 Task: Look for space in Palagiano, Italy from 1st June, 2023 to 4th June, 2023 for 1 adult in price range Rs.6000 to Rs.16000. Place can be private room with 1  bedroom having 1 bed and 1 bathroom. Property type can be house, flat, guest house. Amenities needed are: wifi. Booking option can be shelf check-in. Required host language is English.
Action: Mouse moved to (593, 154)
Screenshot: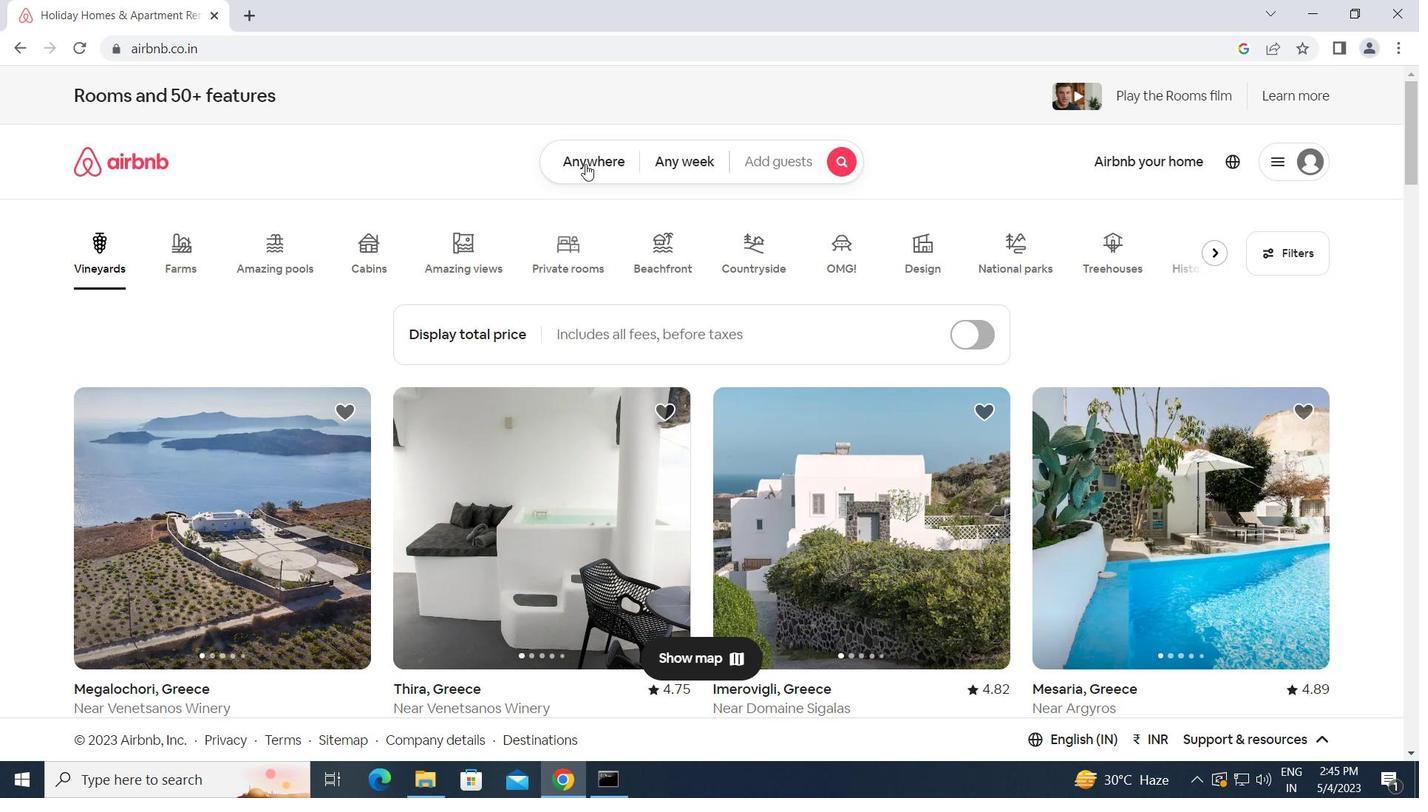 
Action: Mouse pressed left at (593, 154)
Screenshot: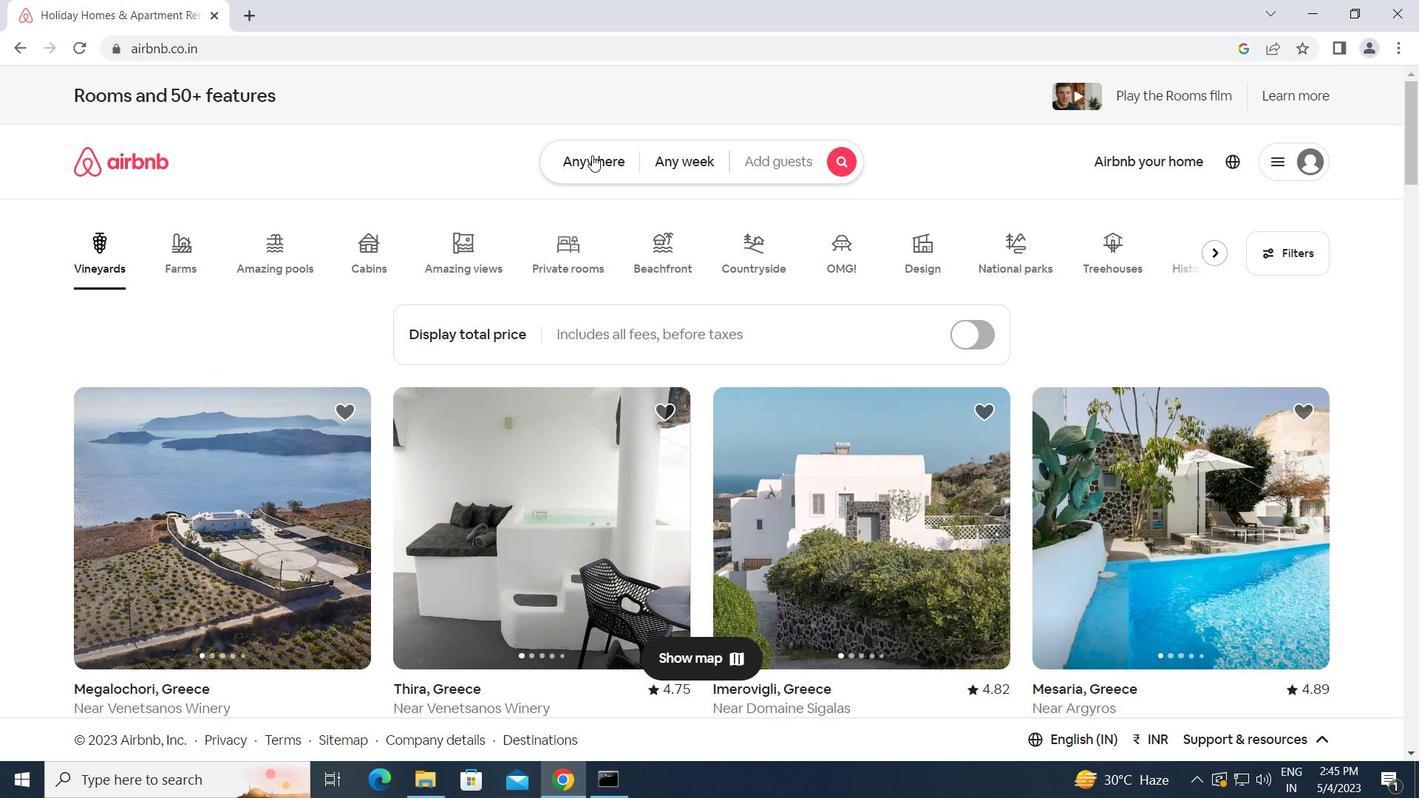 
Action: Mouse moved to (532, 223)
Screenshot: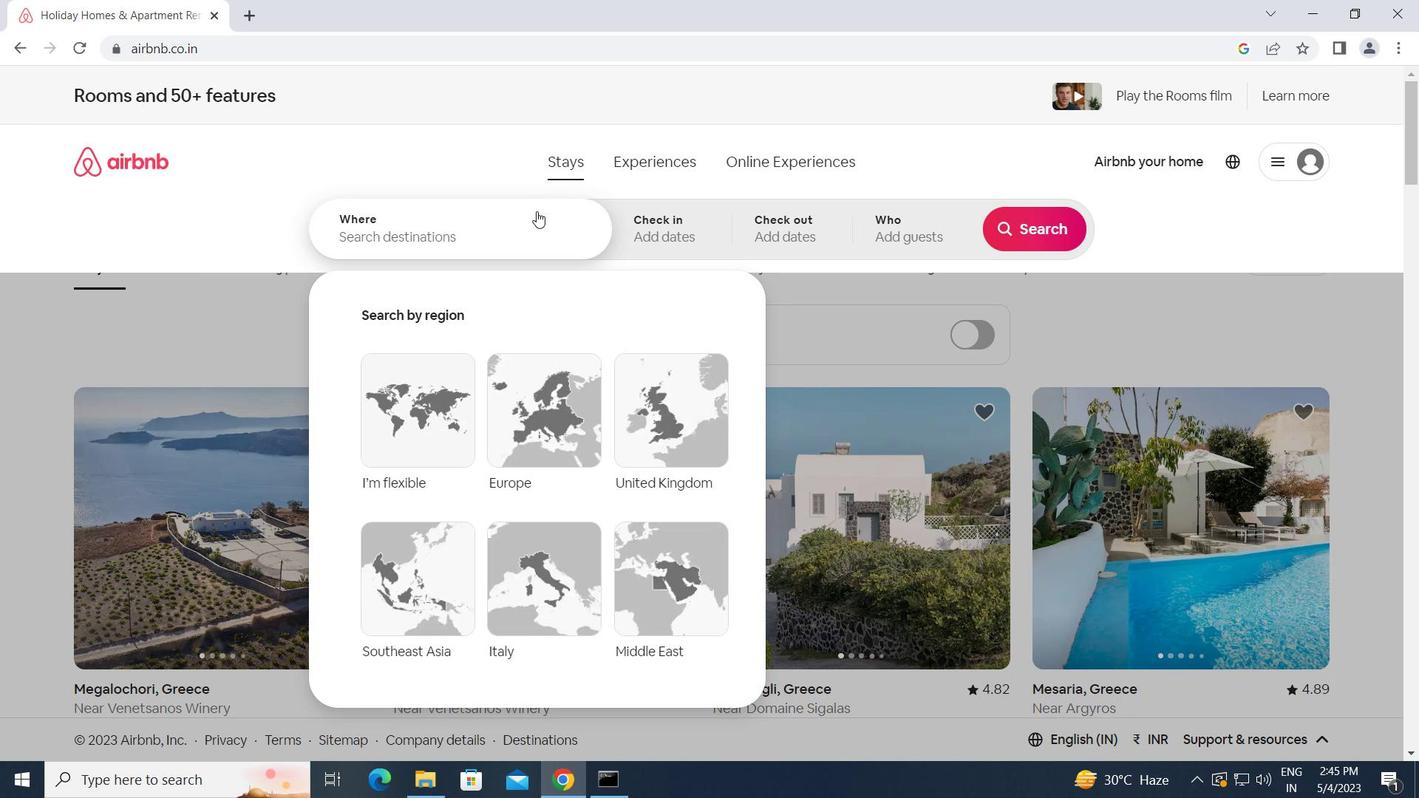 
Action: Mouse pressed left at (532, 223)
Screenshot: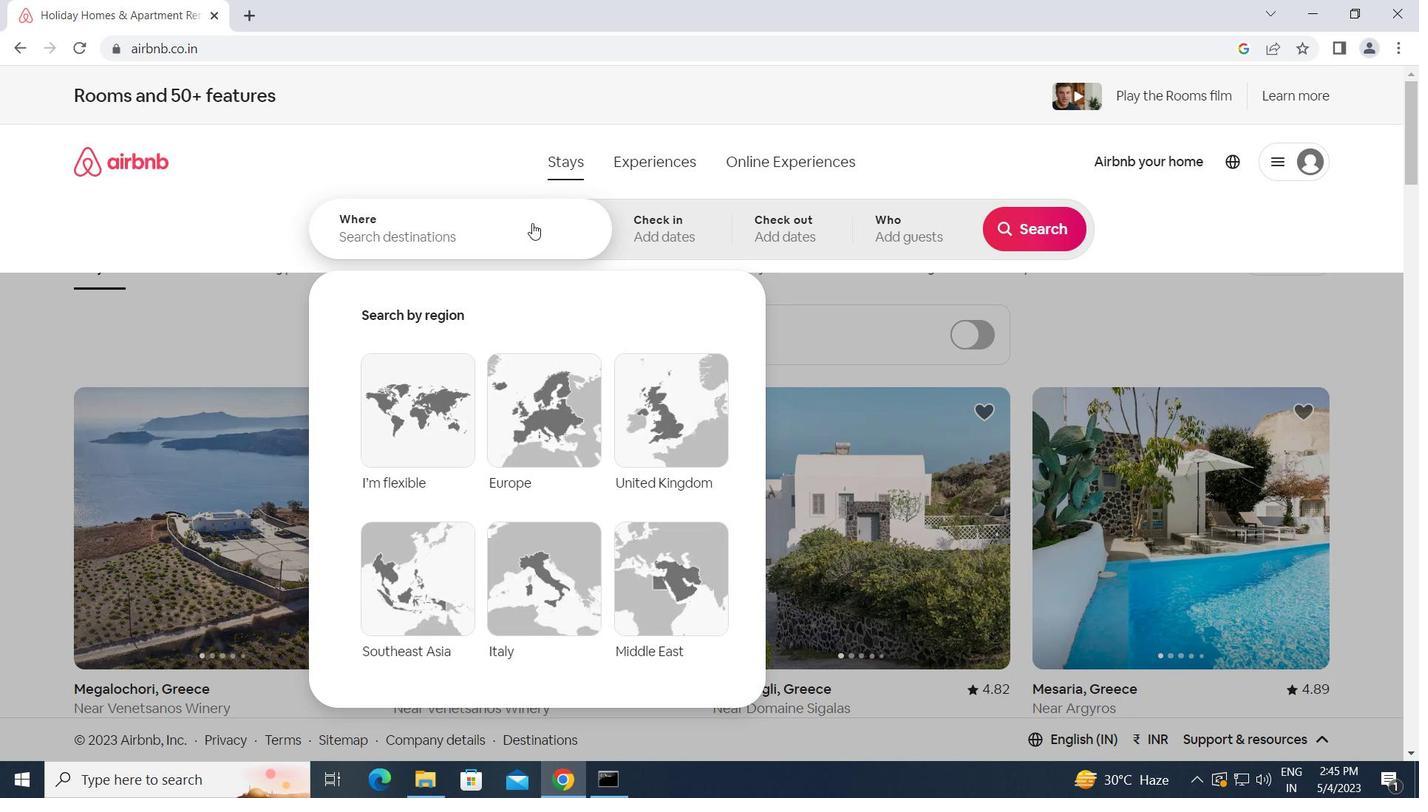 
Action: Key pressed p<Key.caps_lock>alagiano,<Key.space><Key.caps_lock>i<Key.caps_lock>taly<Key.enter>
Screenshot: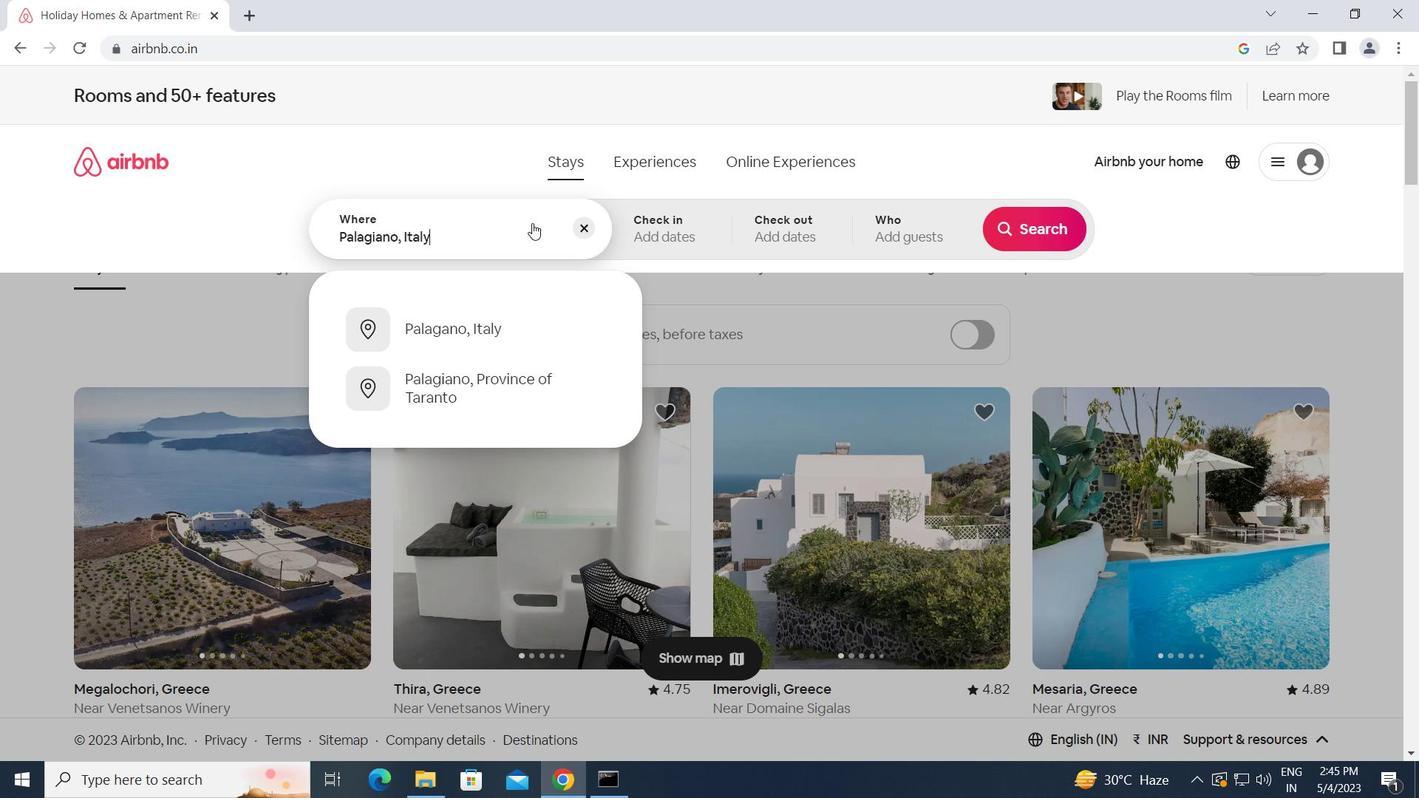 
Action: Mouse moved to (922, 449)
Screenshot: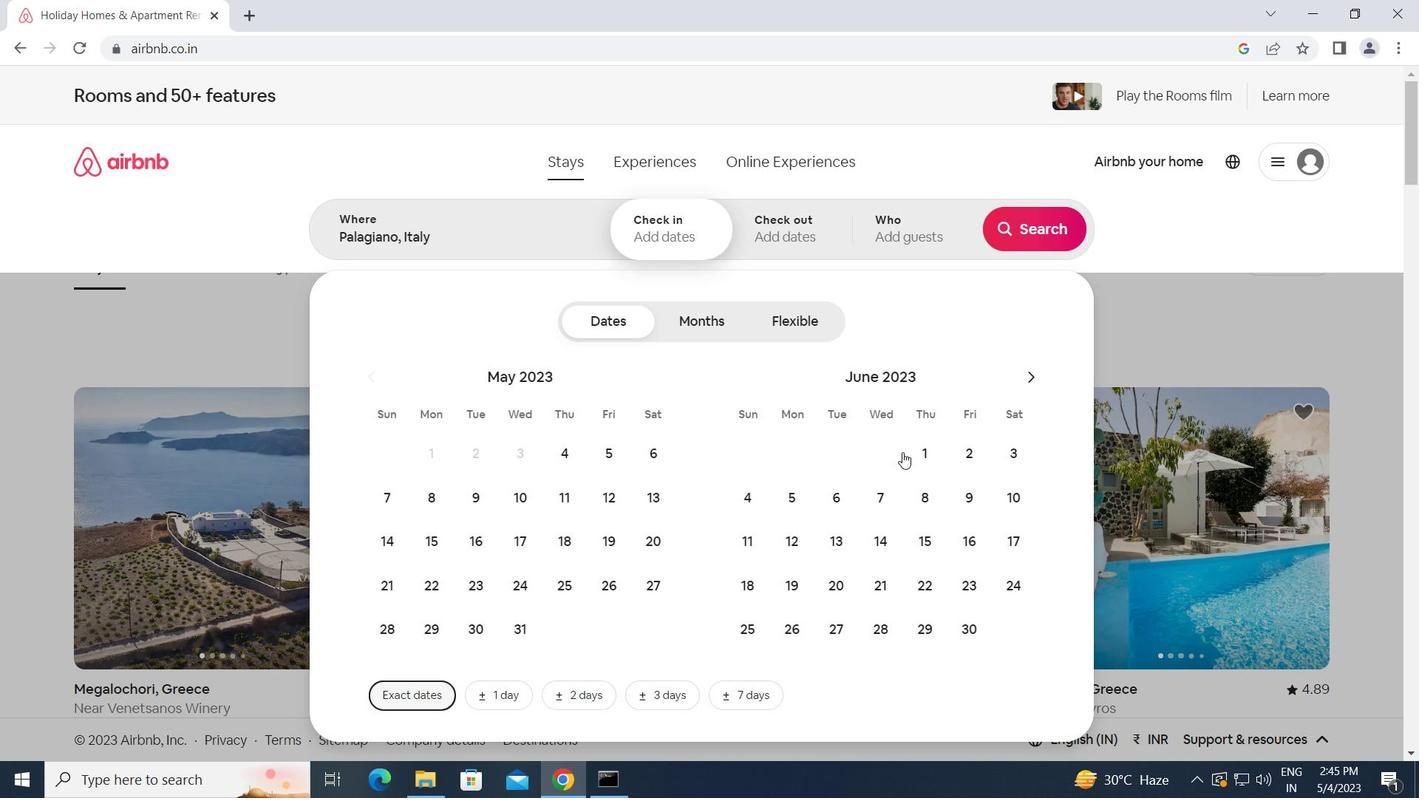 
Action: Mouse pressed left at (922, 449)
Screenshot: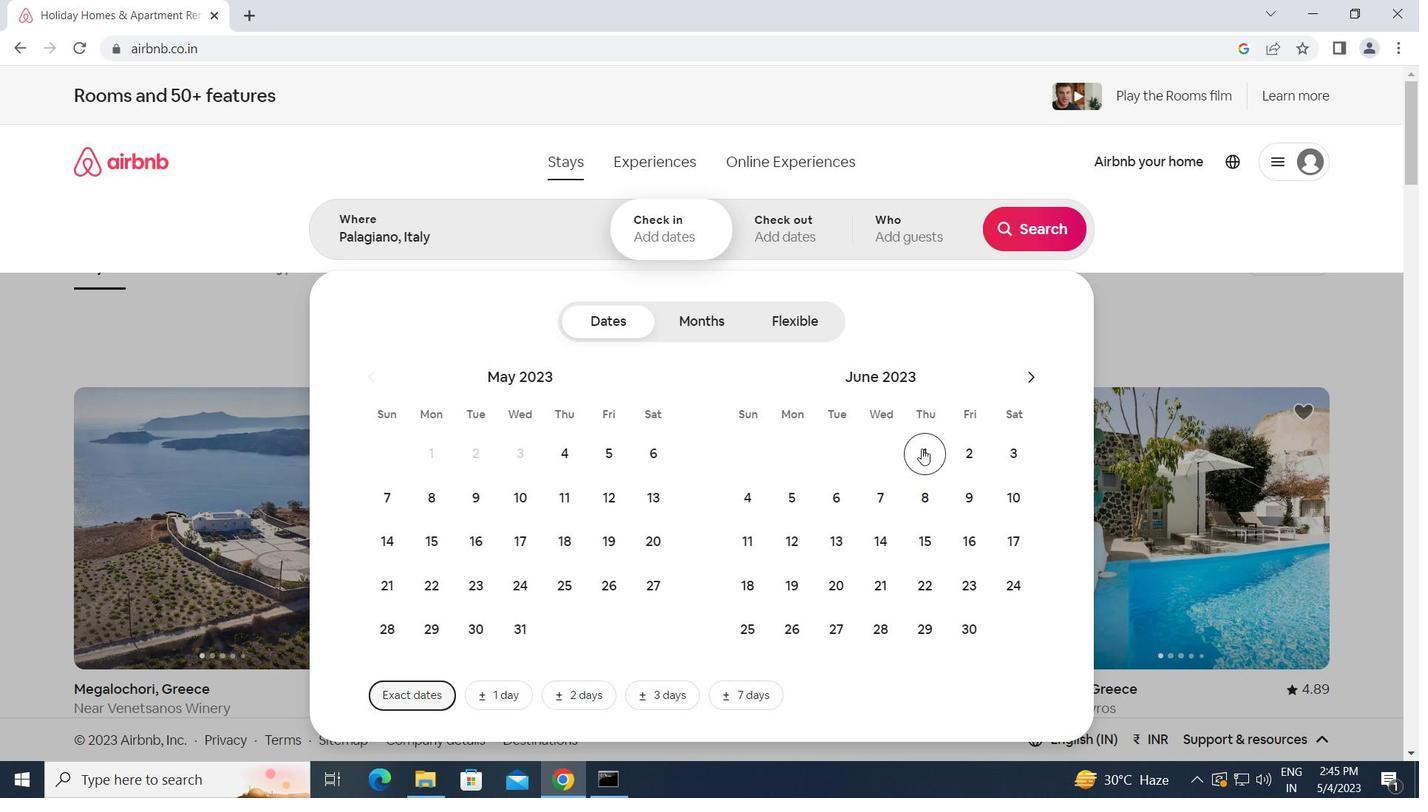 
Action: Mouse moved to (756, 502)
Screenshot: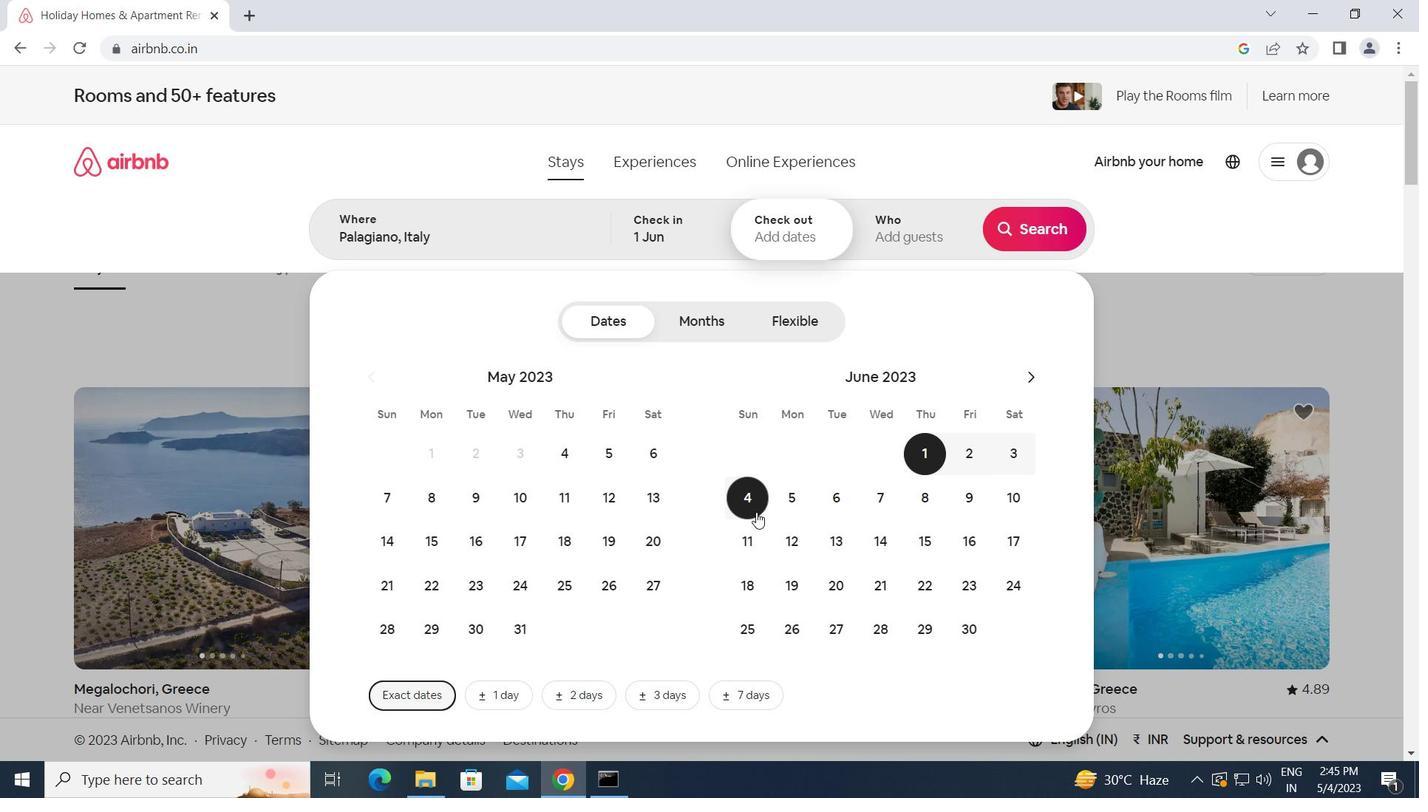 
Action: Mouse pressed left at (756, 502)
Screenshot: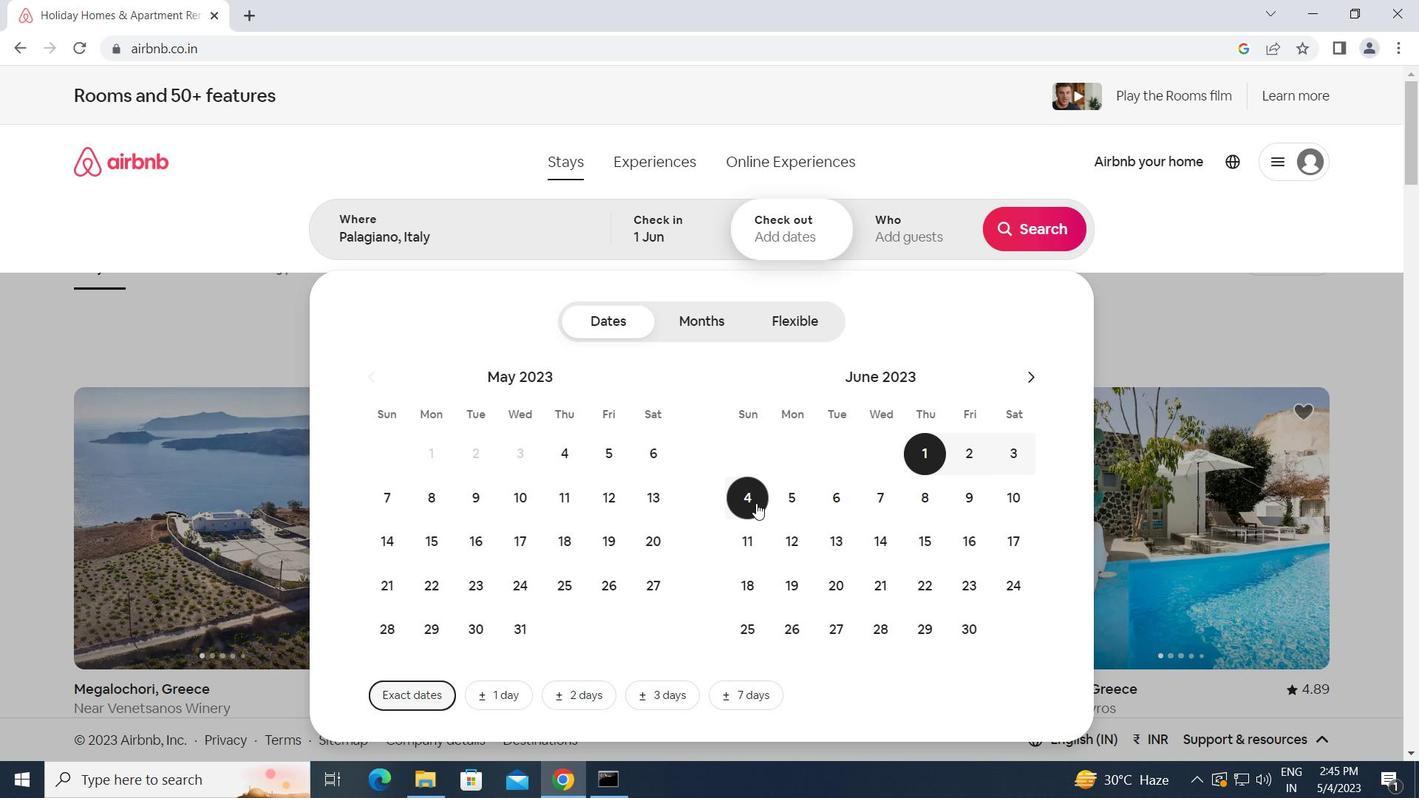 
Action: Mouse moved to (908, 226)
Screenshot: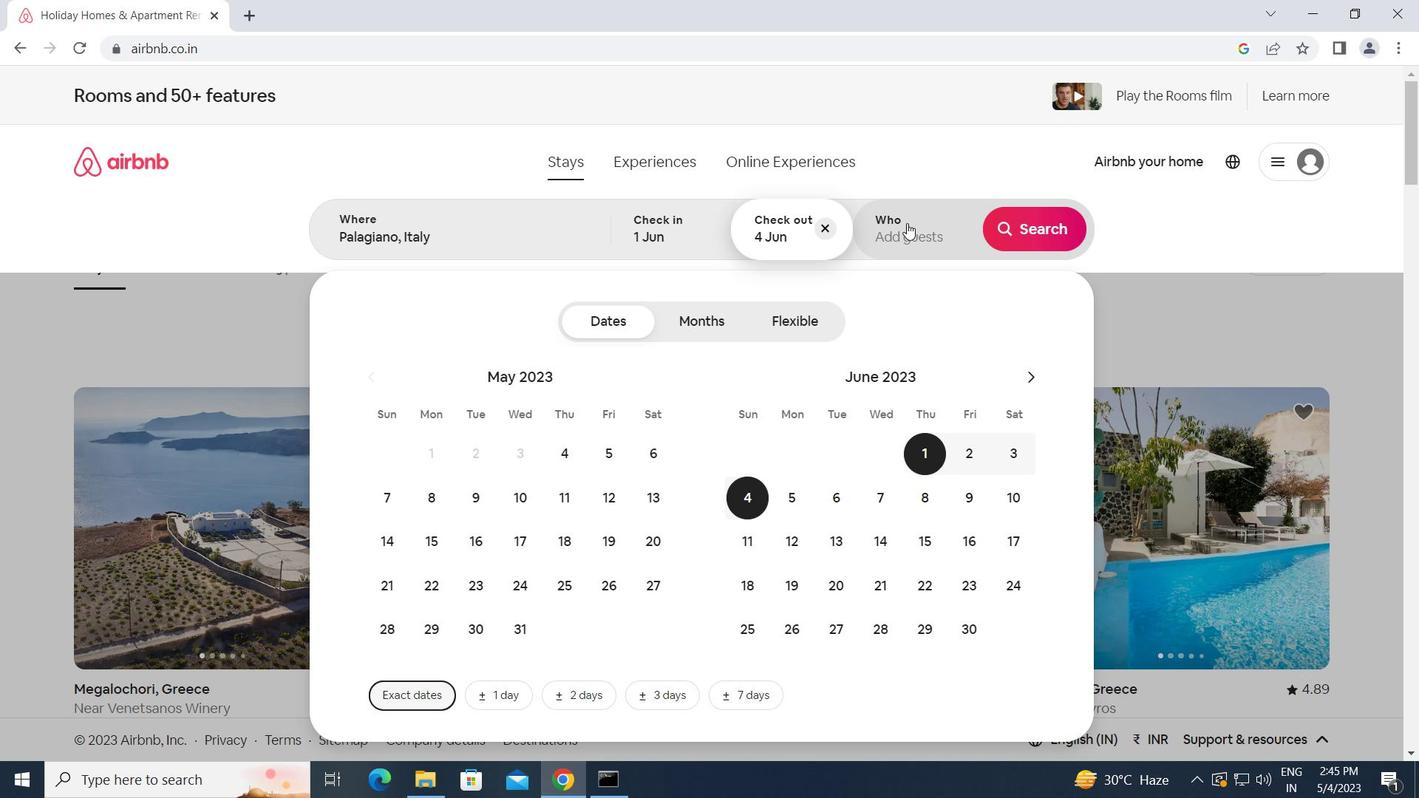 
Action: Mouse pressed left at (908, 226)
Screenshot: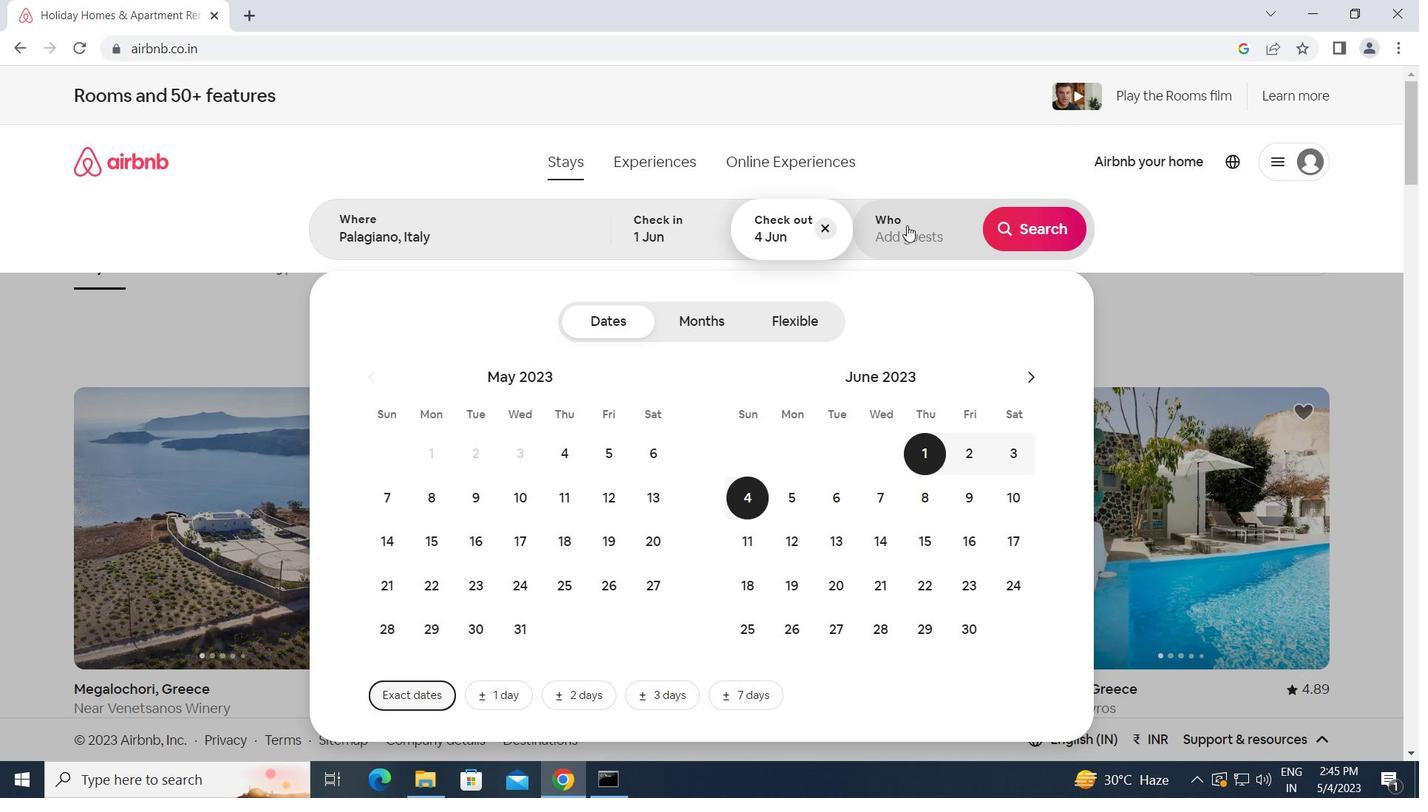 
Action: Mouse moved to (1036, 331)
Screenshot: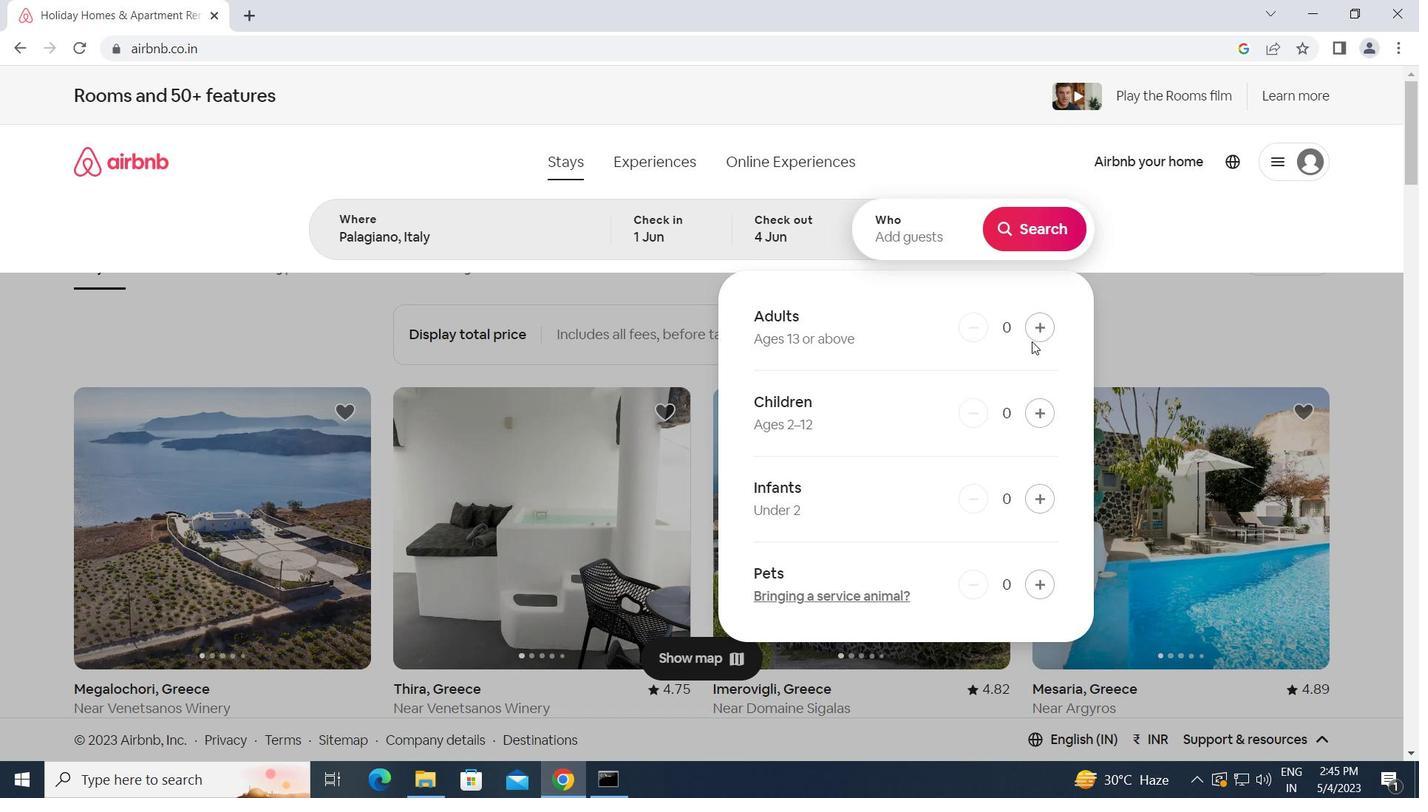 
Action: Mouse pressed left at (1036, 331)
Screenshot: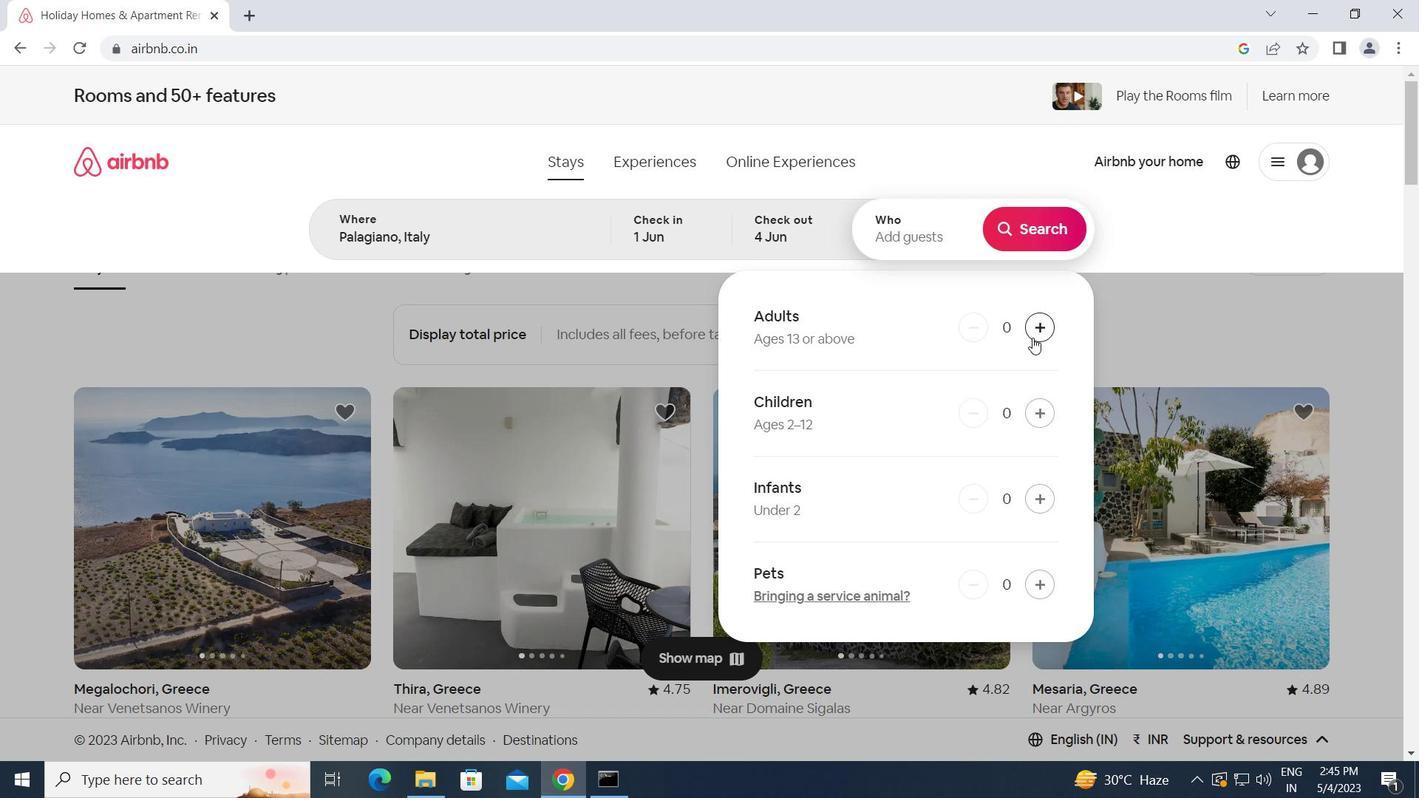 
Action: Mouse moved to (1038, 232)
Screenshot: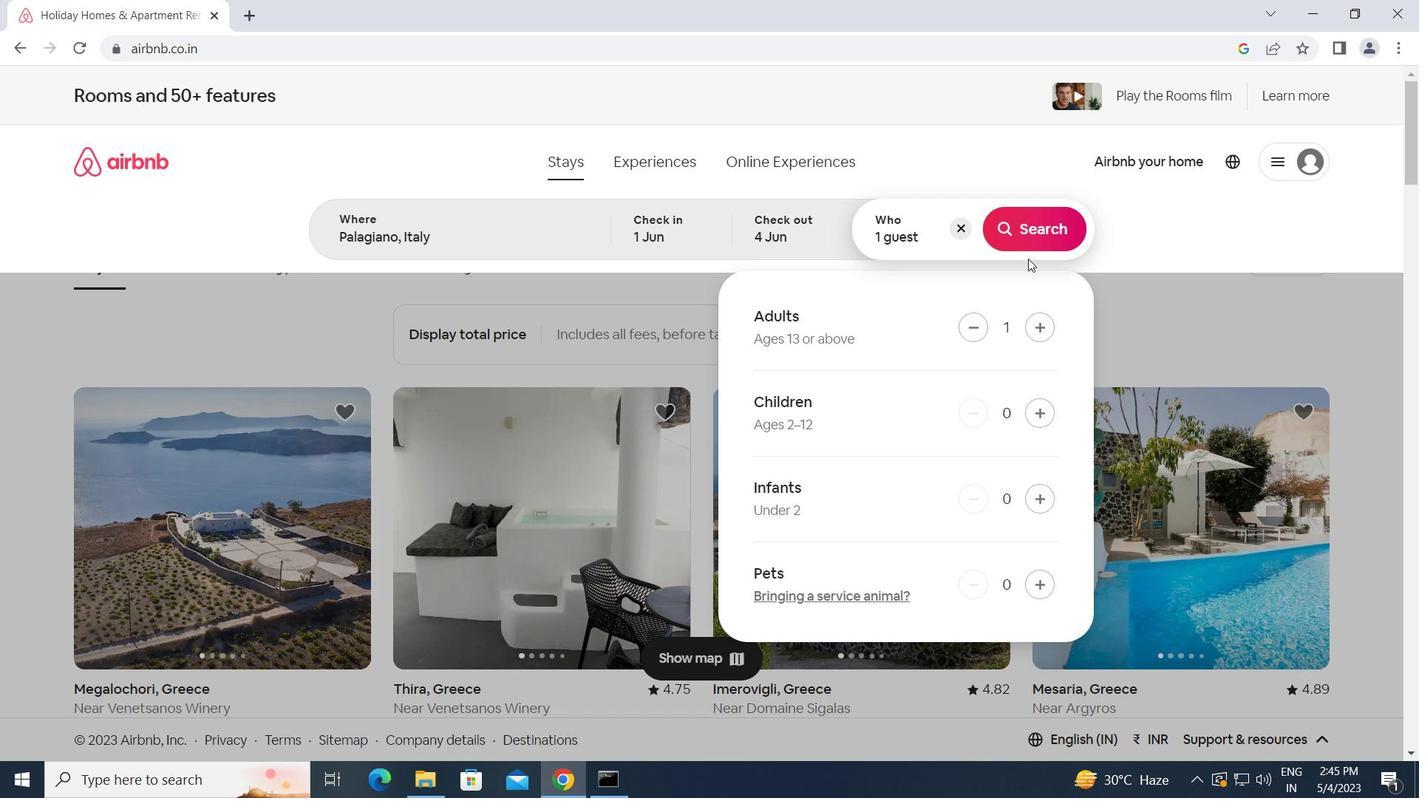 
Action: Mouse pressed left at (1038, 232)
Screenshot: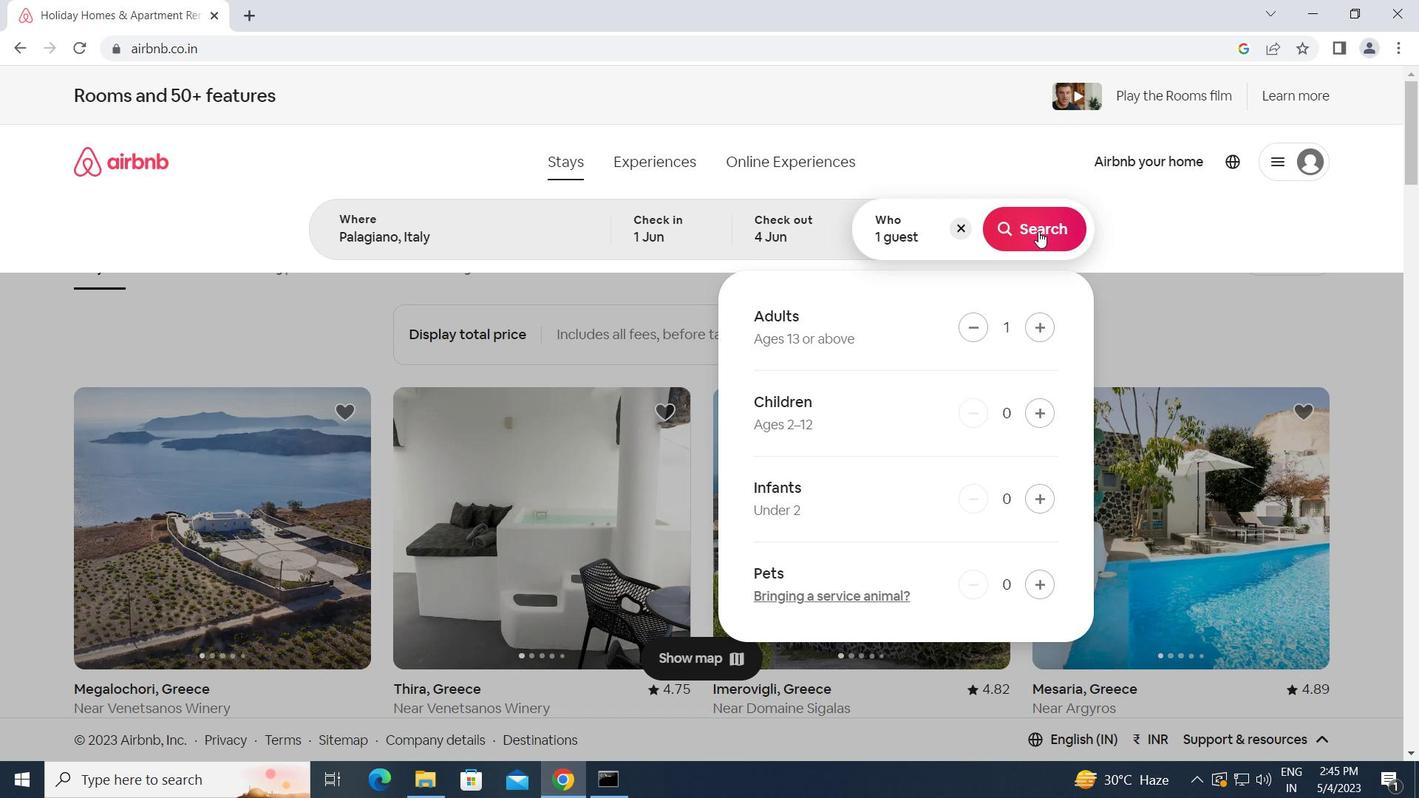 
Action: Mouse moved to (1329, 180)
Screenshot: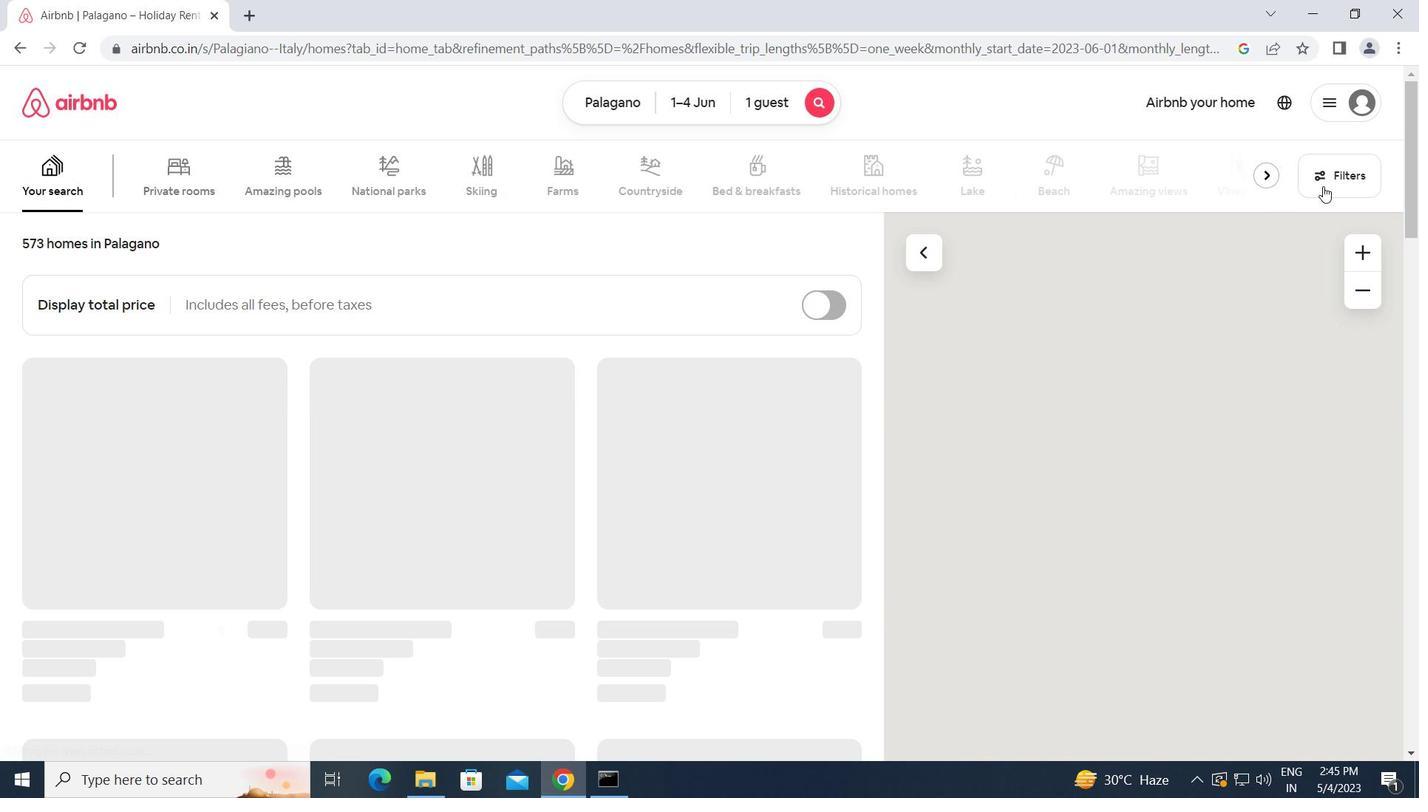 
Action: Mouse pressed left at (1329, 180)
Screenshot: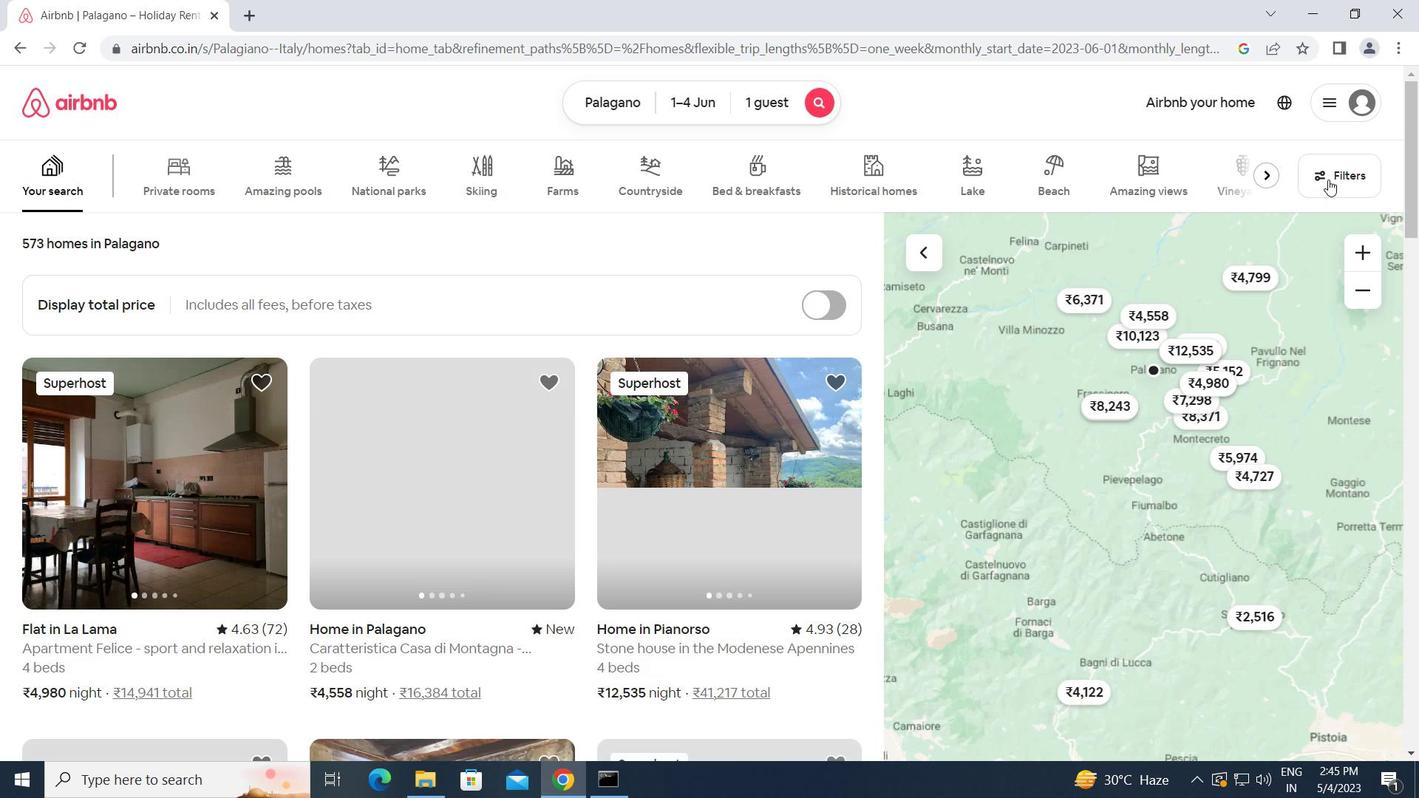 
Action: Mouse moved to (481, 414)
Screenshot: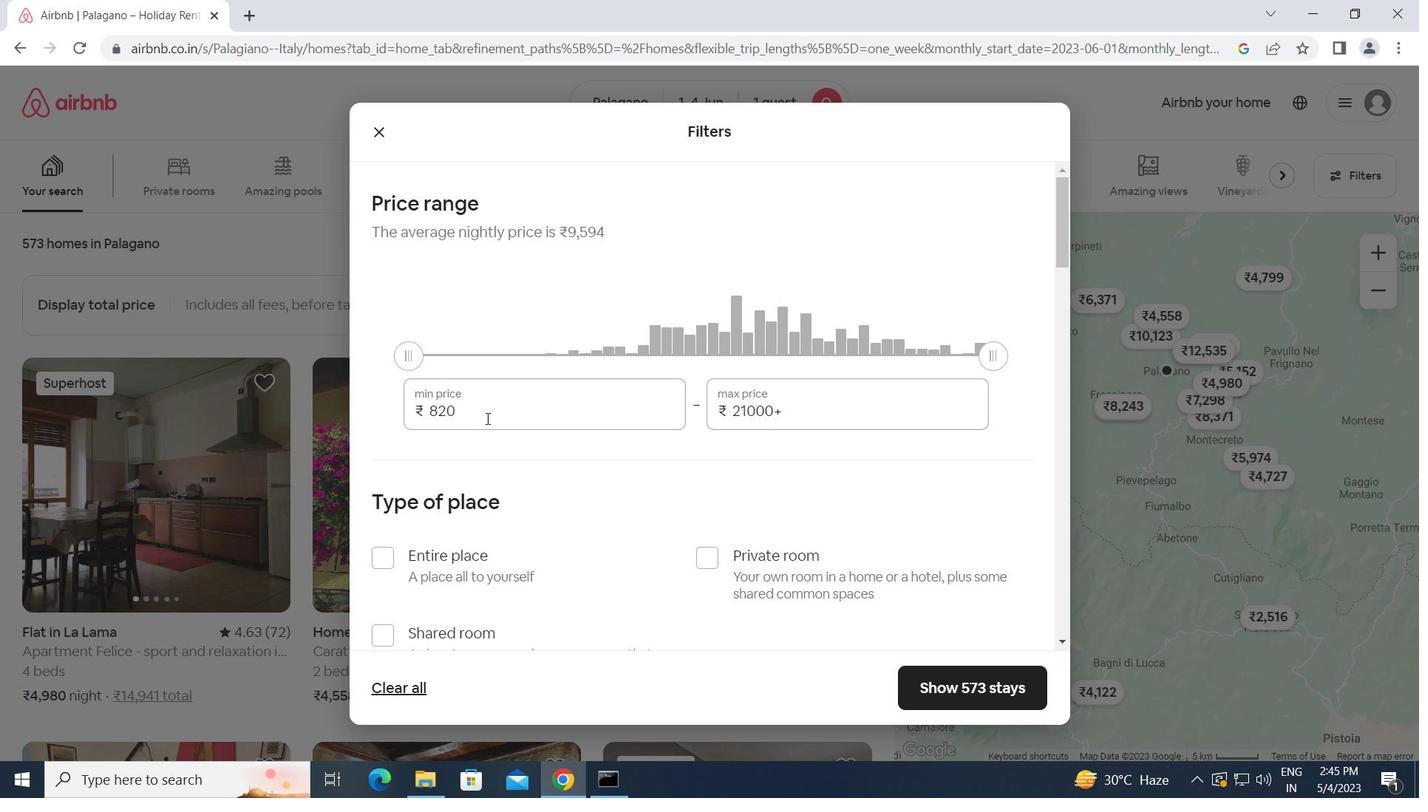
Action: Mouse pressed left at (481, 414)
Screenshot: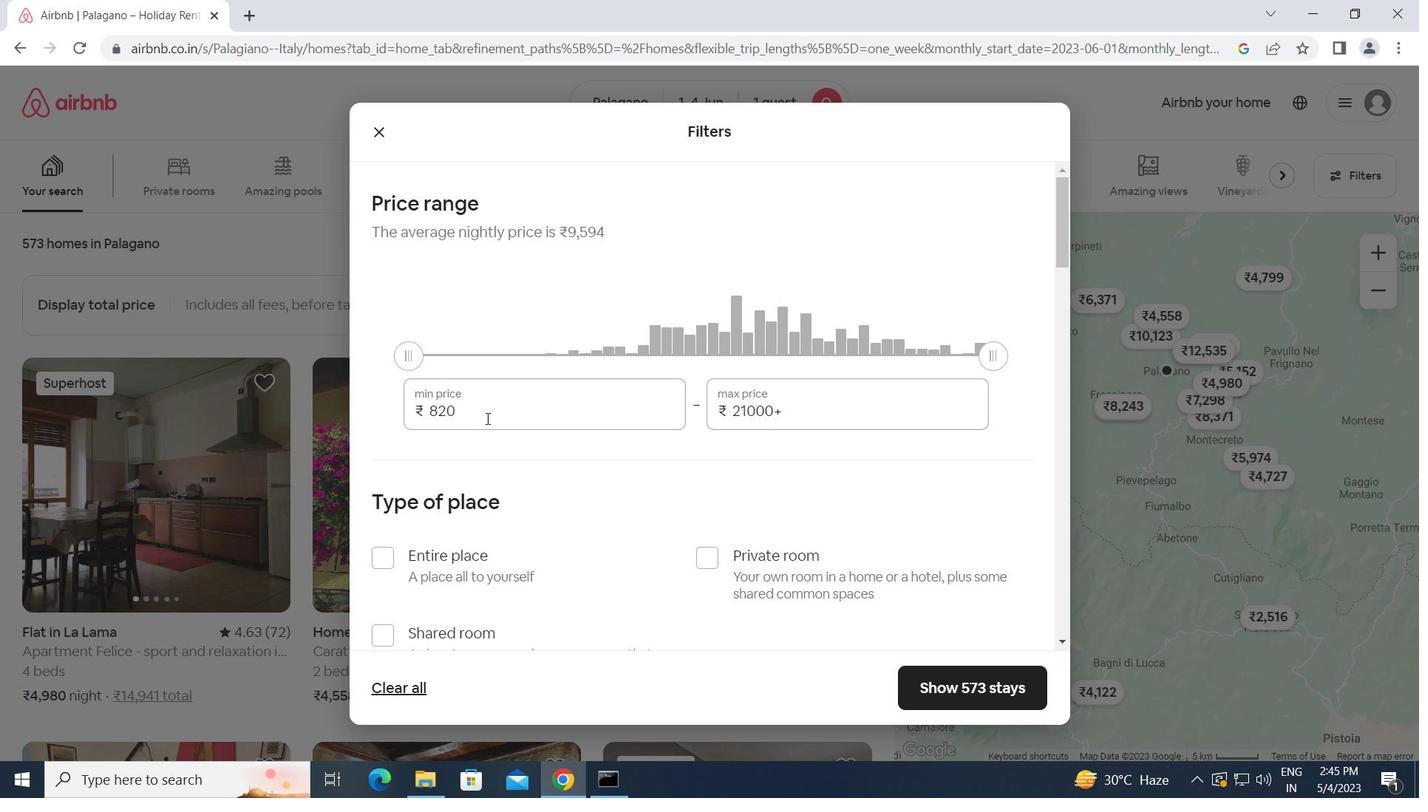 
Action: Mouse moved to (402, 423)
Screenshot: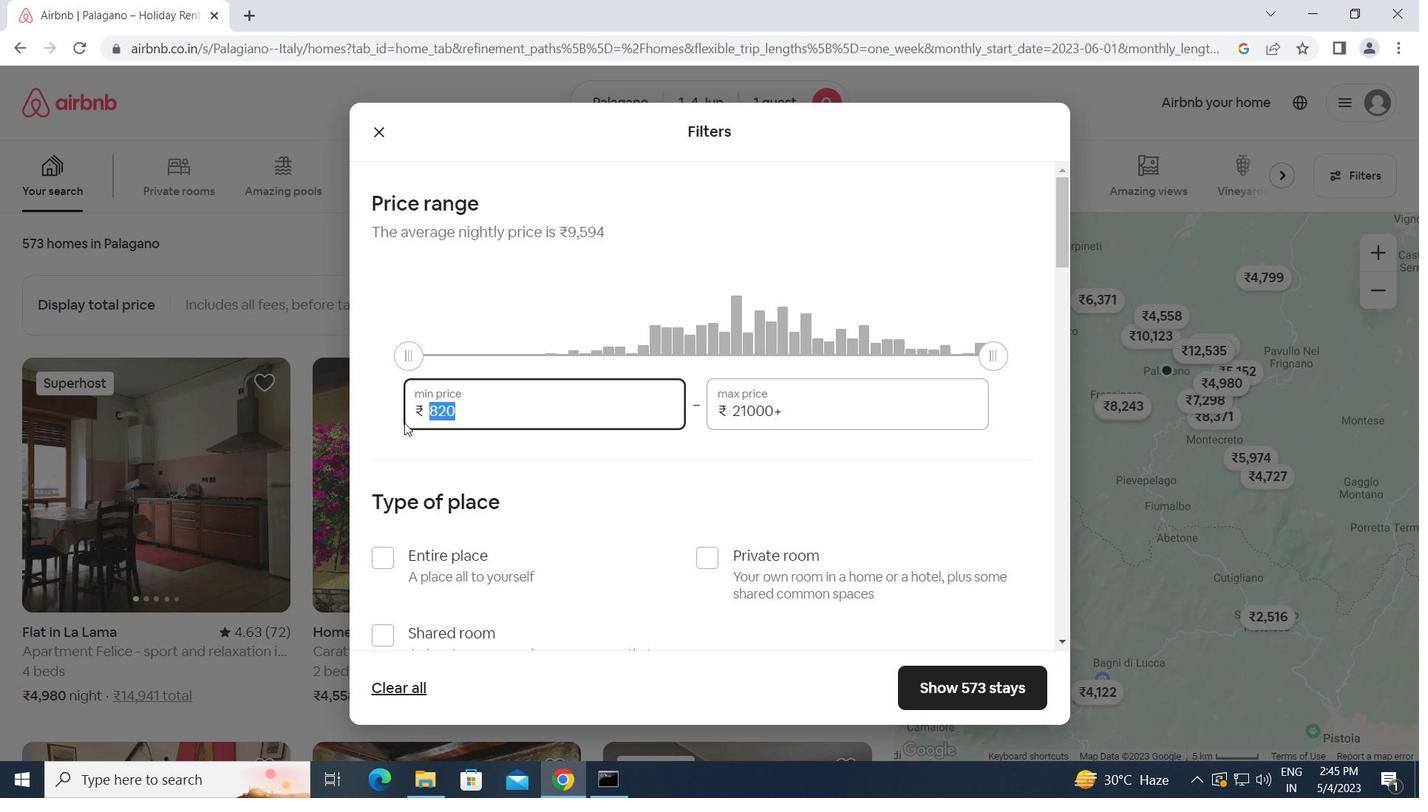 
Action: Key pressed 6000<Key.tab>1<Key.backspace><Key.backspace><Key.backspace><Key.backspace><Key.backspace><Key.backspace>16000
Screenshot: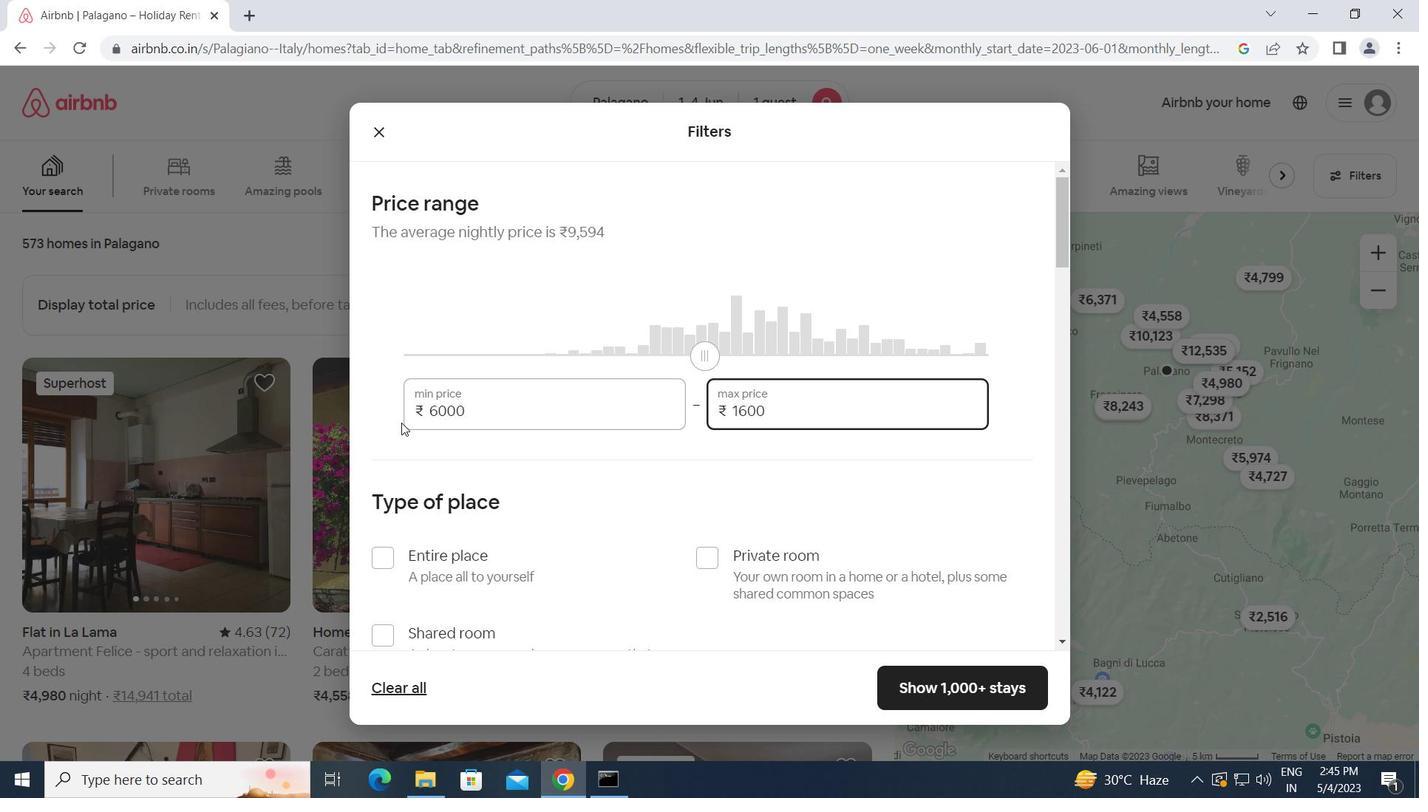 
Action: Mouse moved to (504, 570)
Screenshot: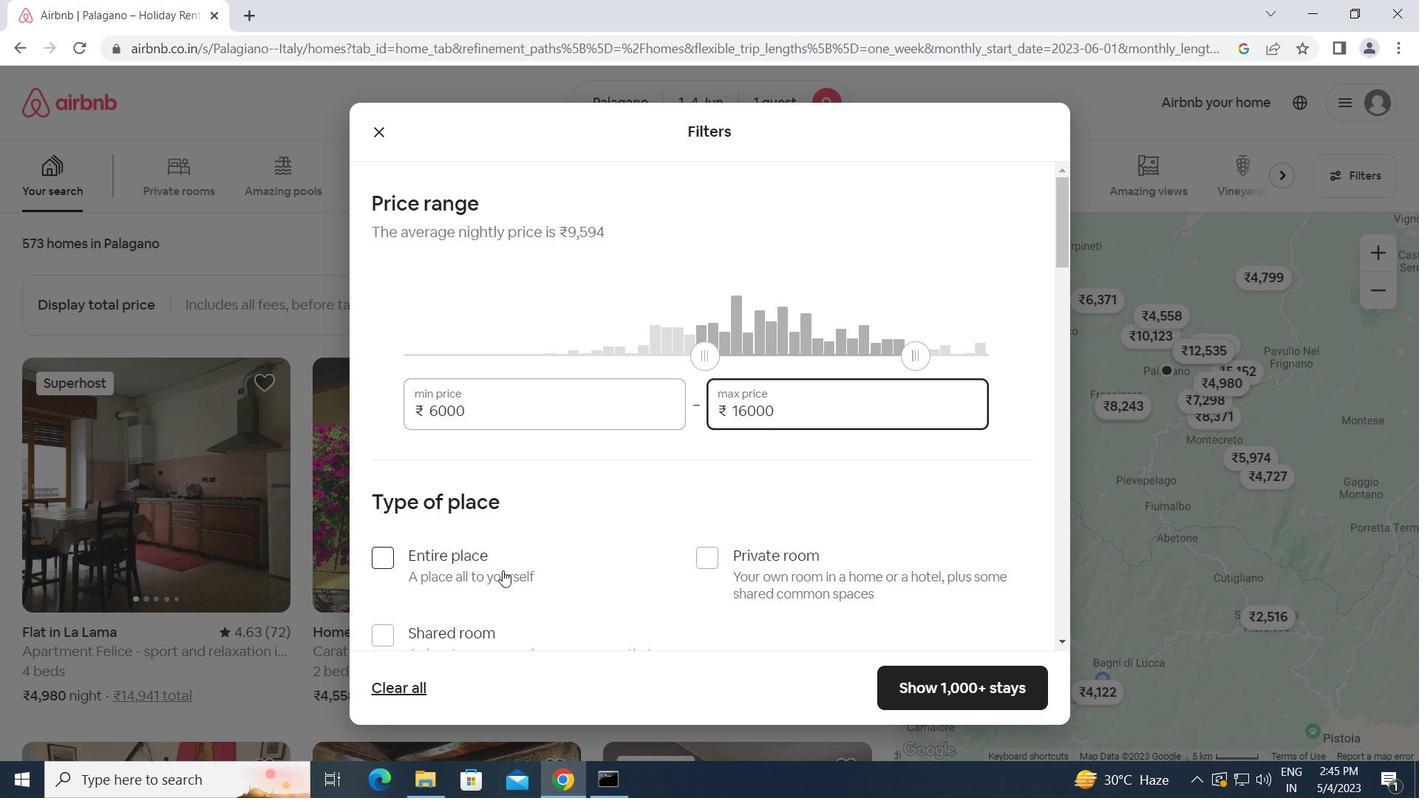 
Action: Mouse scrolled (504, 569) with delta (0, 0)
Screenshot: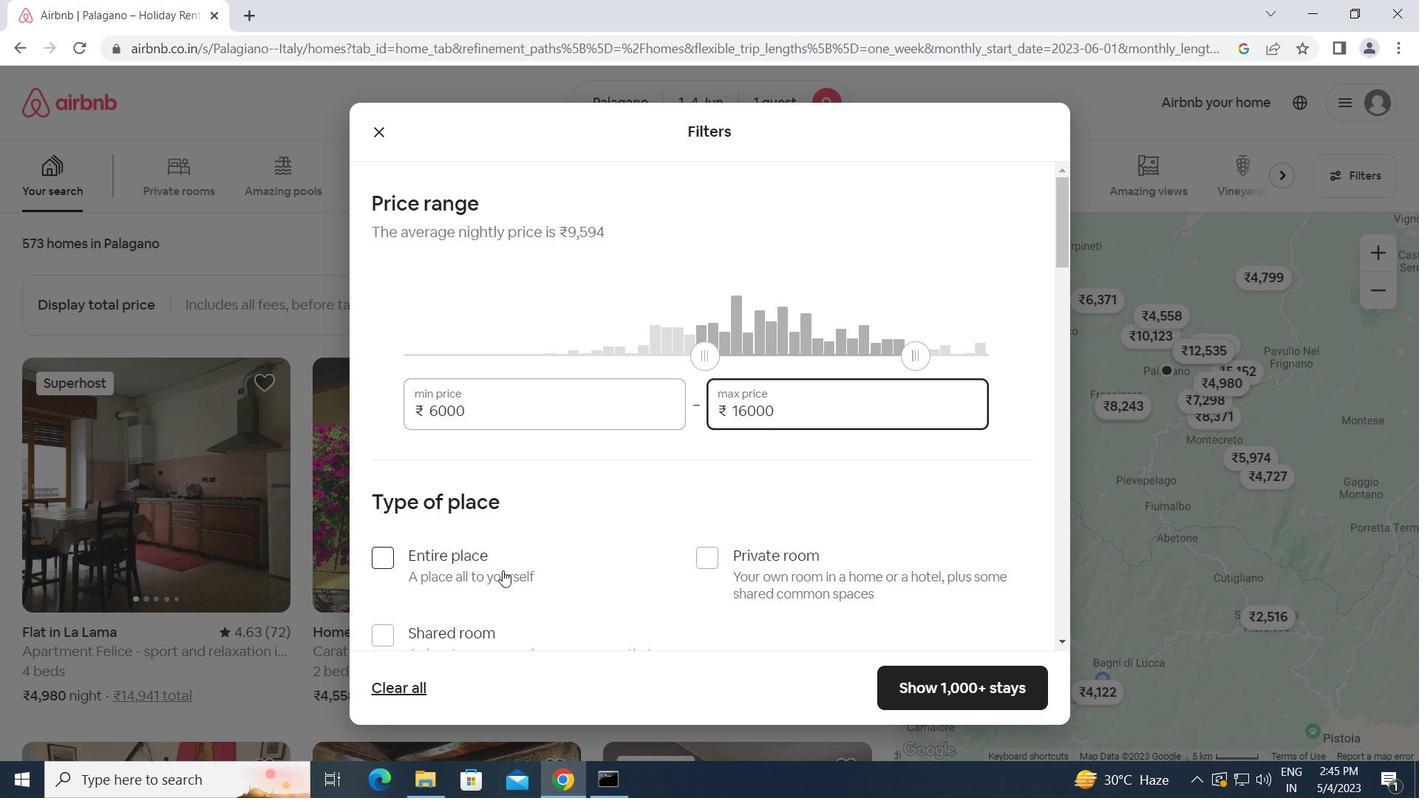 
Action: Mouse moved to (695, 468)
Screenshot: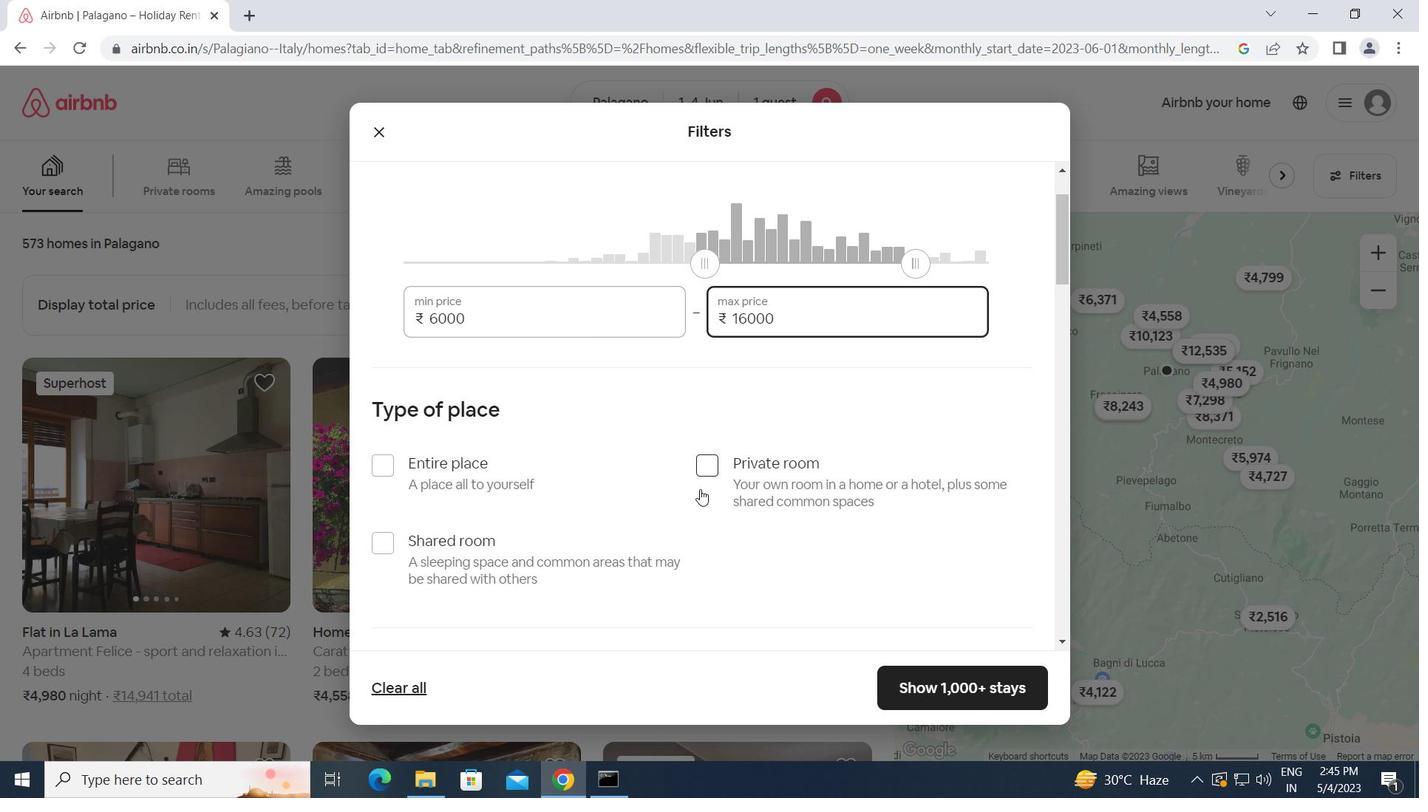 
Action: Mouse pressed left at (695, 468)
Screenshot: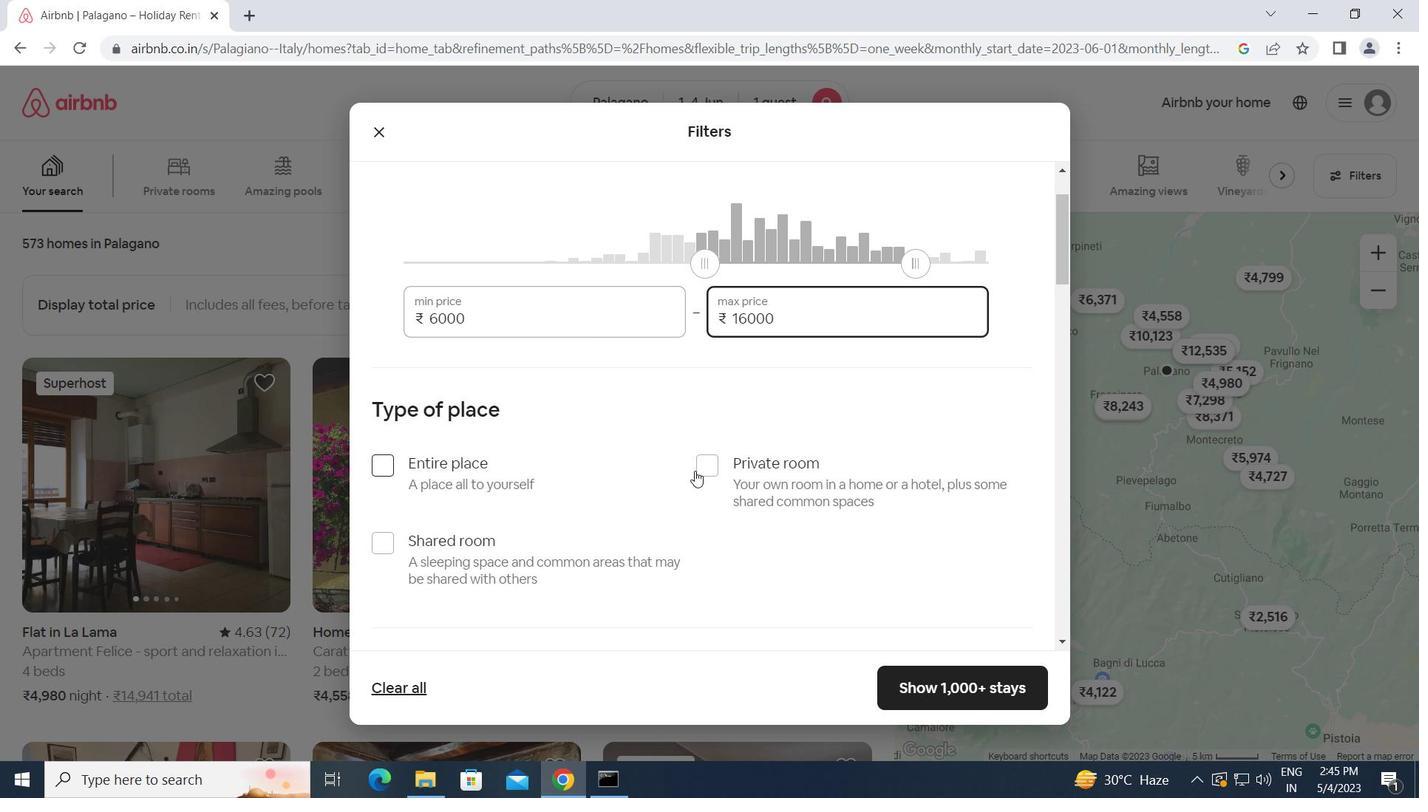 
Action: Mouse moved to (701, 466)
Screenshot: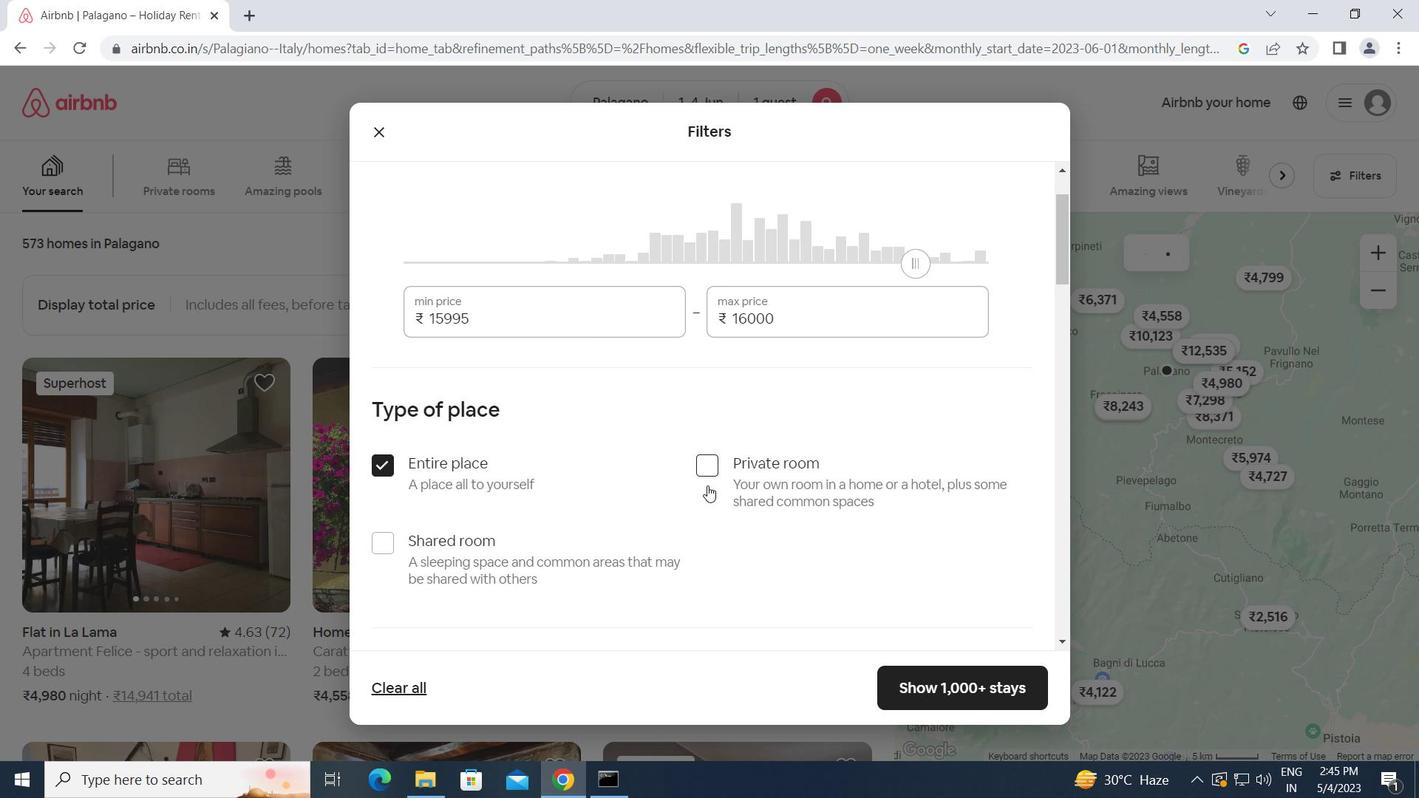 
Action: Mouse pressed left at (701, 466)
Screenshot: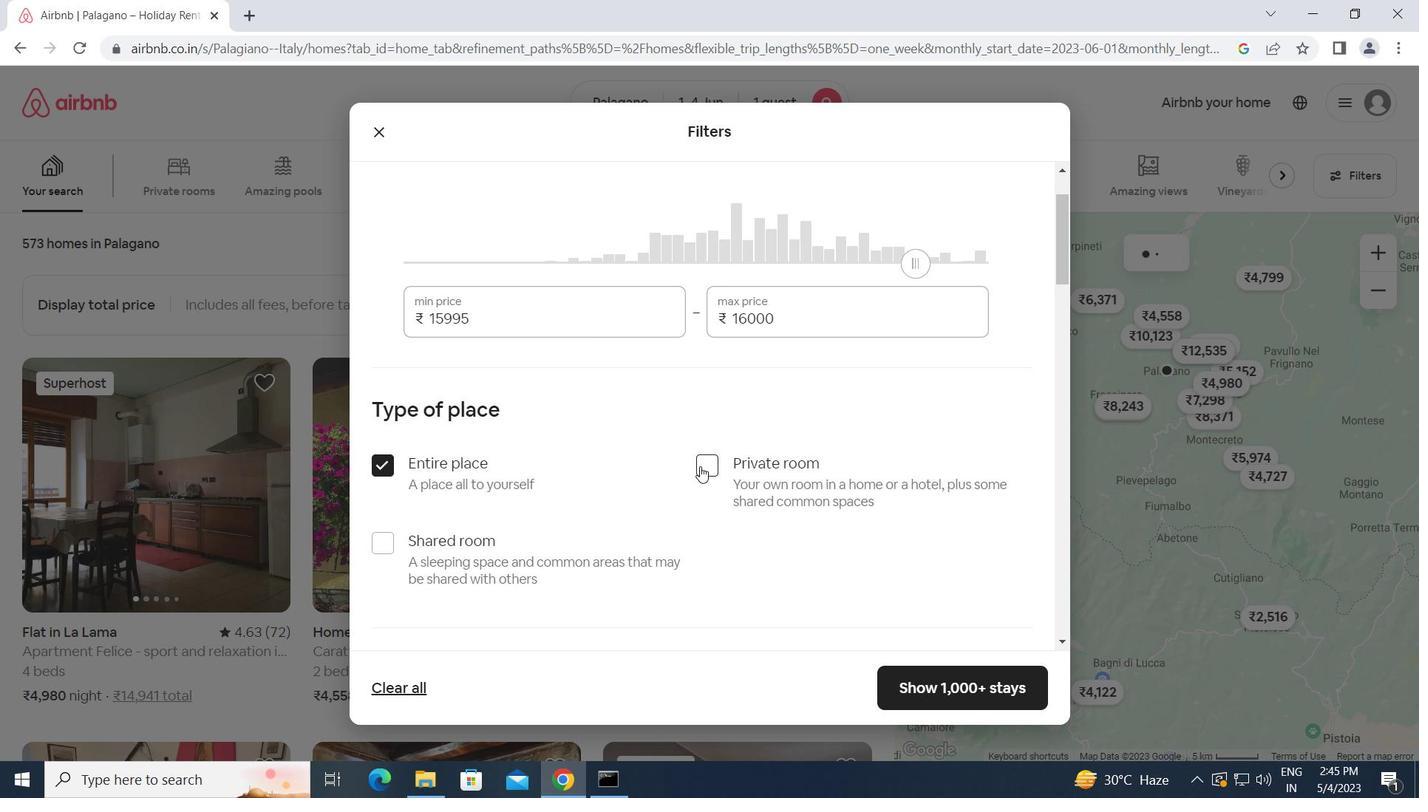 
Action: Mouse moved to (385, 463)
Screenshot: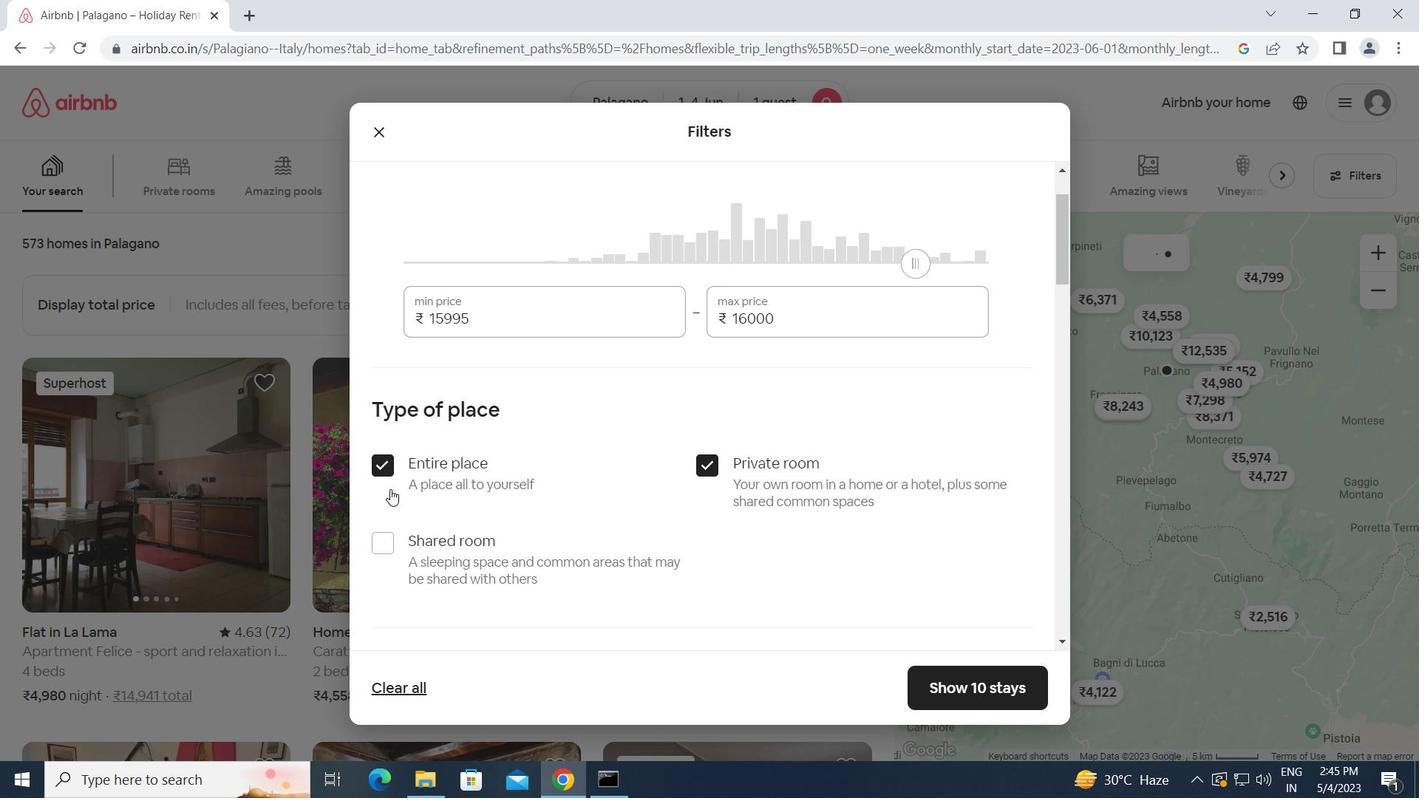
Action: Mouse pressed left at (385, 463)
Screenshot: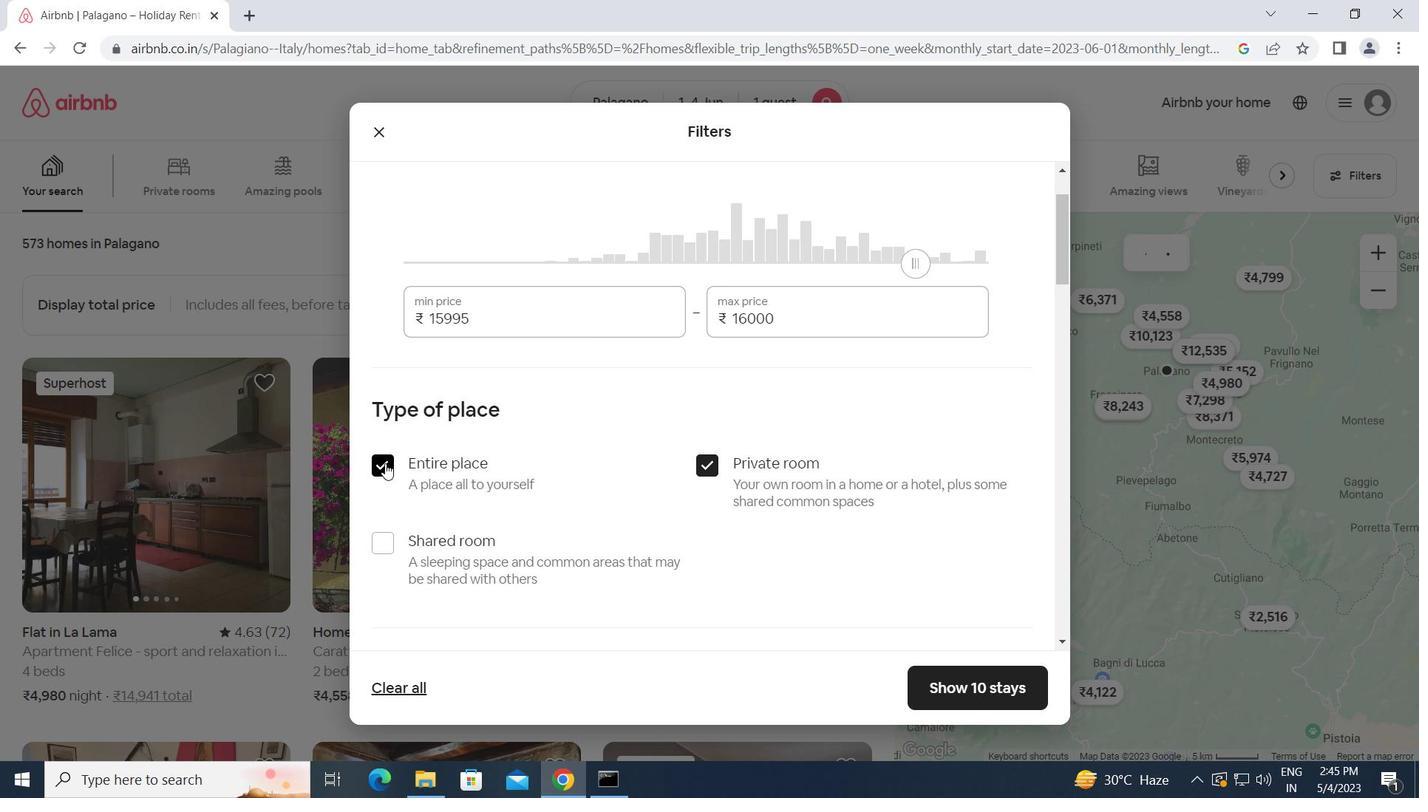 
Action: Mouse moved to (602, 555)
Screenshot: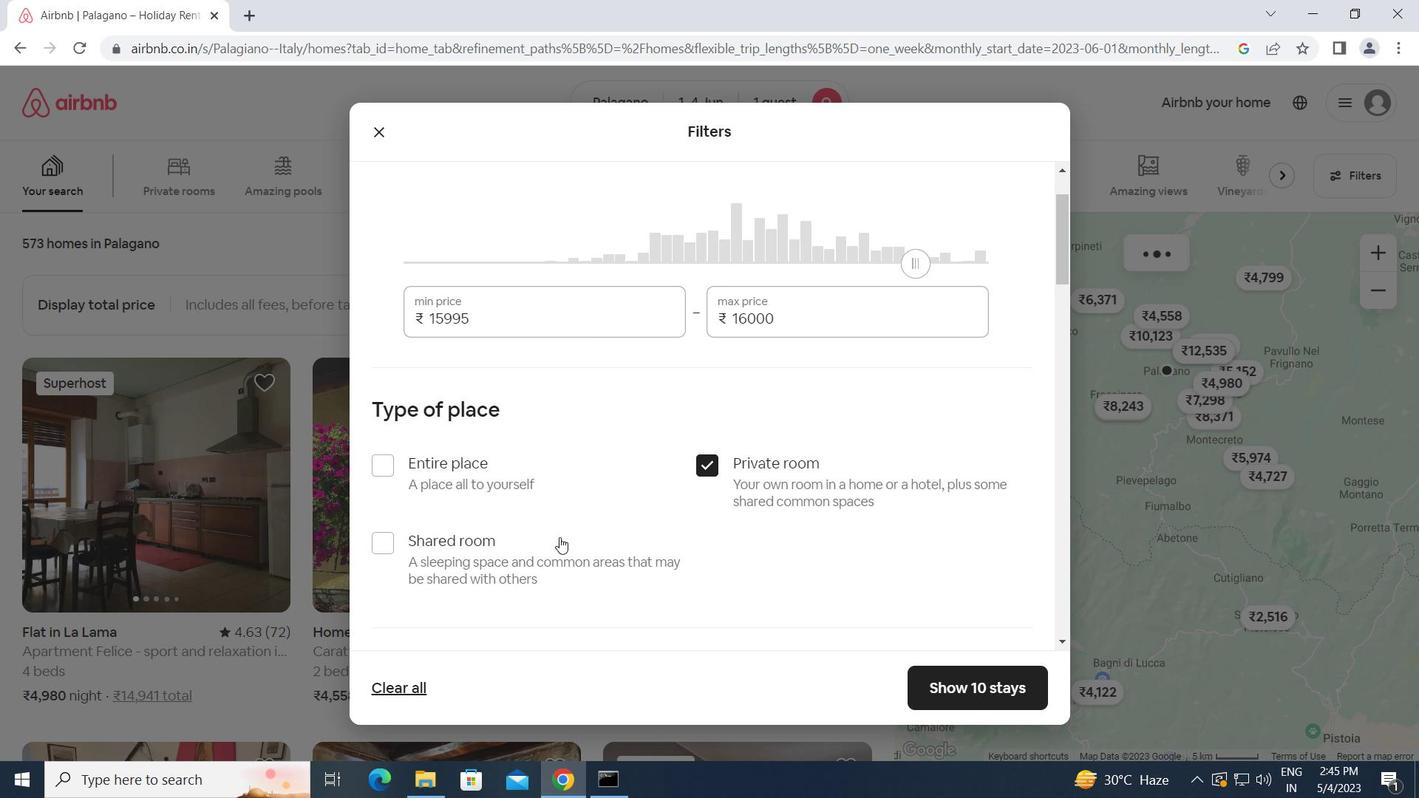 
Action: Mouse scrolled (602, 554) with delta (0, 0)
Screenshot: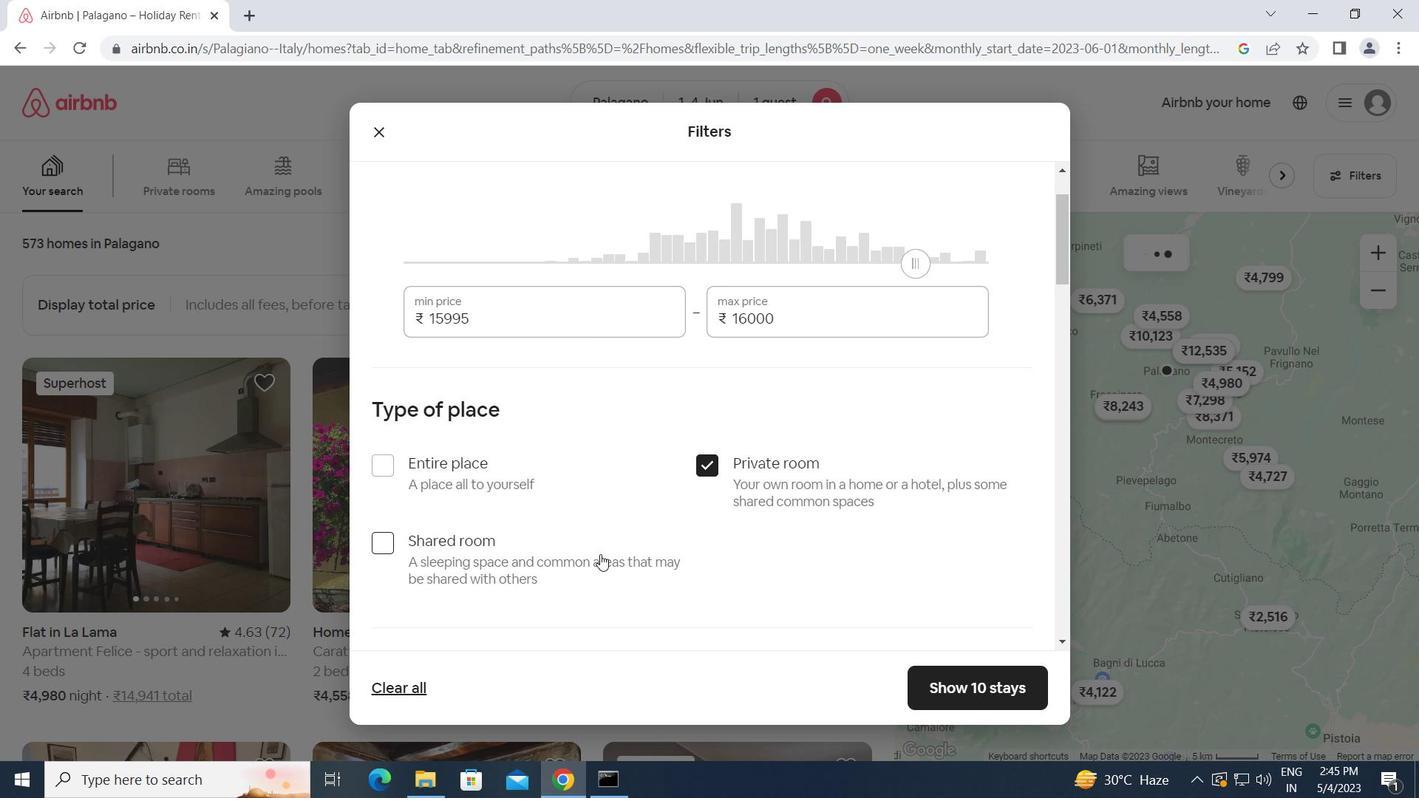 
Action: Mouse scrolled (602, 554) with delta (0, 0)
Screenshot: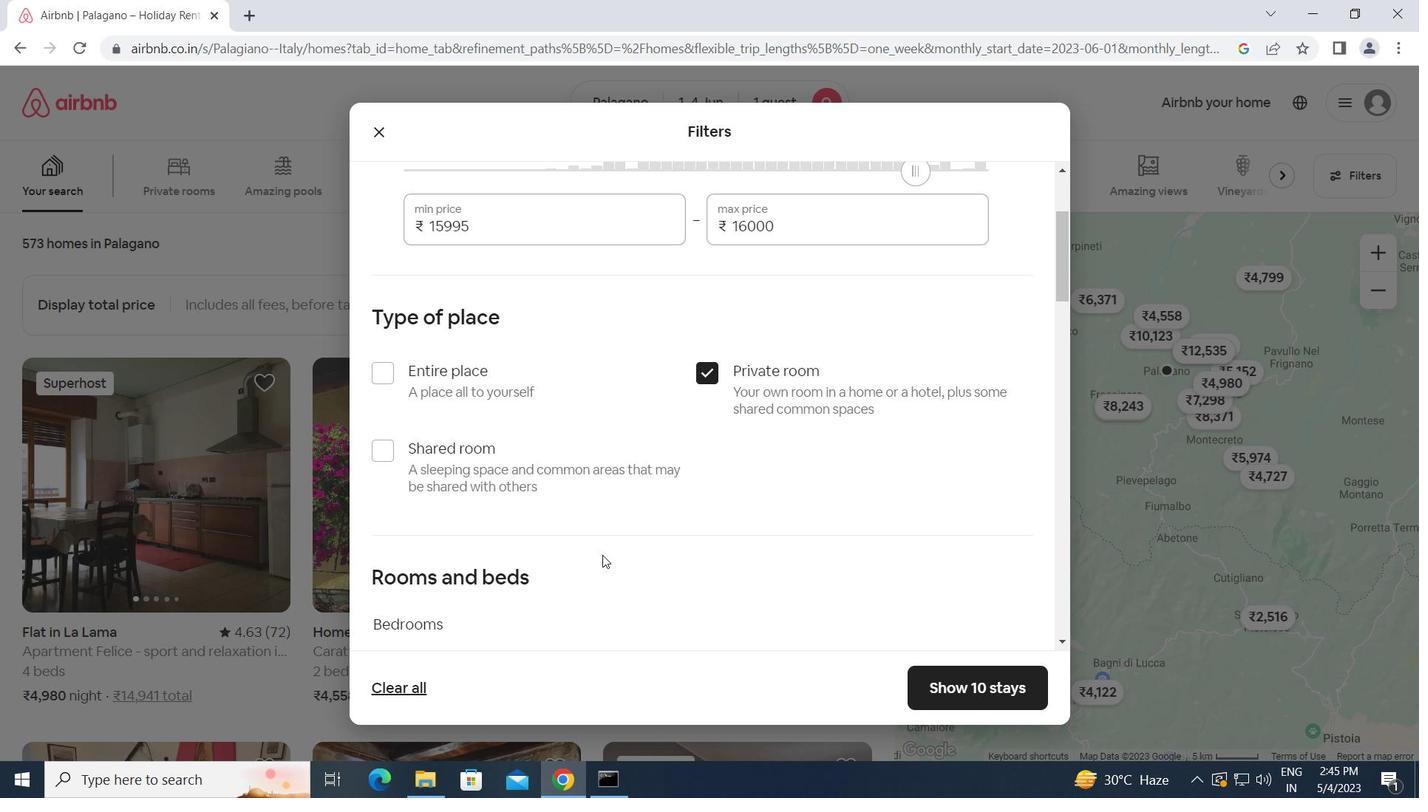 
Action: Mouse scrolled (602, 554) with delta (0, 0)
Screenshot: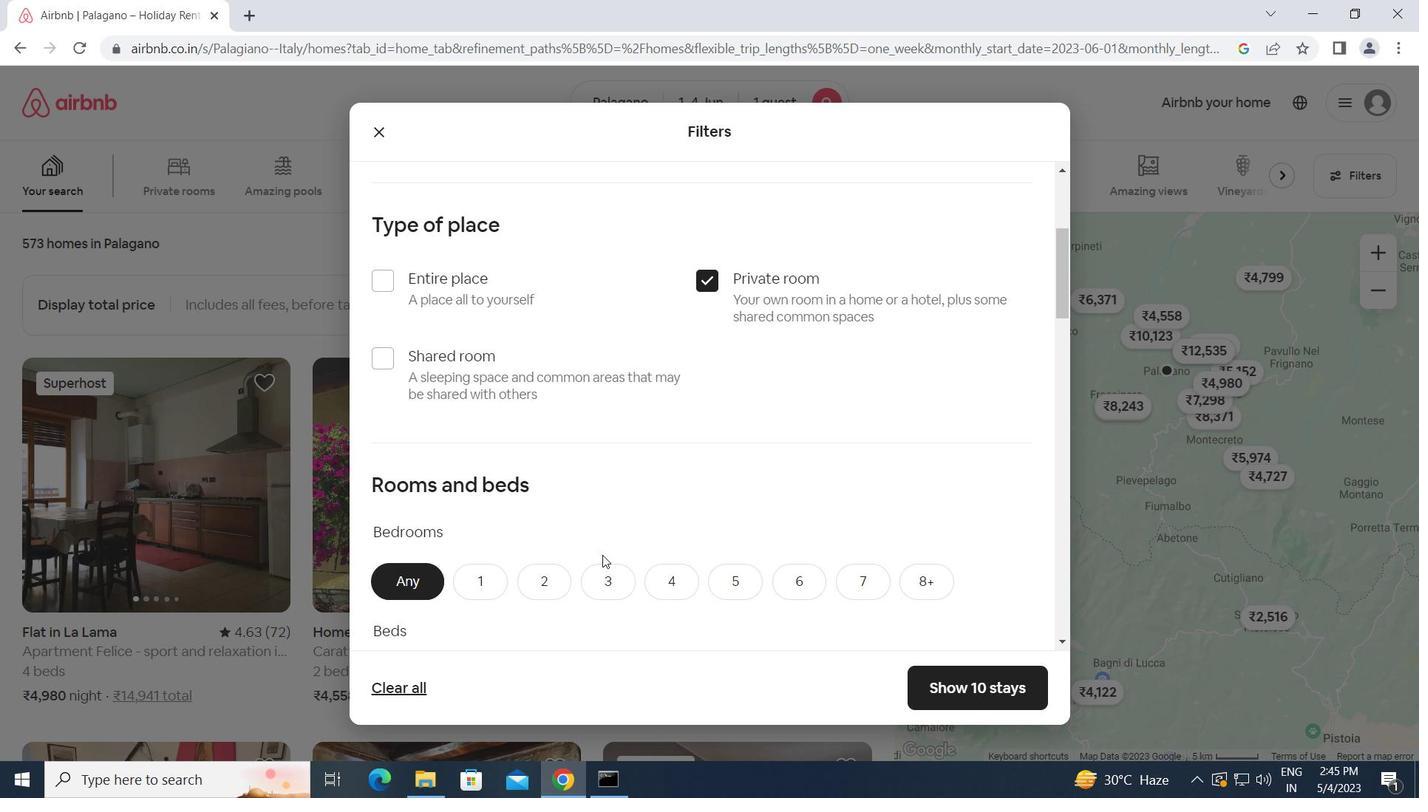 
Action: Mouse moved to (491, 491)
Screenshot: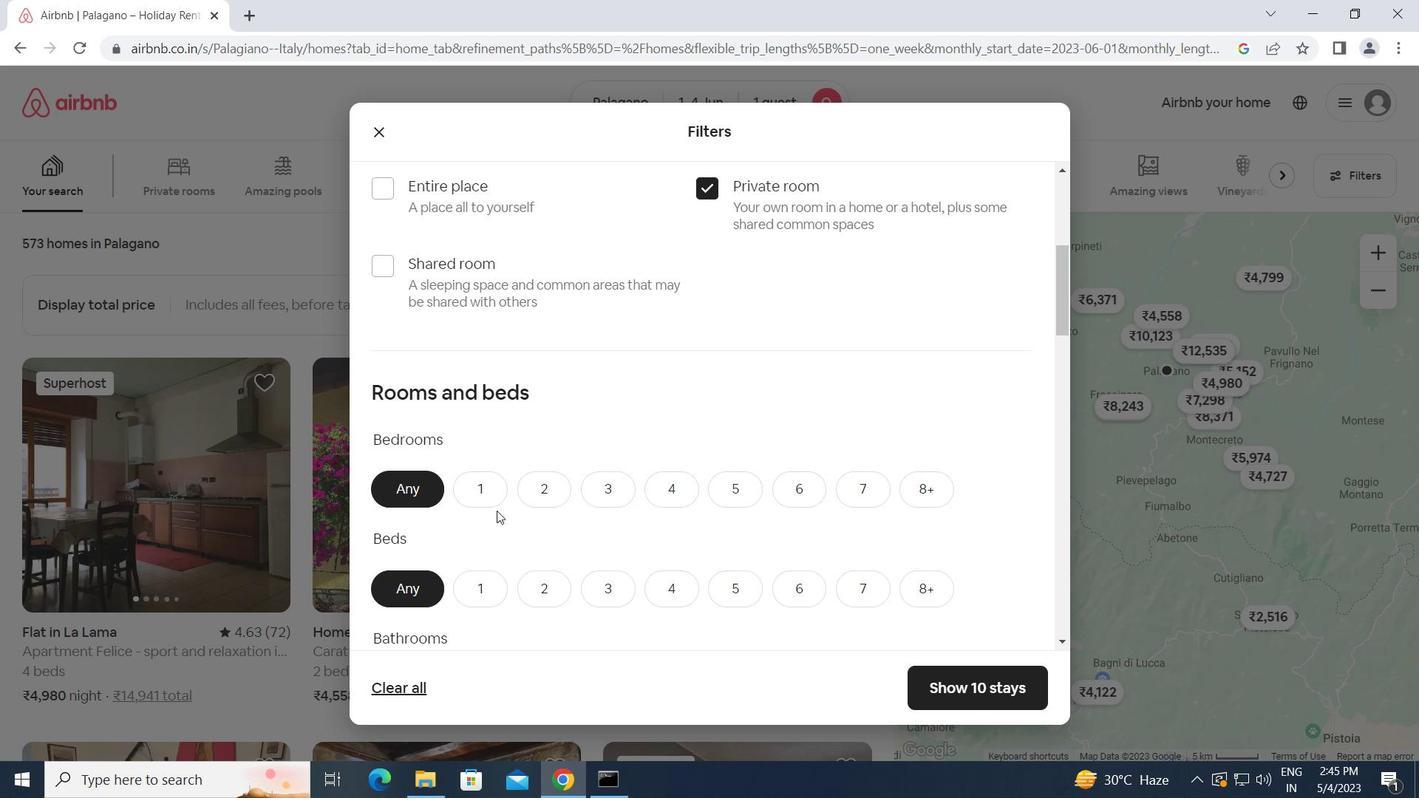 
Action: Mouse pressed left at (491, 491)
Screenshot: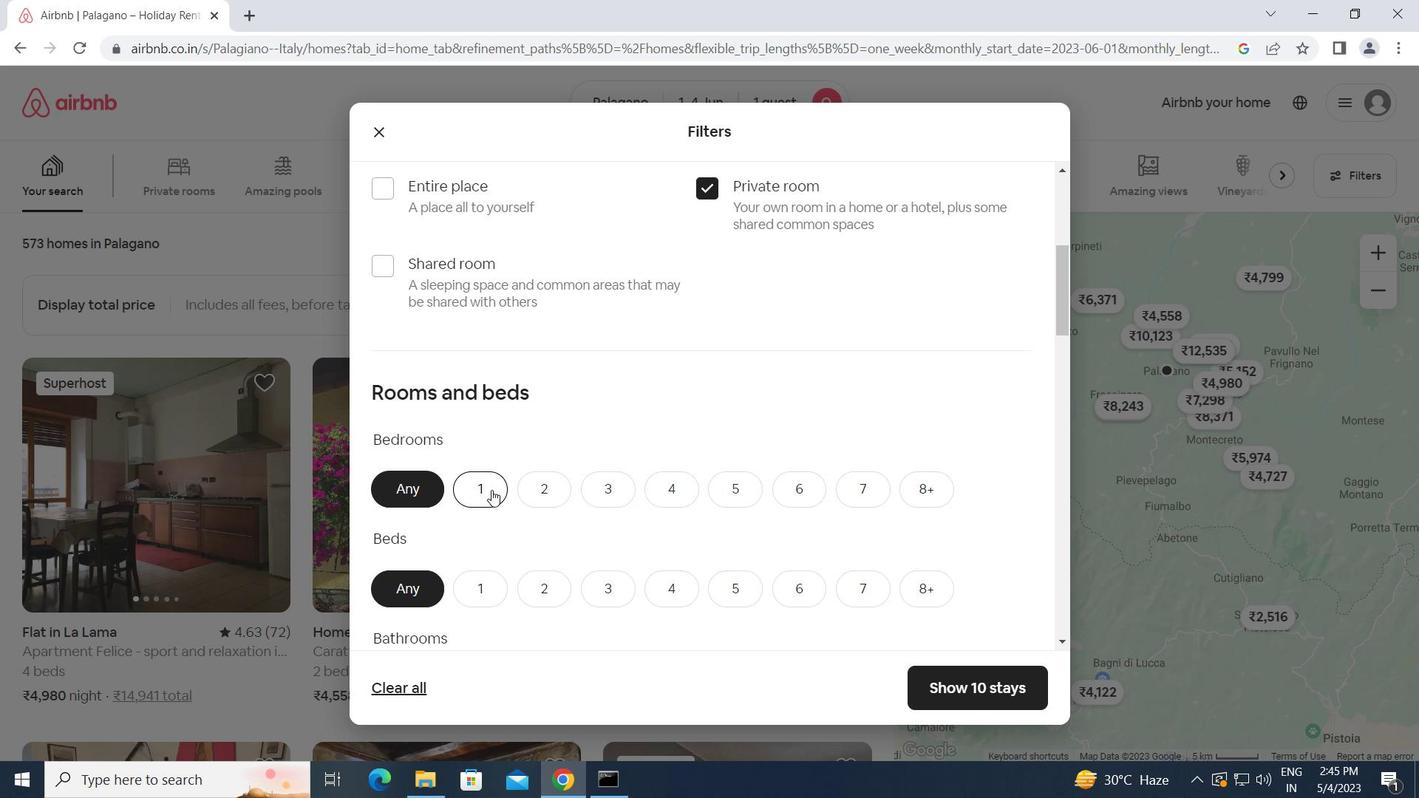 
Action: Mouse moved to (475, 587)
Screenshot: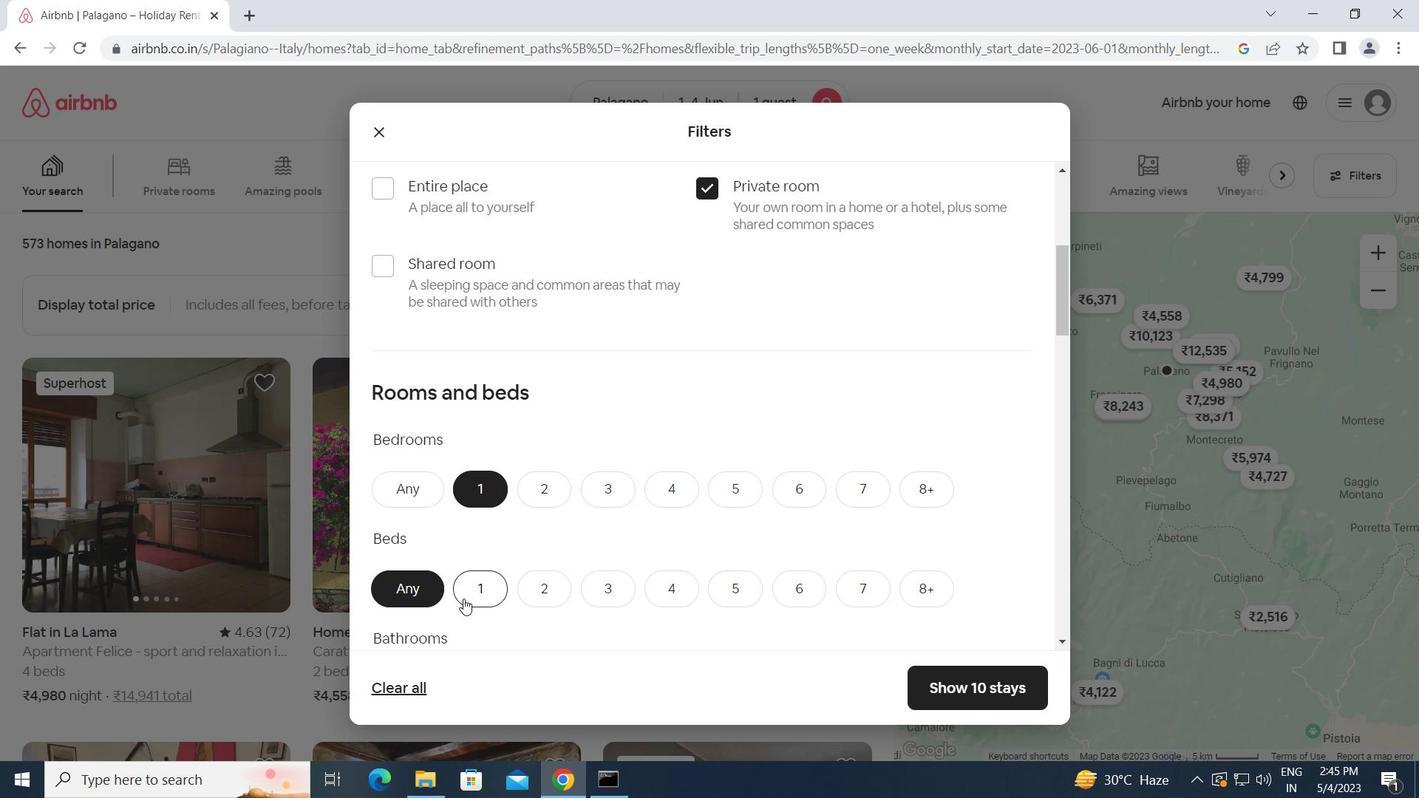 
Action: Mouse pressed left at (475, 587)
Screenshot: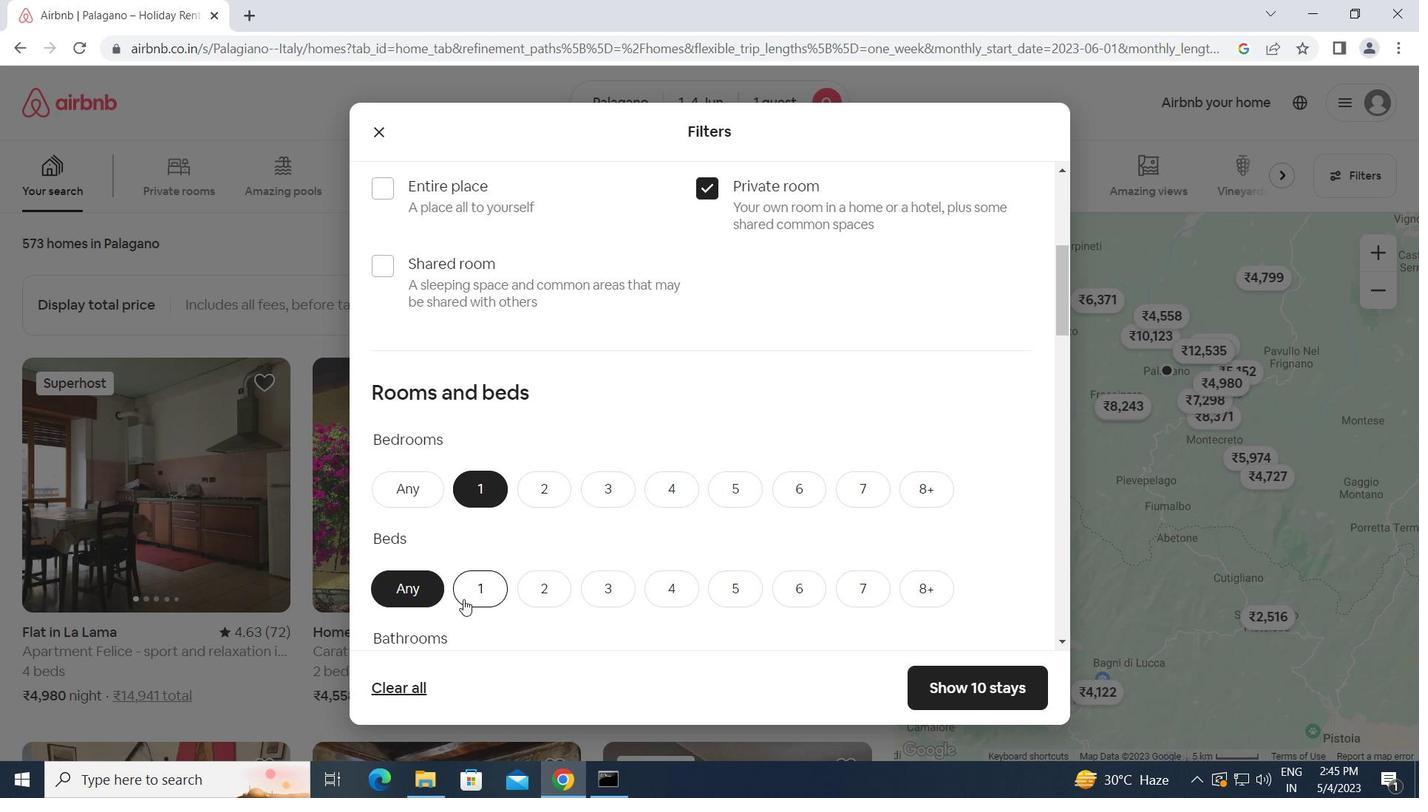 
Action: Mouse moved to (516, 602)
Screenshot: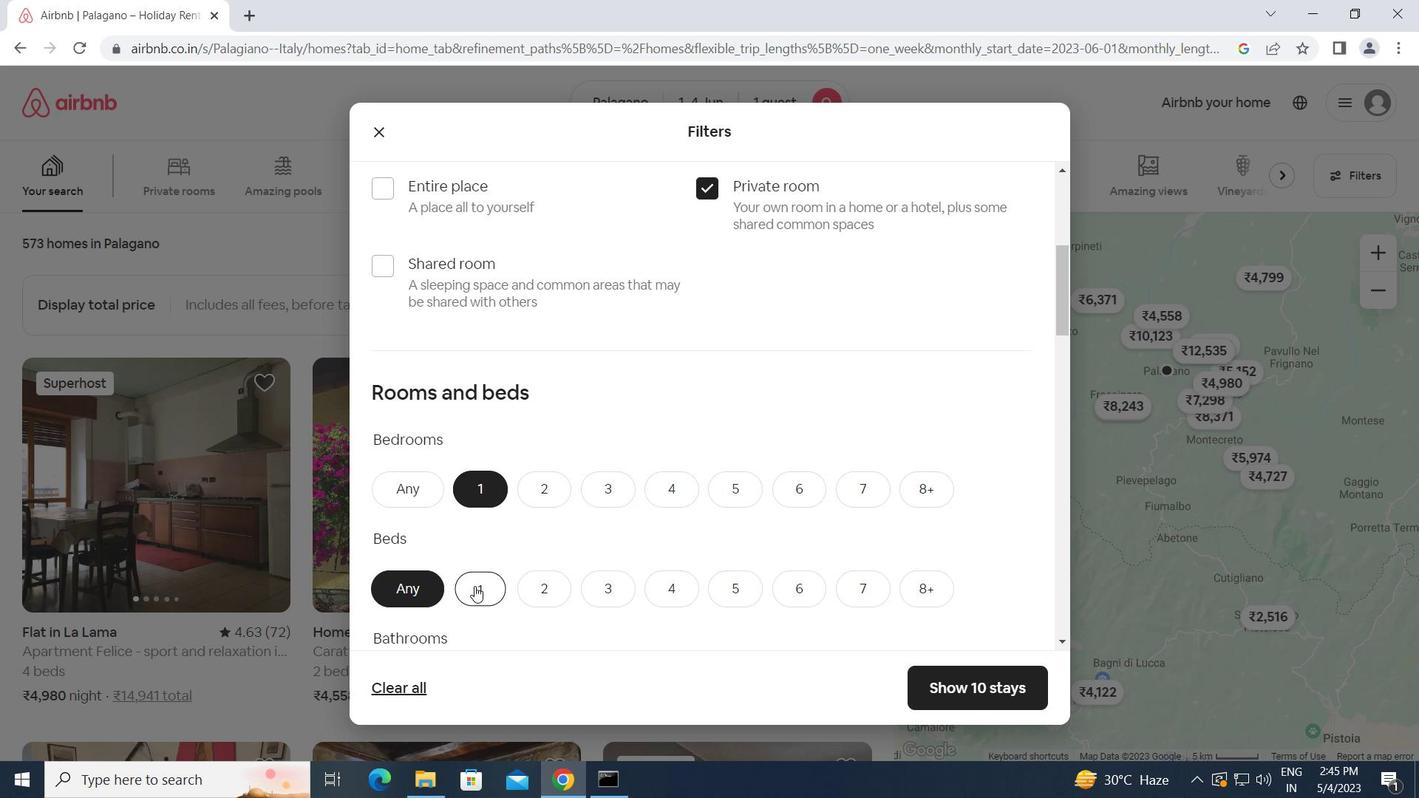 
Action: Mouse scrolled (516, 601) with delta (0, 0)
Screenshot: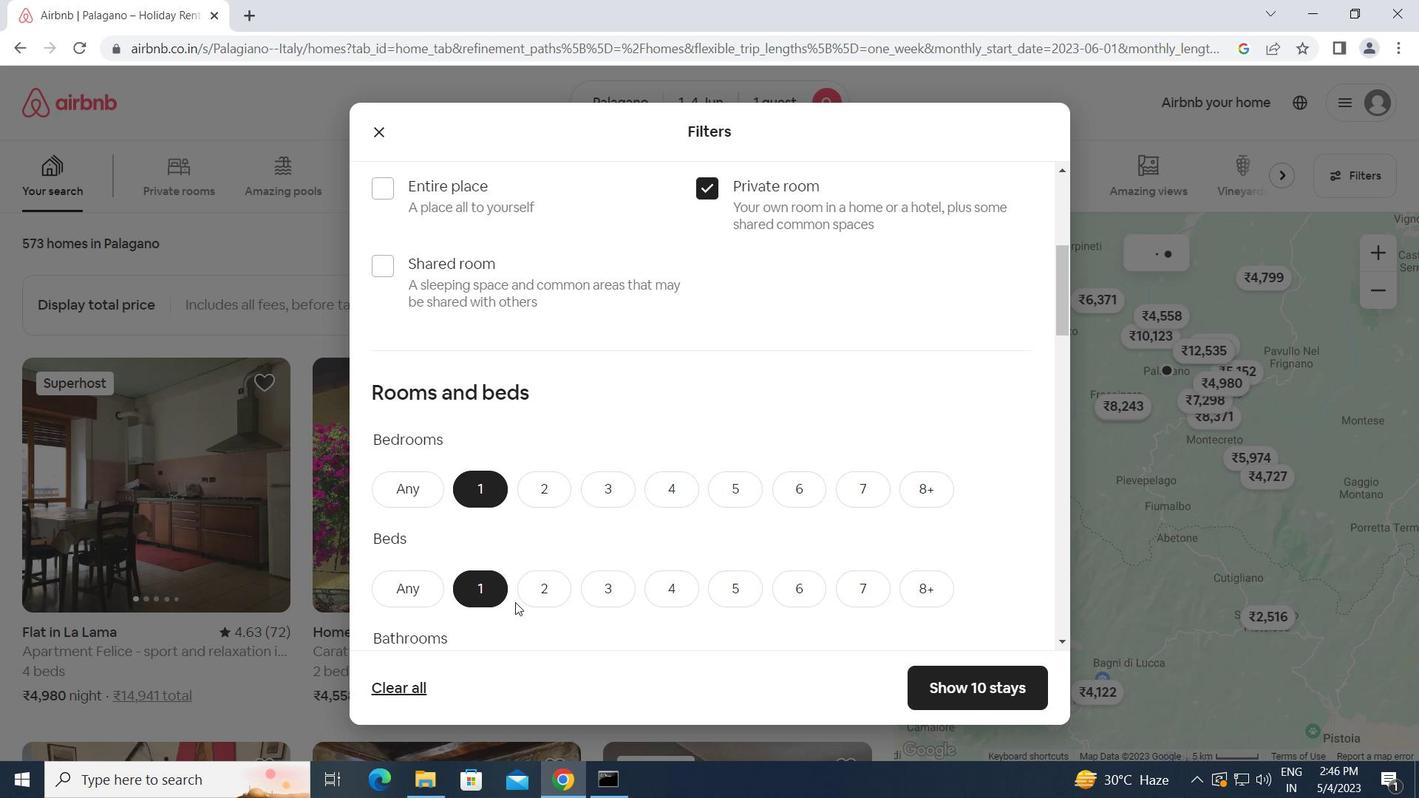 
Action: Mouse scrolled (516, 601) with delta (0, 0)
Screenshot: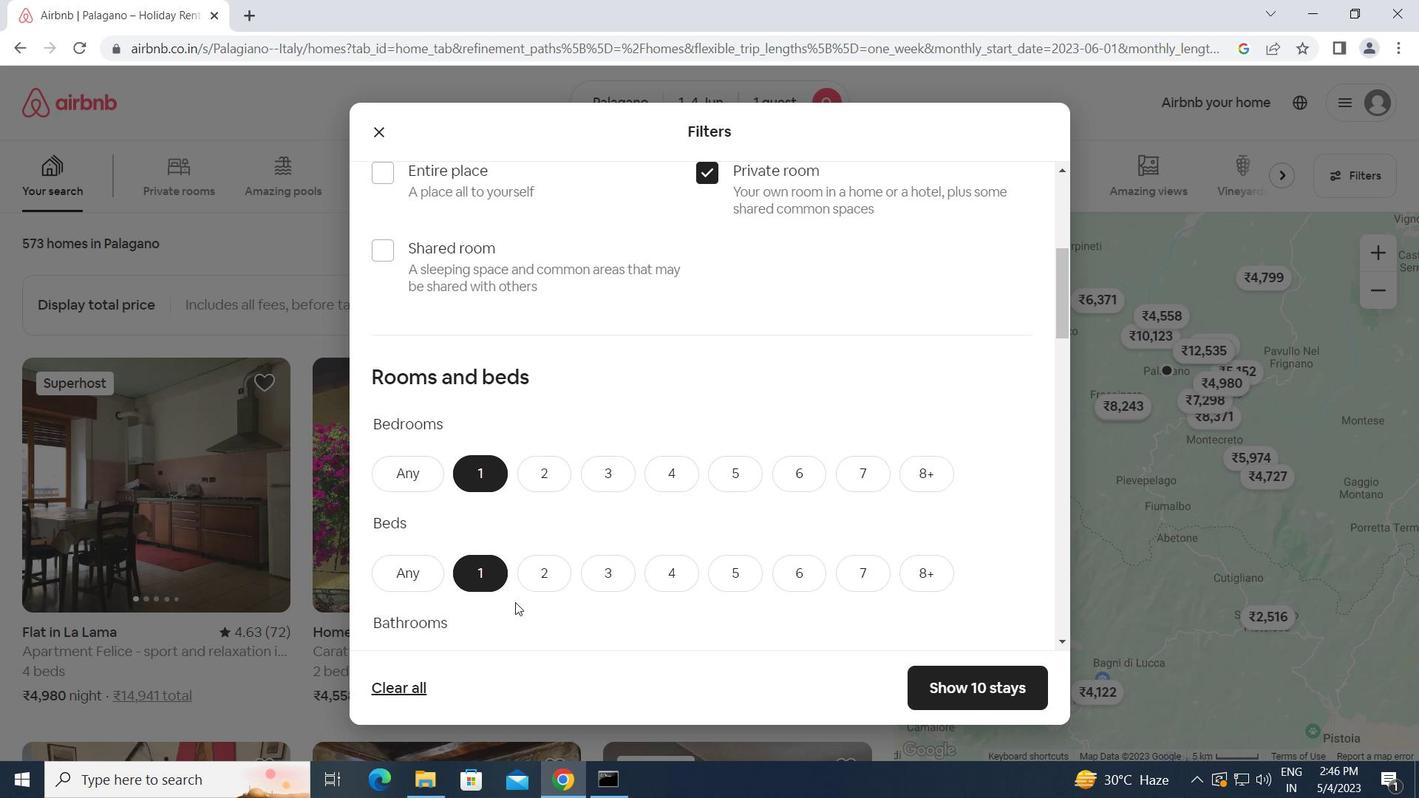 
Action: Mouse moved to (483, 513)
Screenshot: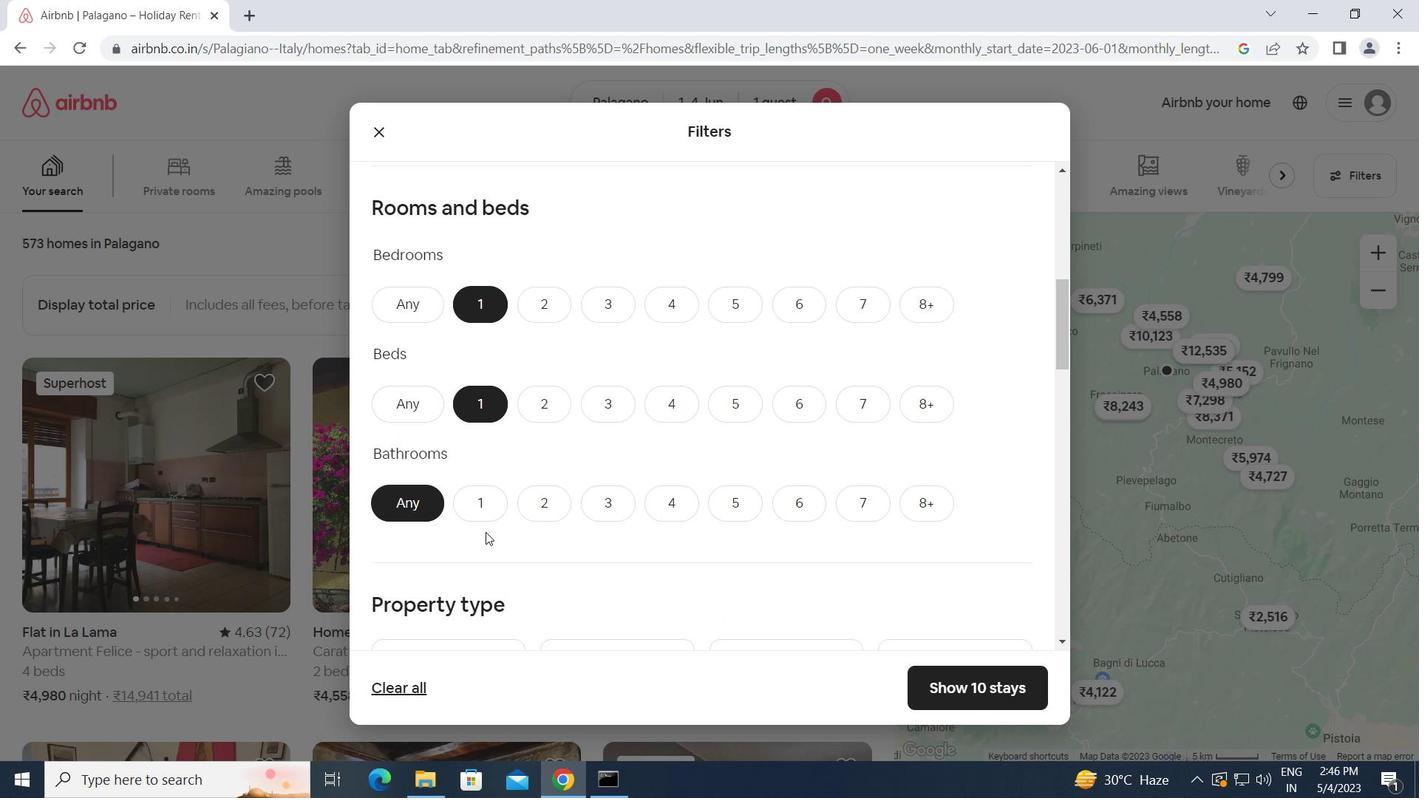 
Action: Mouse pressed left at (483, 513)
Screenshot: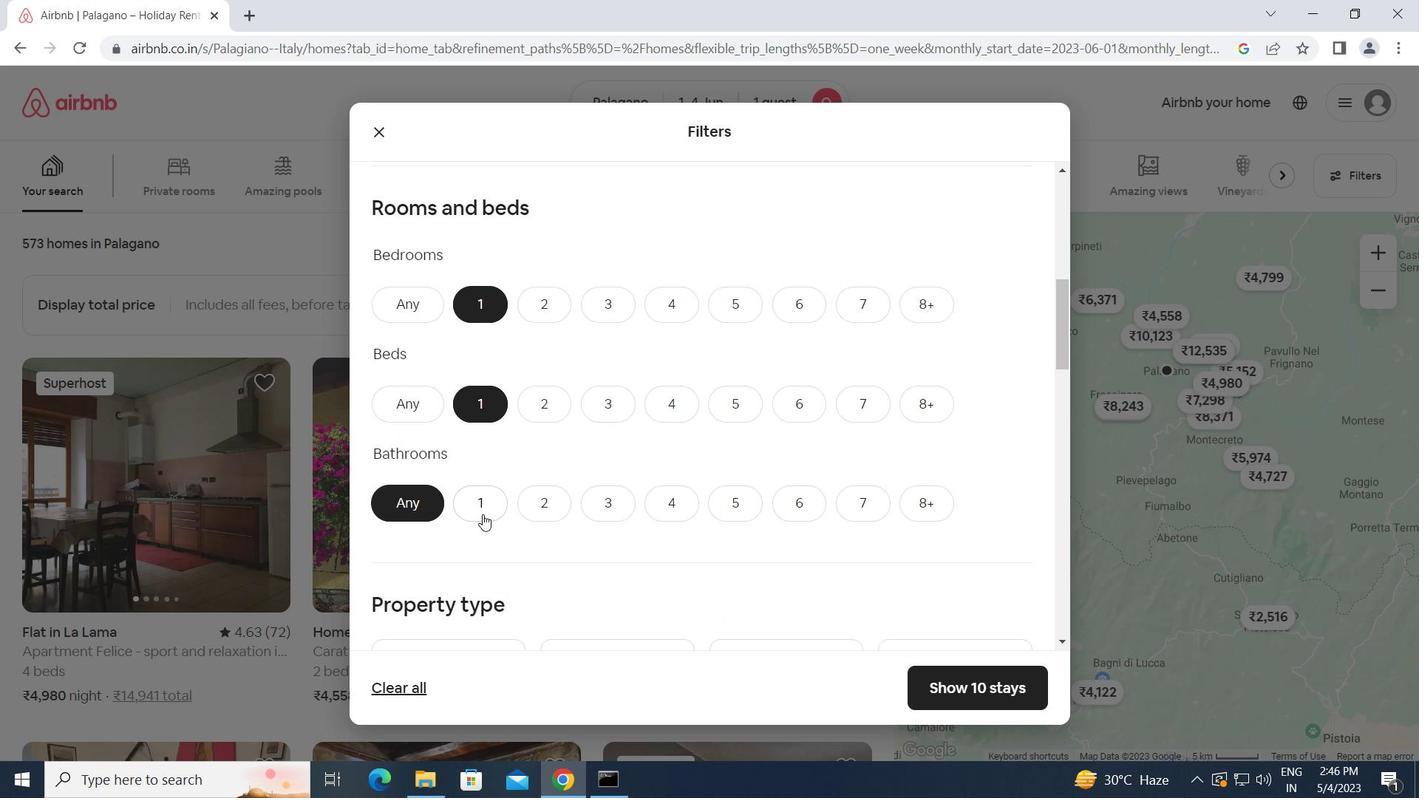 
Action: Mouse moved to (563, 547)
Screenshot: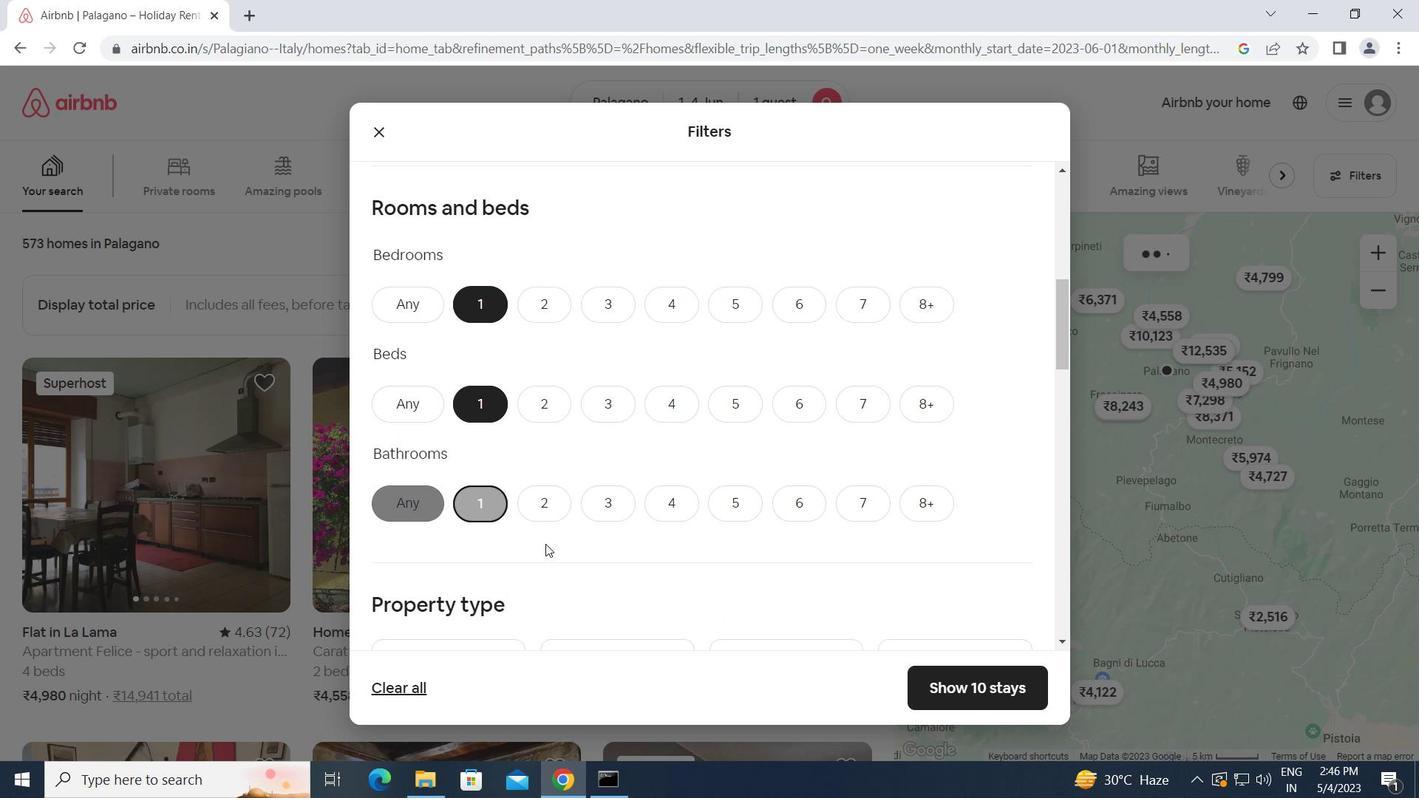 
Action: Mouse scrolled (563, 547) with delta (0, 0)
Screenshot: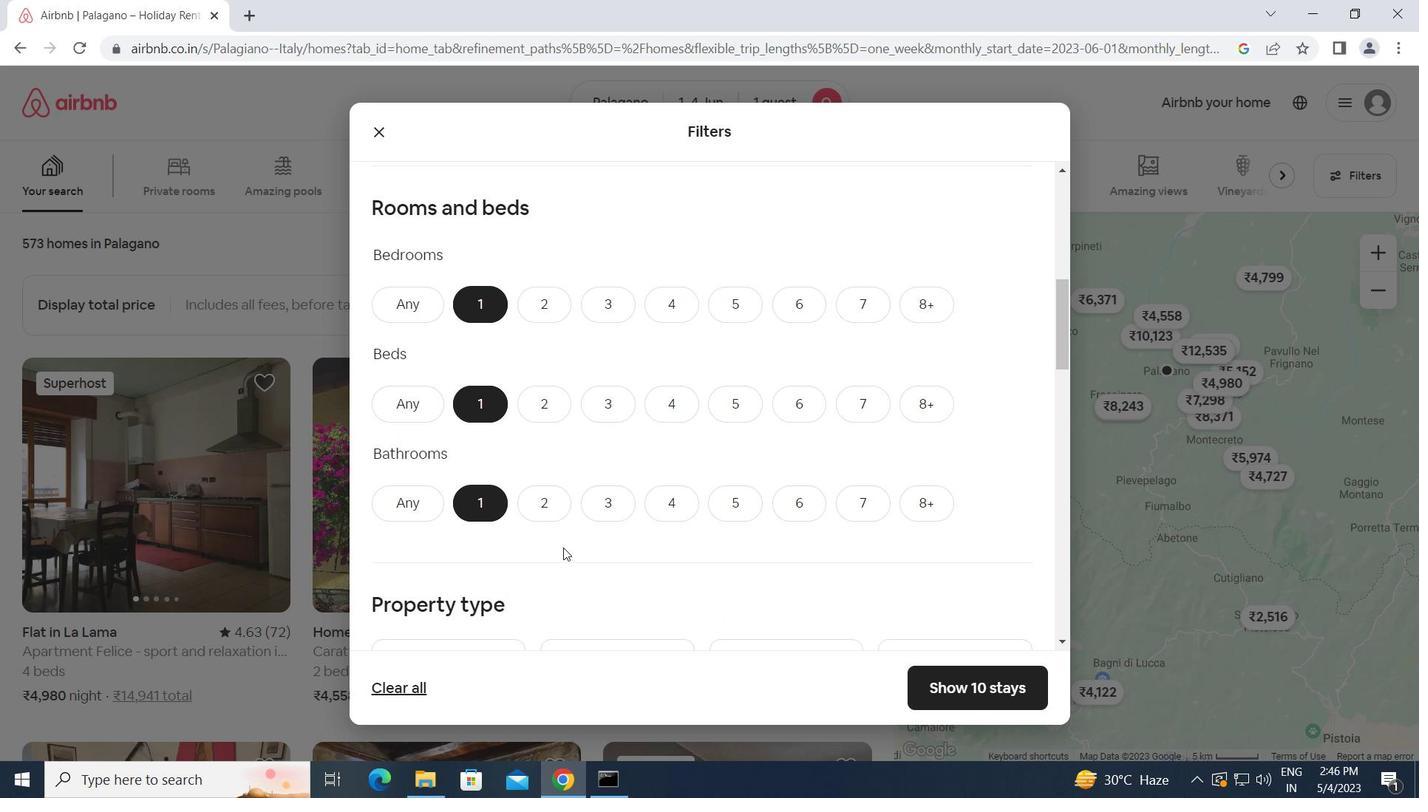 
Action: Mouse scrolled (563, 547) with delta (0, 0)
Screenshot: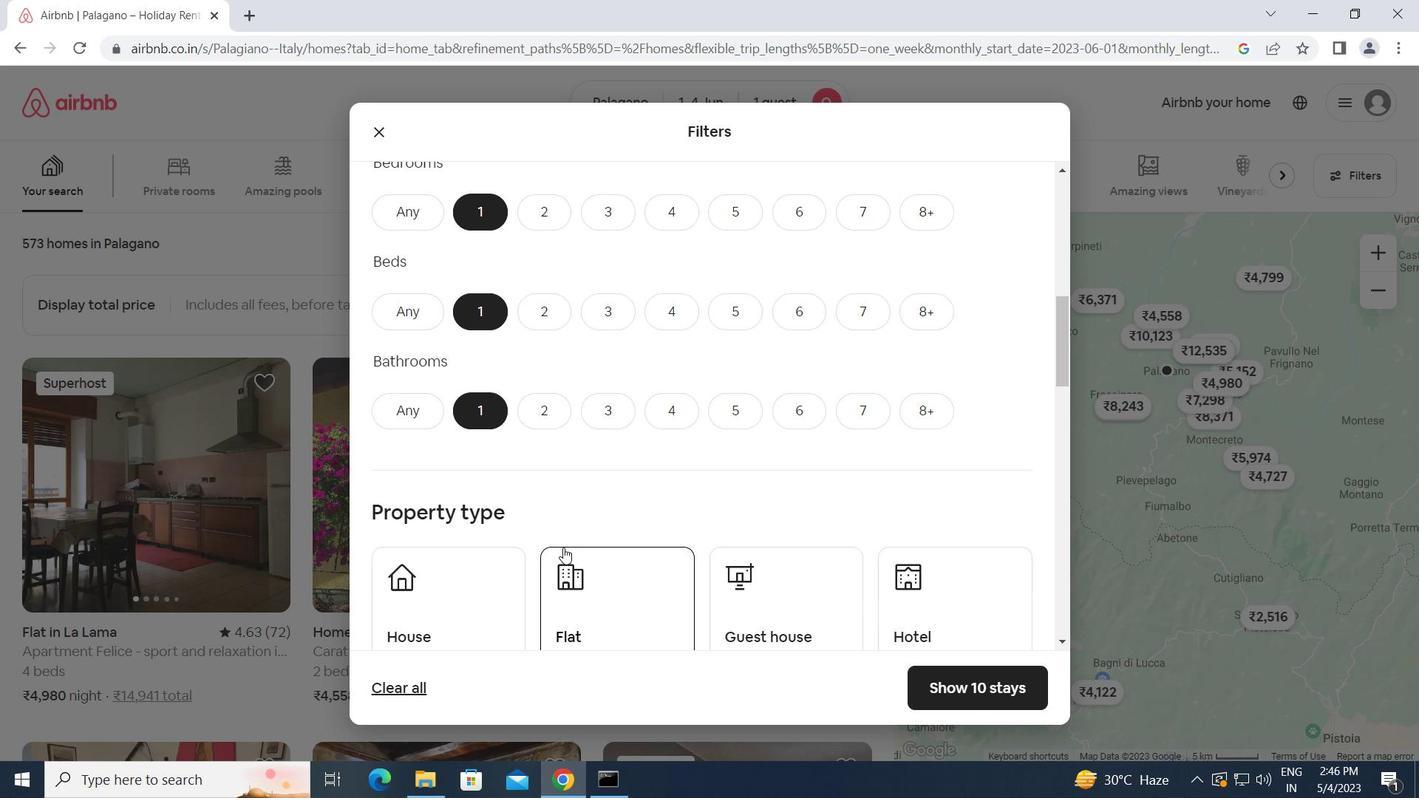 
Action: Mouse moved to (474, 519)
Screenshot: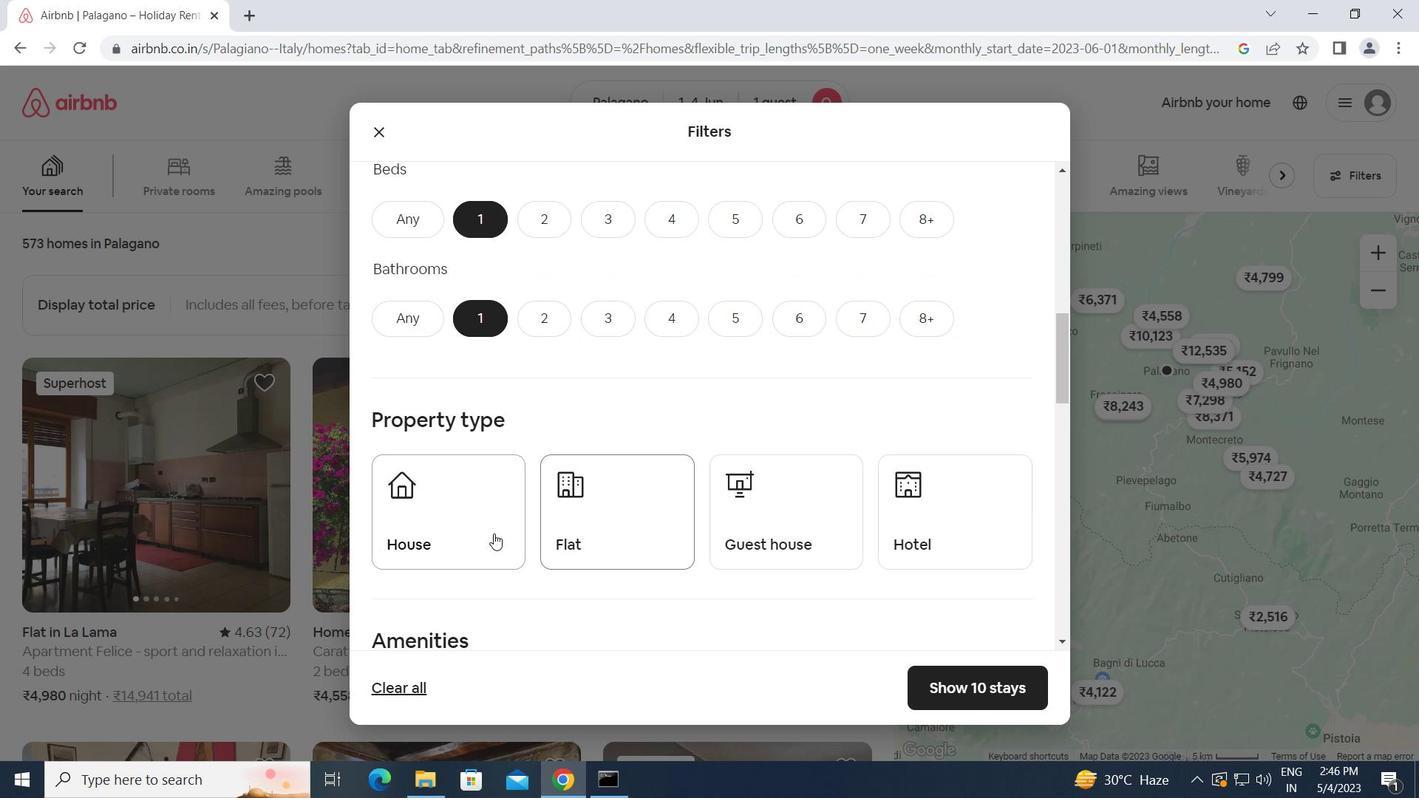 
Action: Mouse pressed left at (474, 519)
Screenshot: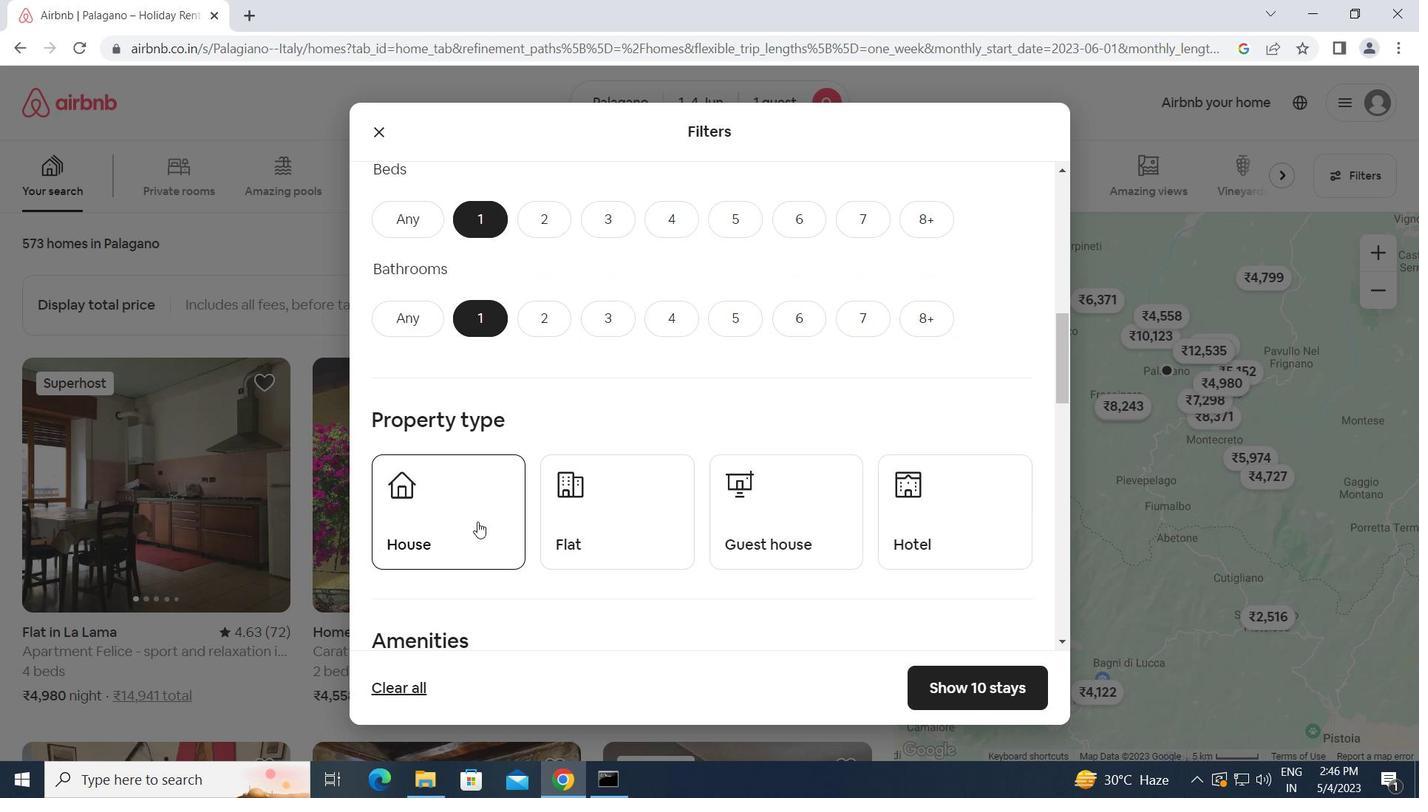 
Action: Mouse moved to (616, 533)
Screenshot: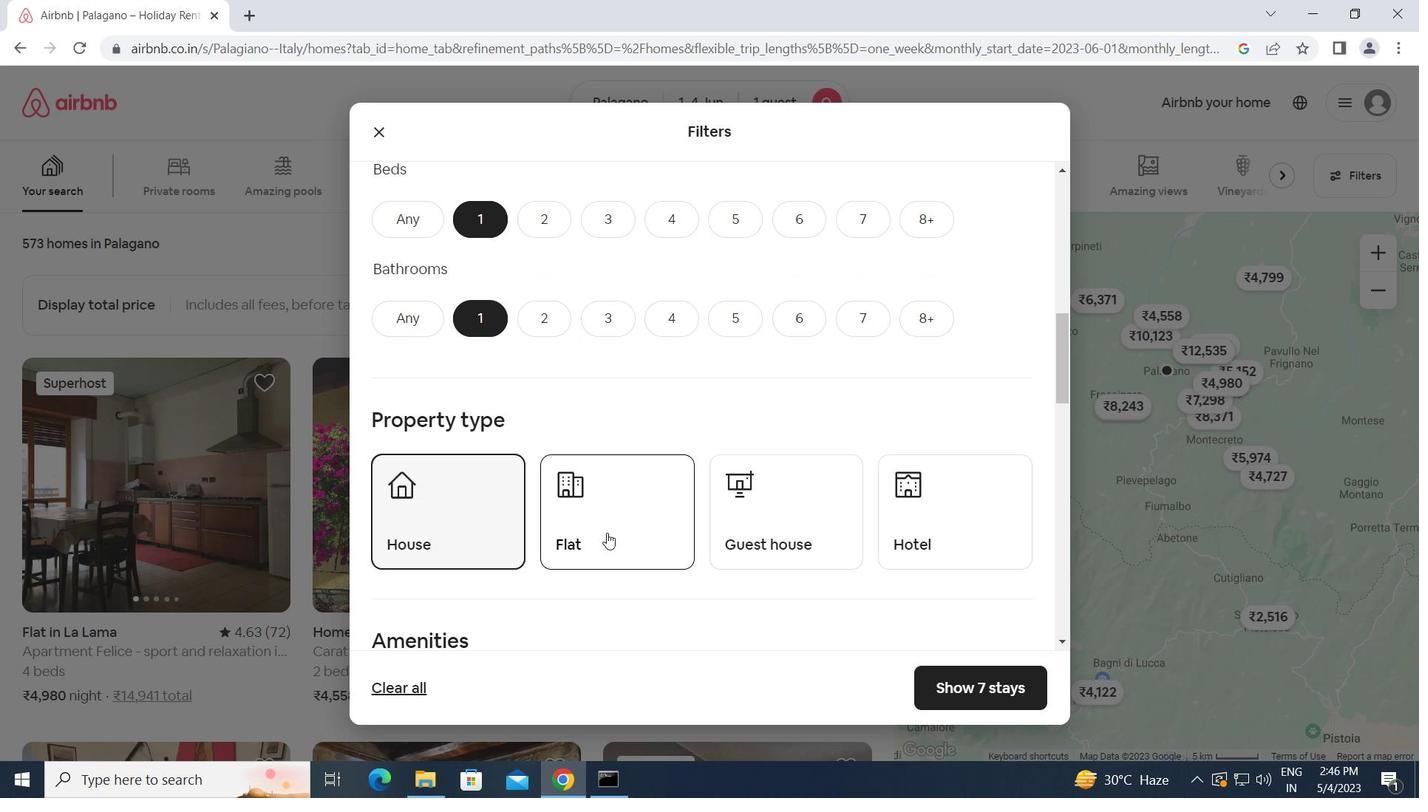 
Action: Mouse pressed left at (616, 533)
Screenshot: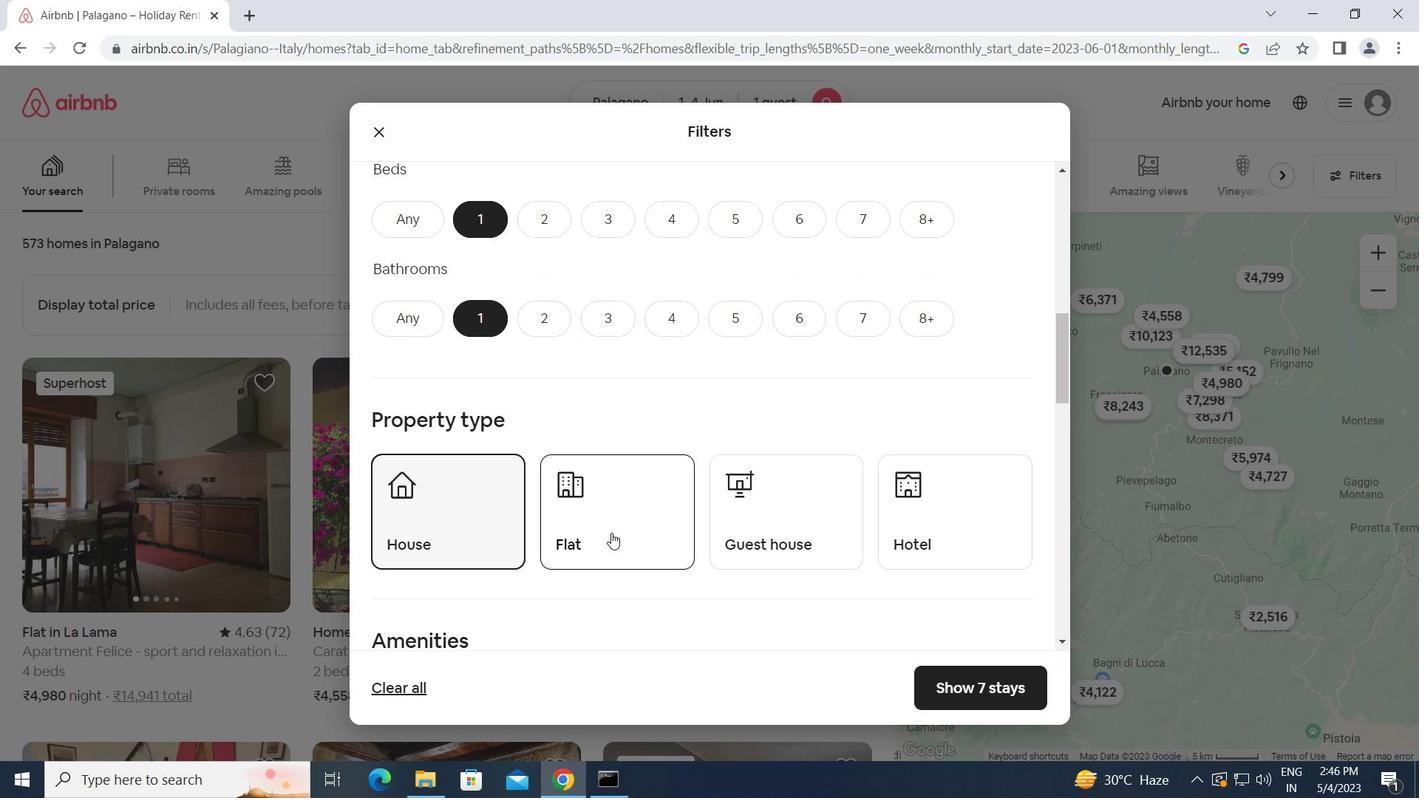
Action: Mouse moved to (743, 530)
Screenshot: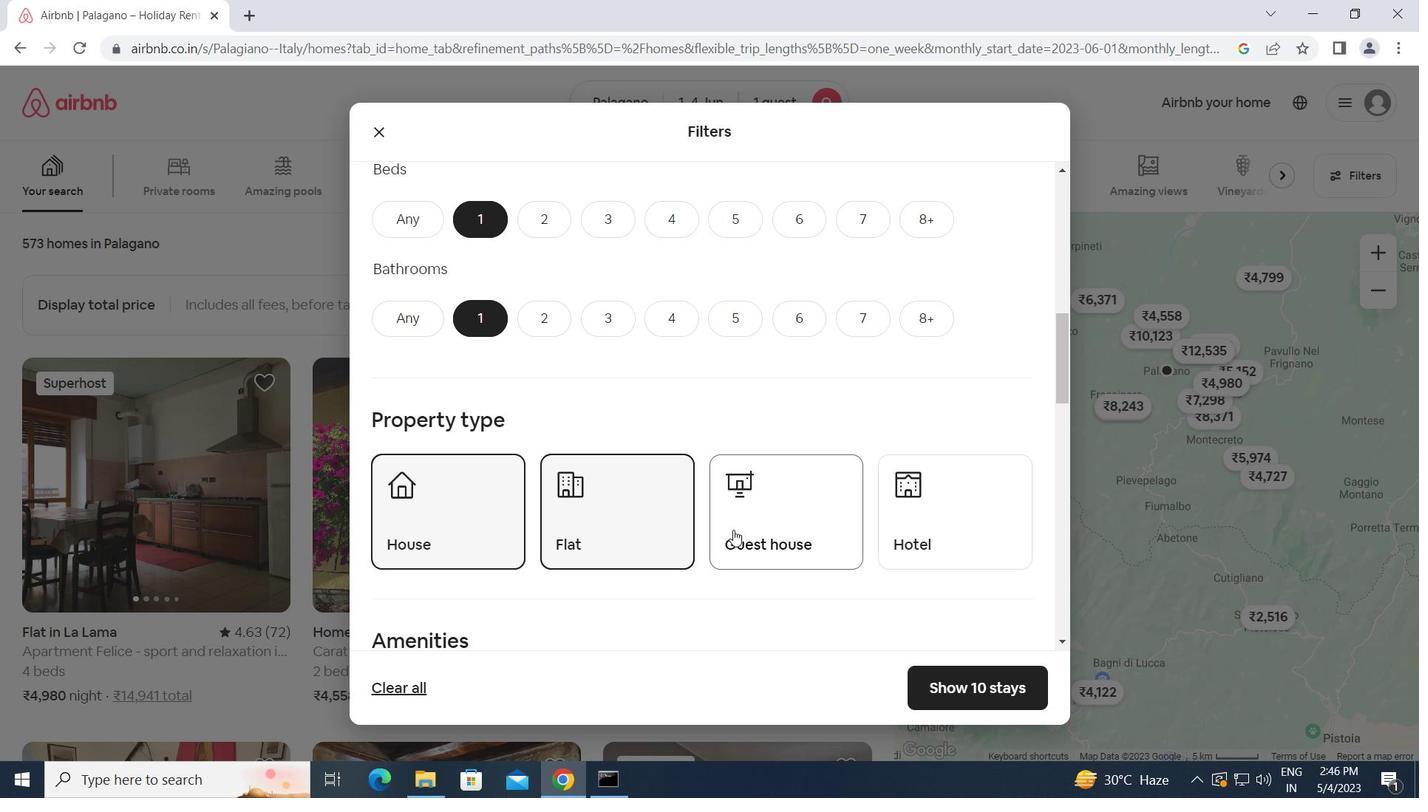 
Action: Mouse pressed left at (743, 530)
Screenshot: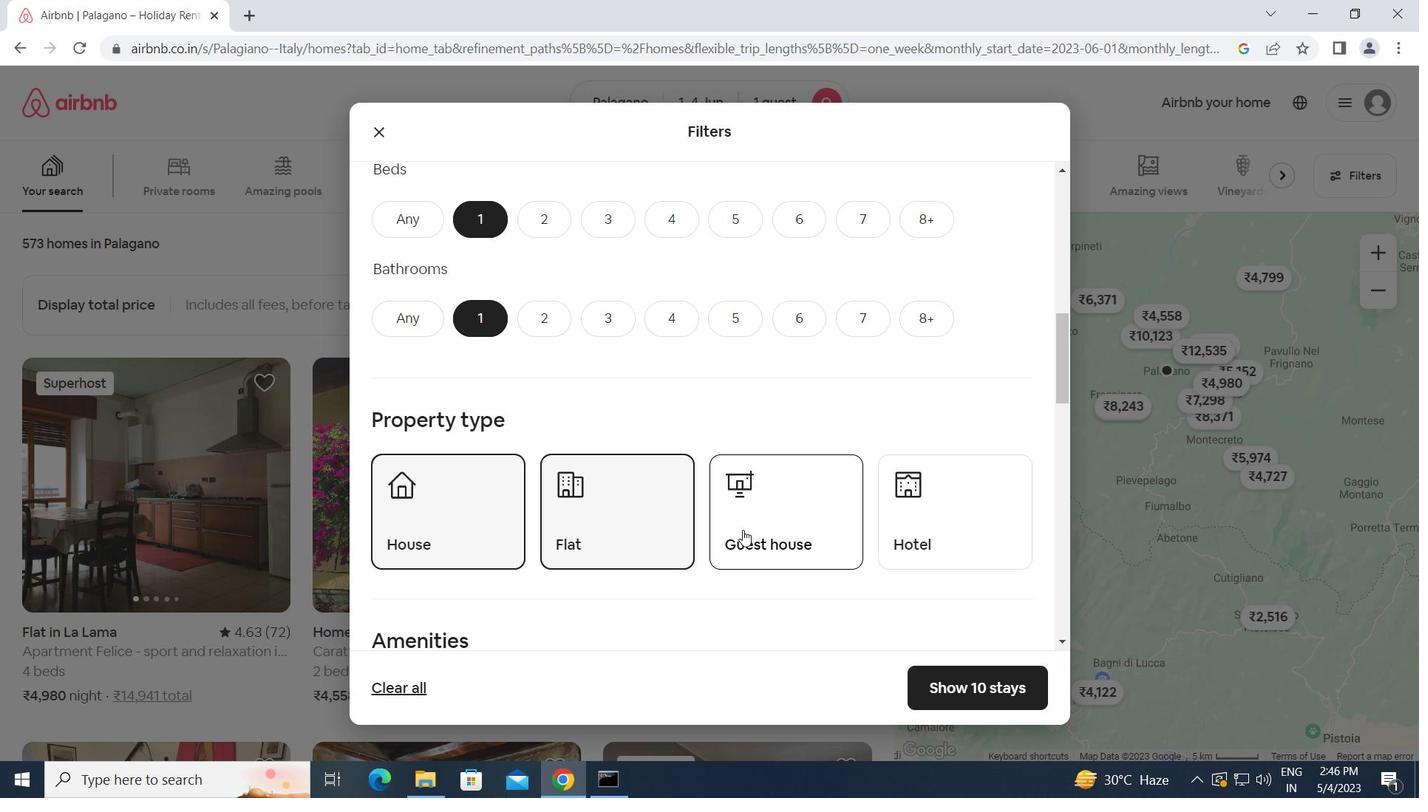 
Action: Mouse moved to (685, 601)
Screenshot: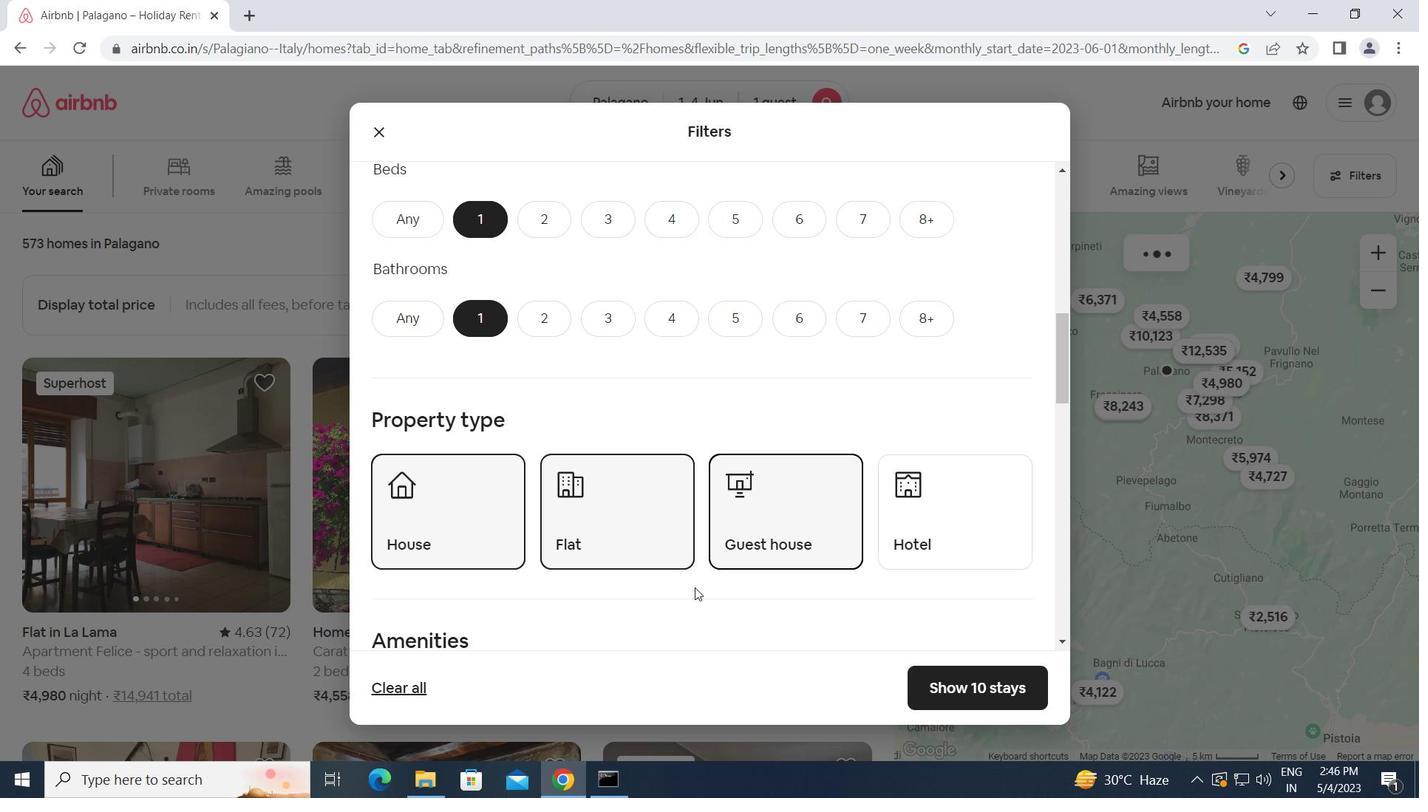 
Action: Mouse scrolled (685, 601) with delta (0, 0)
Screenshot: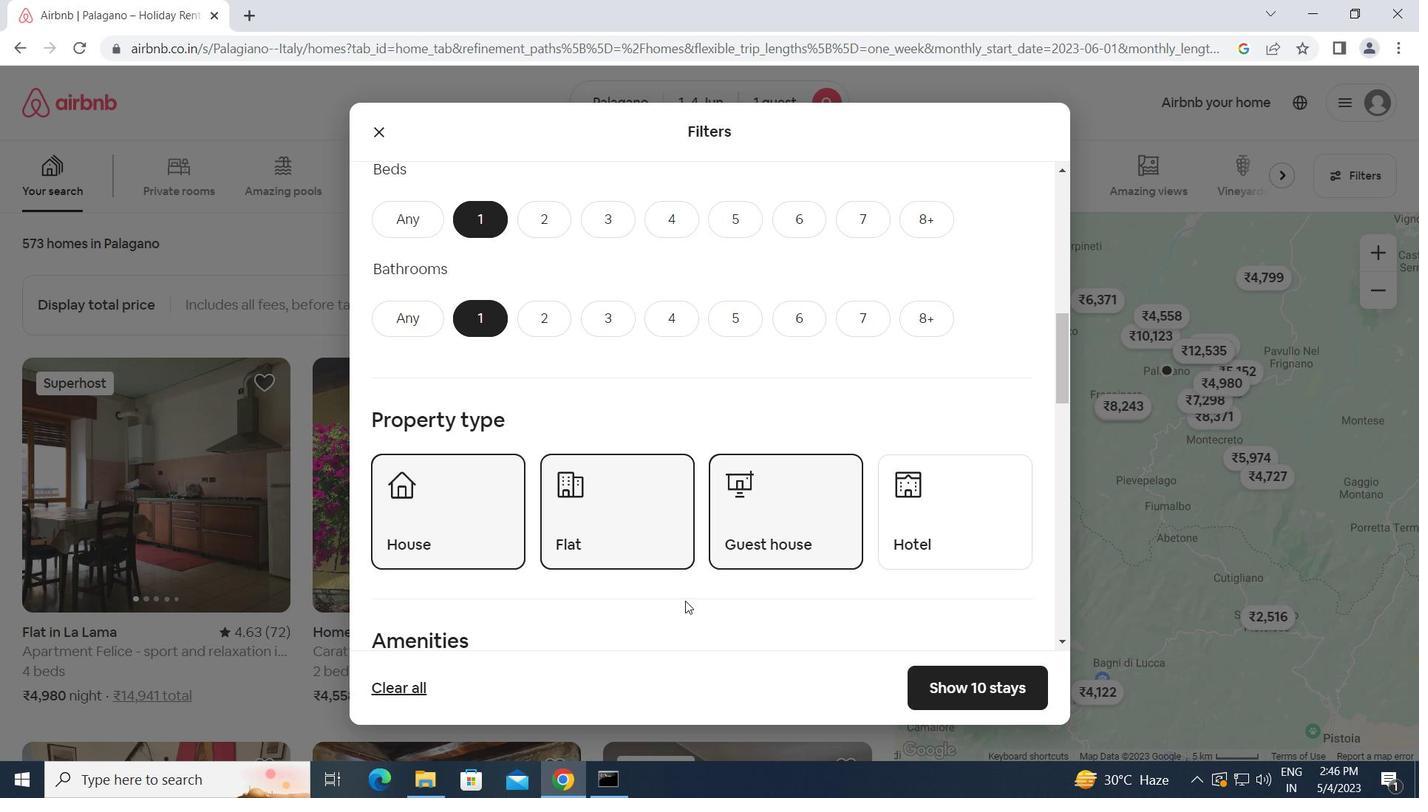 
Action: Mouse scrolled (685, 601) with delta (0, 0)
Screenshot: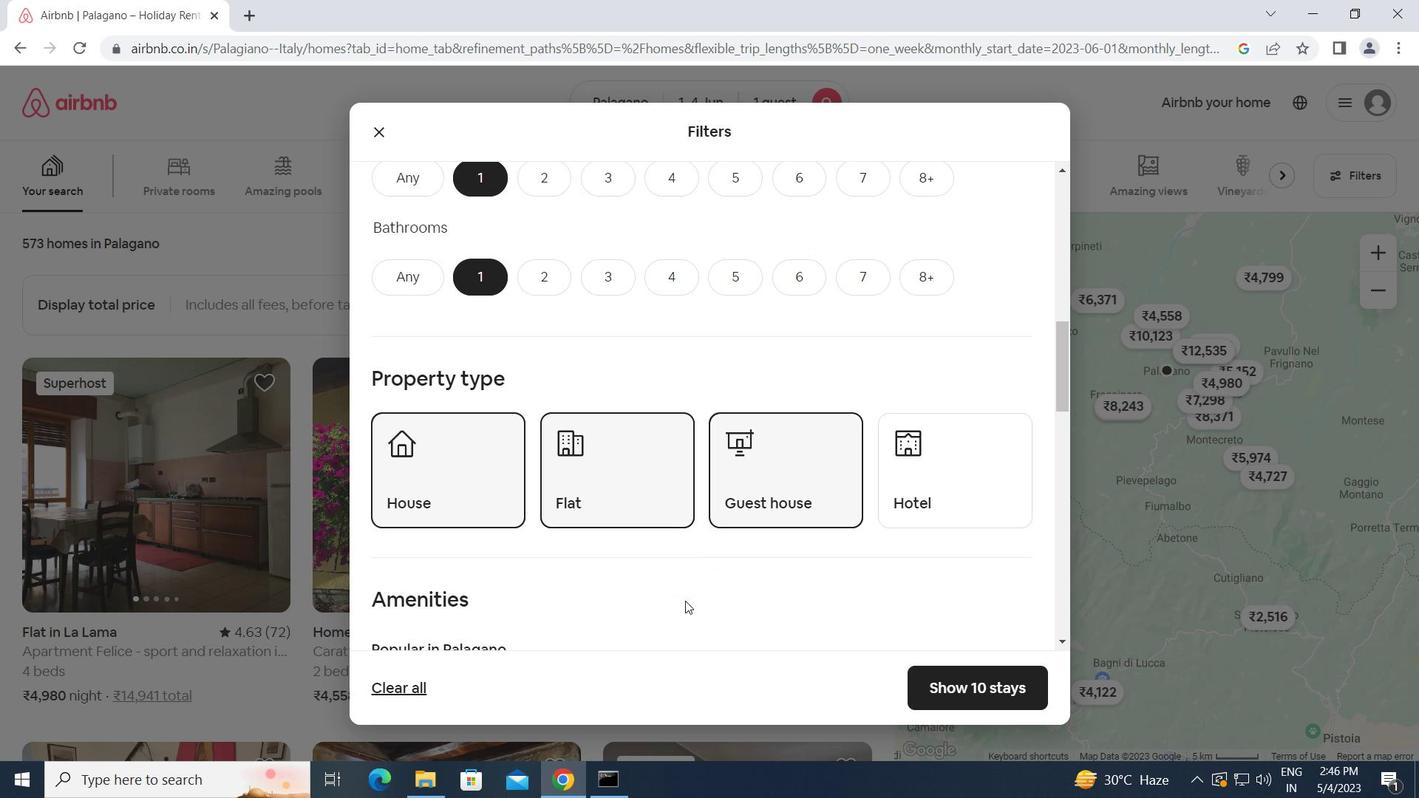 
Action: Mouse moved to (704, 592)
Screenshot: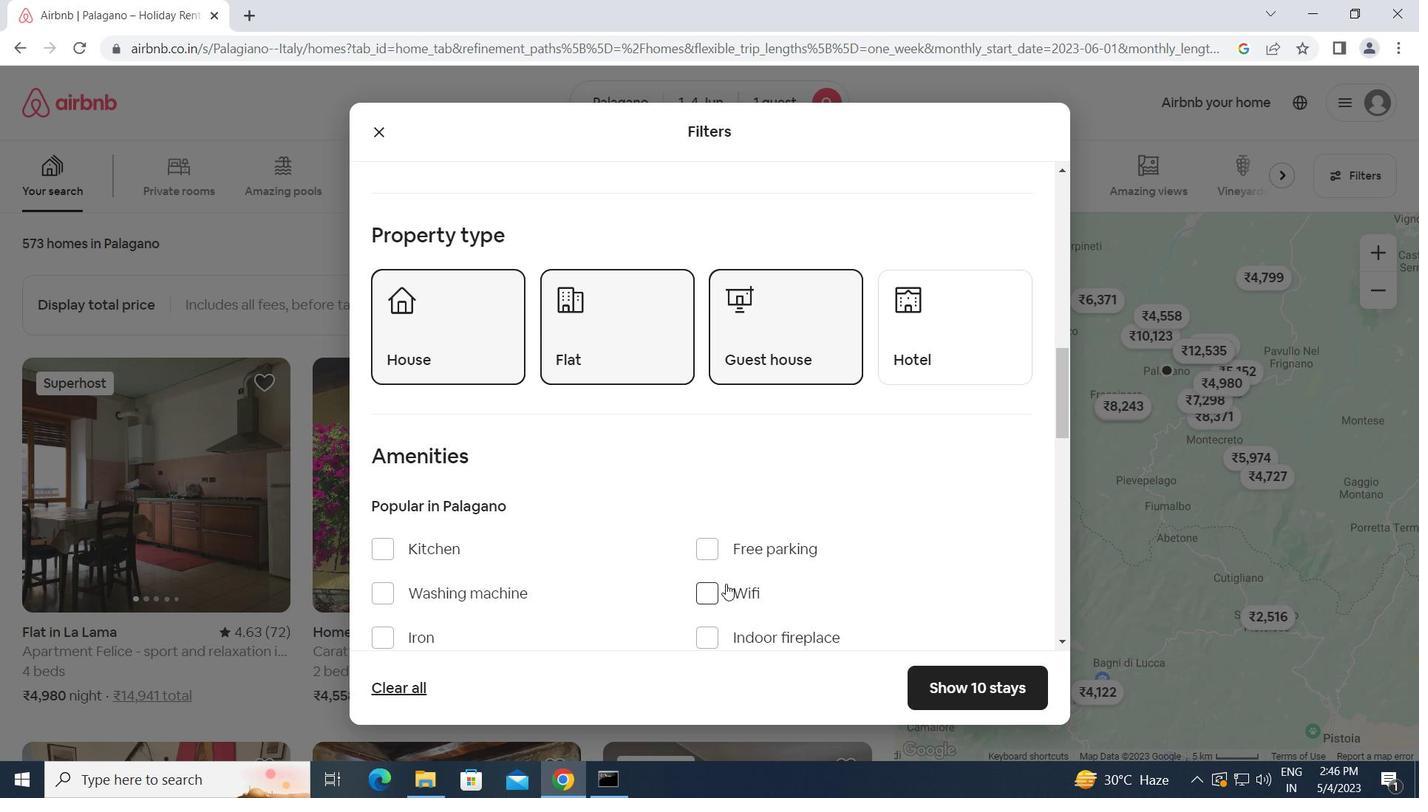 
Action: Mouse pressed left at (704, 592)
Screenshot: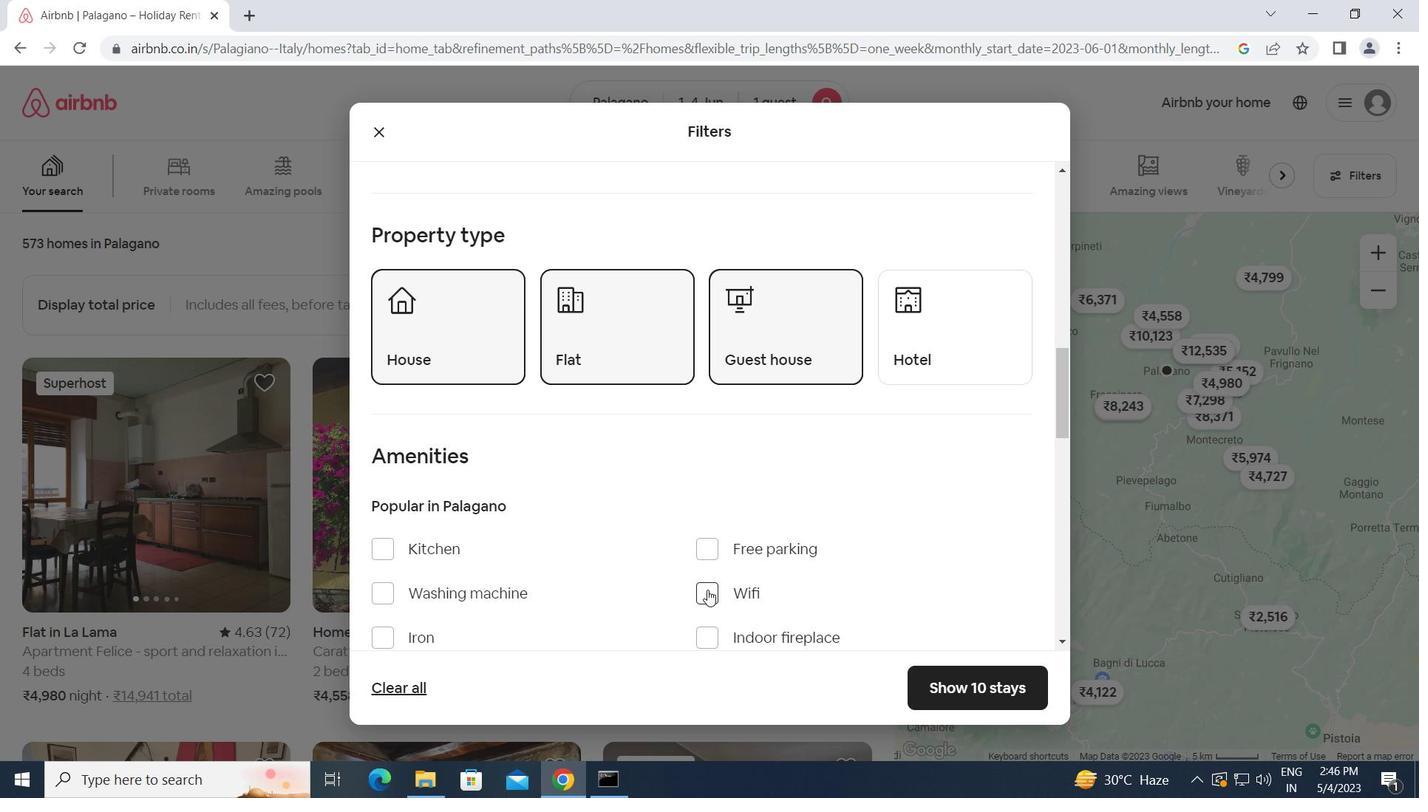 
Action: Mouse moved to (552, 636)
Screenshot: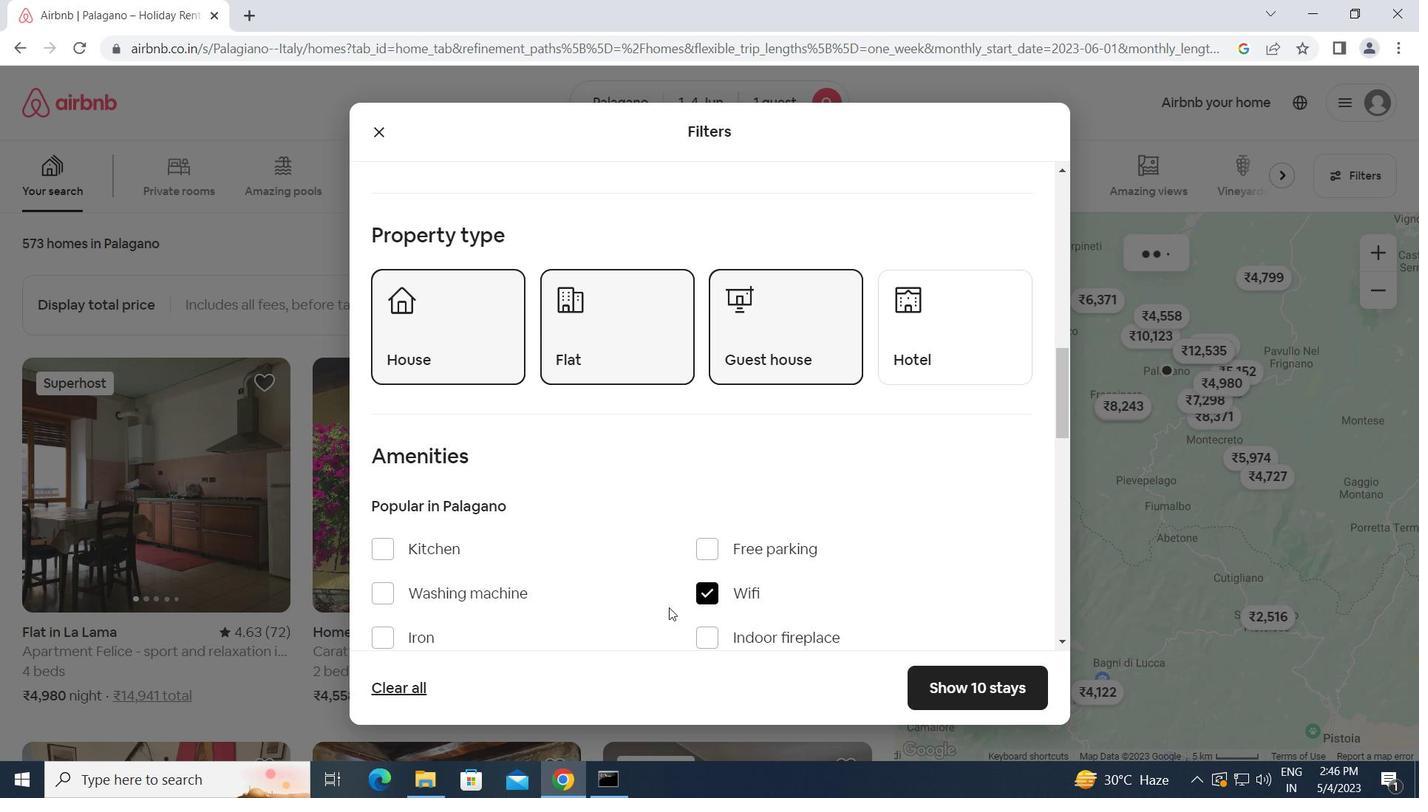
Action: Mouse scrolled (552, 635) with delta (0, 0)
Screenshot: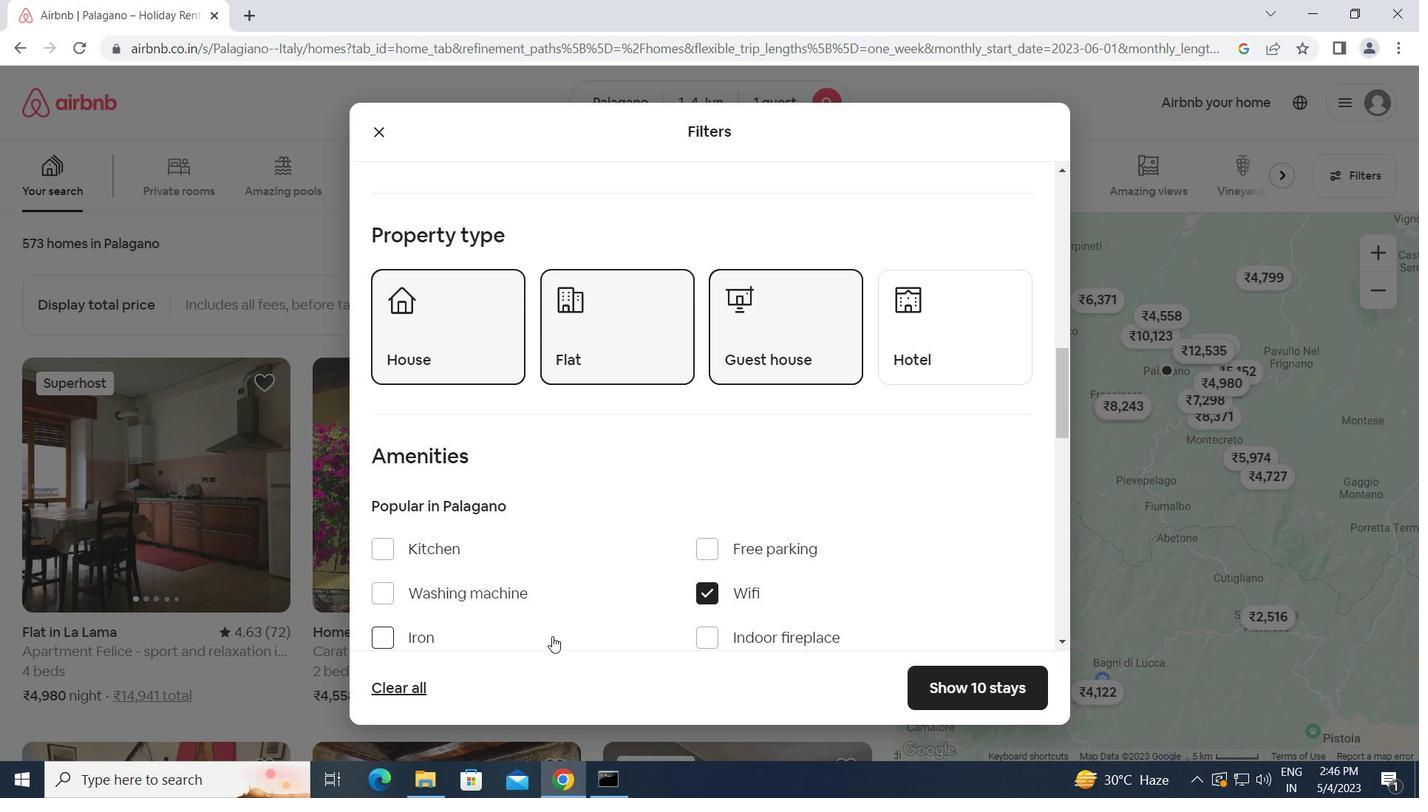 
Action: Mouse scrolled (552, 635) with delta (0, 0)
Screenshot: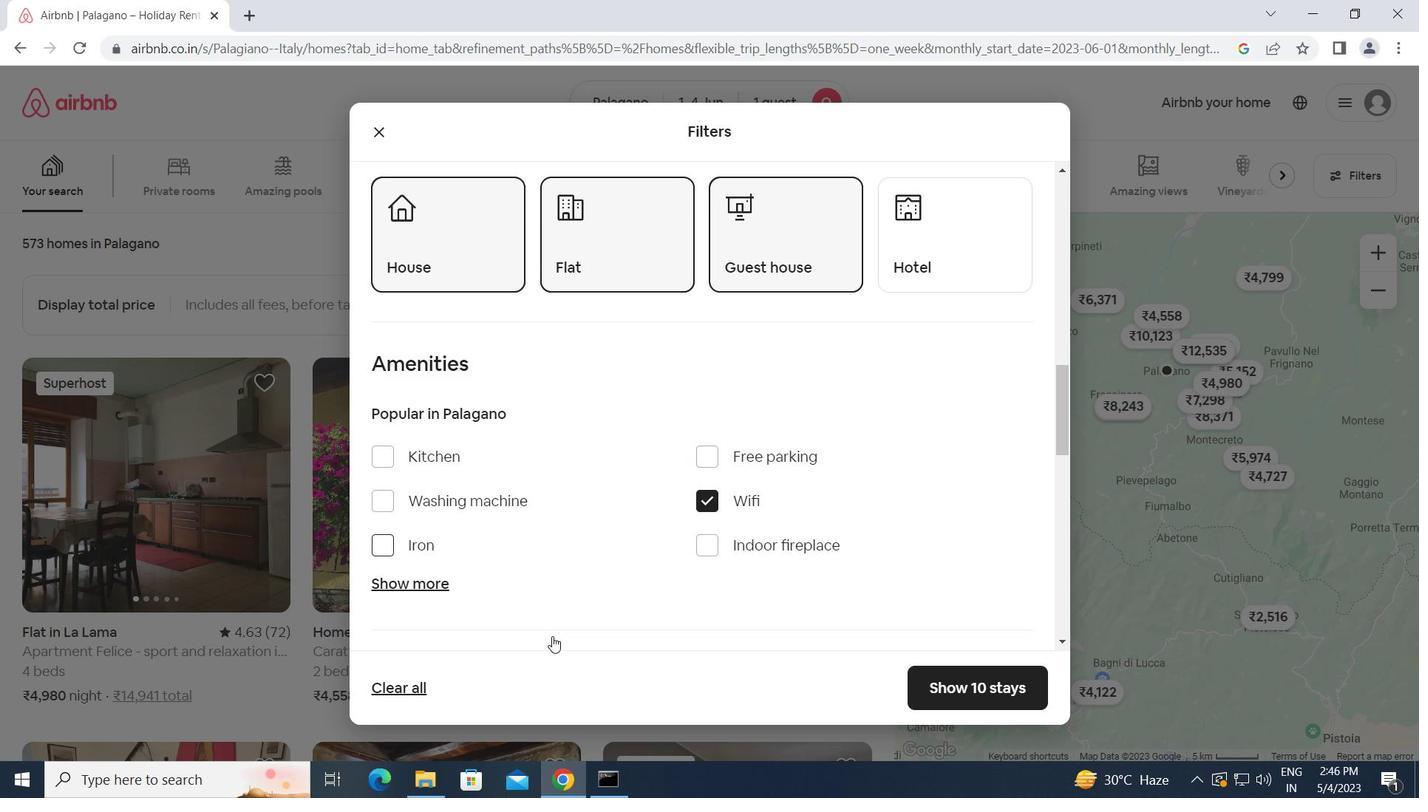 
Action: Mouse moved to (579, 596)
Screenshot: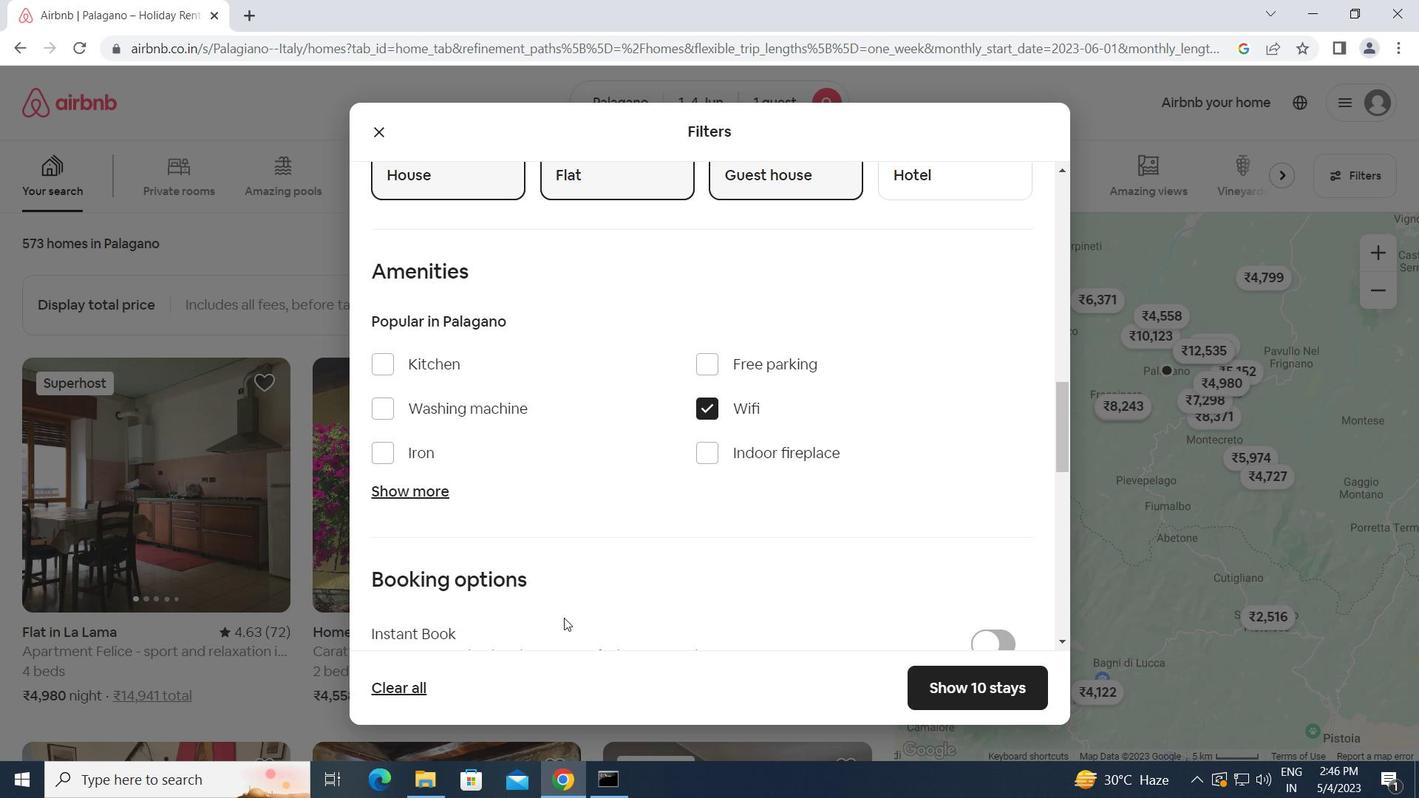 
Action: Mouse scrolled (579, 596) with delta (0, 0)
Screenshot: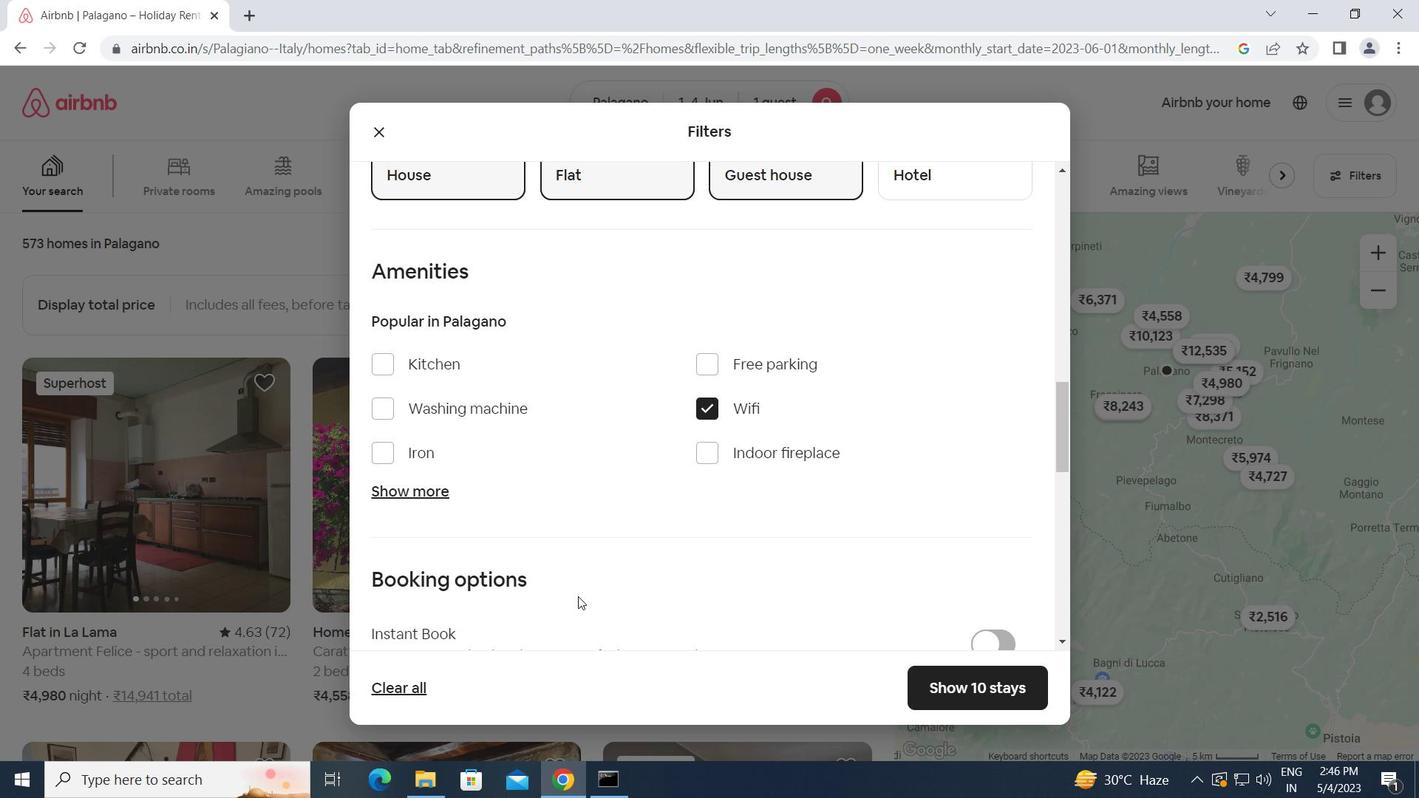 
Action: Mouse moved to (763, 599)
Screenshot: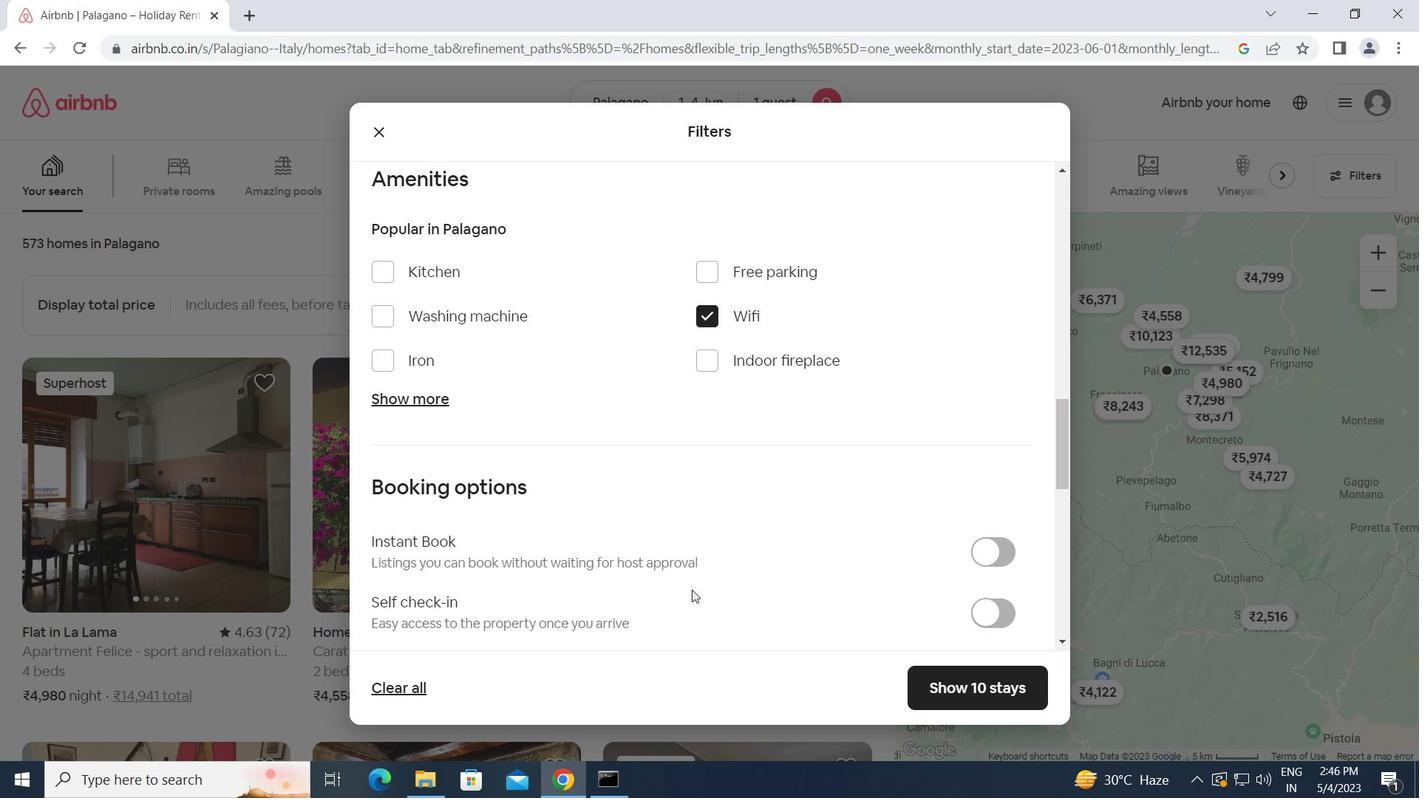 
Action: Mouse scrolled (763, 598) with delta (0, 0)
Screenshot: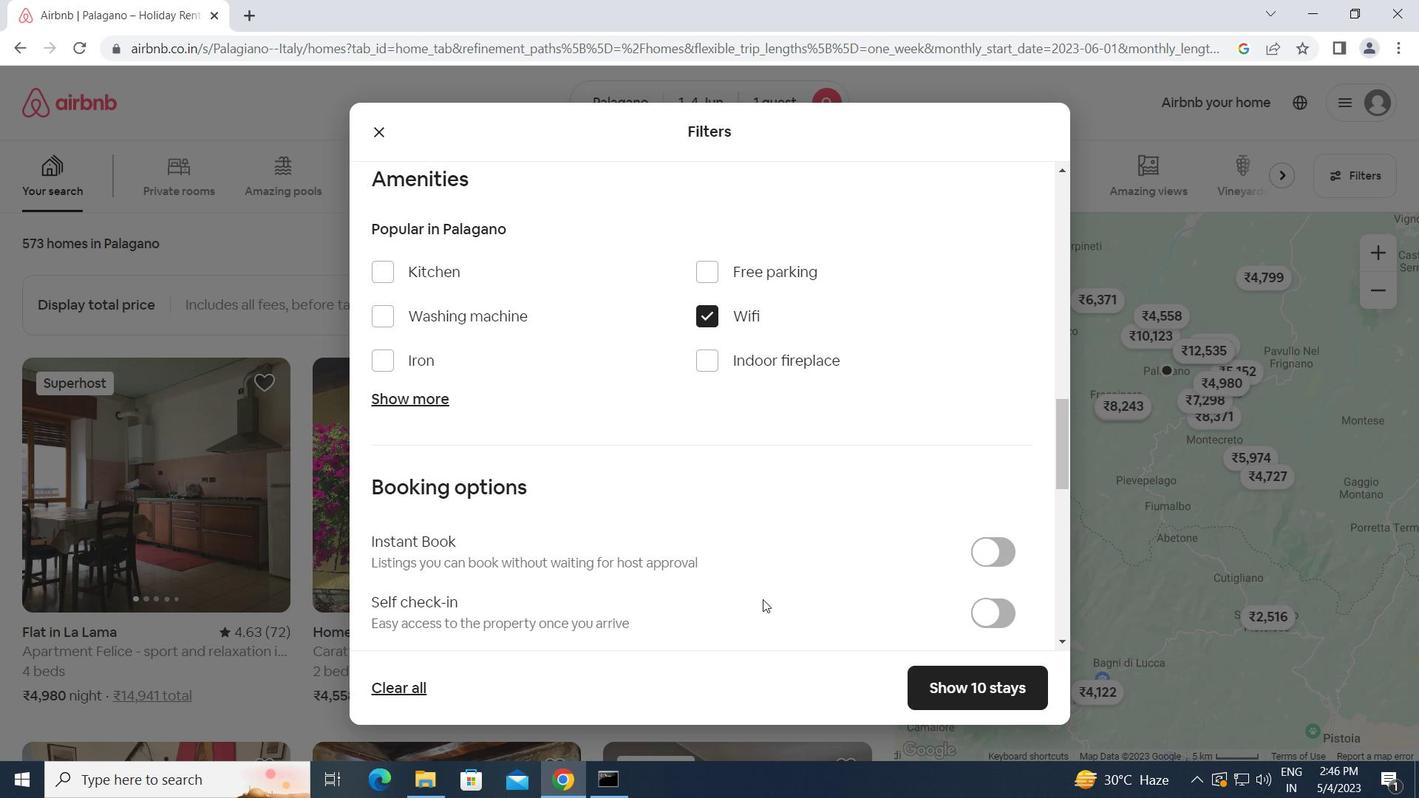 
Action: Mouse moved to (996, 526)
Screenshot: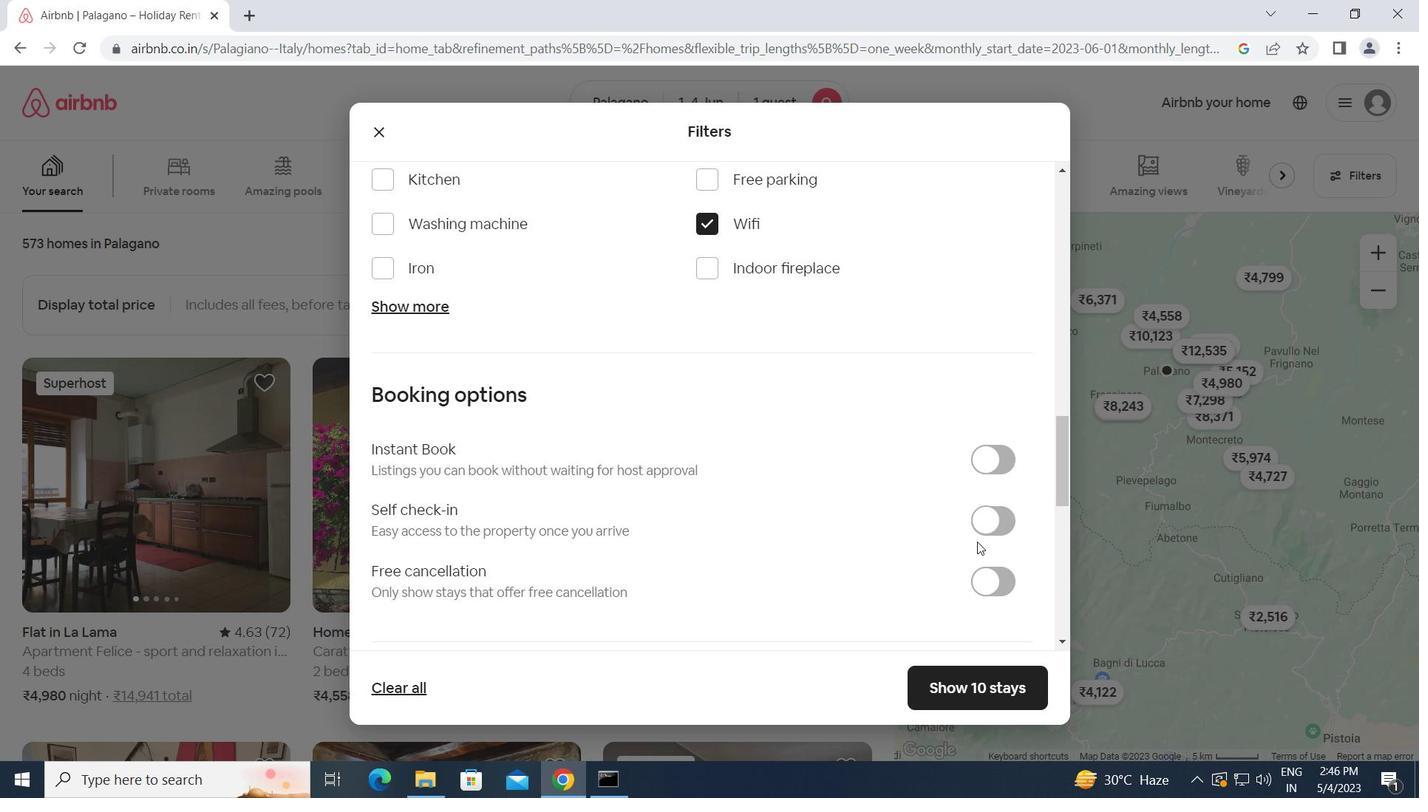 
Action: Mouse pressed left at (996, 526)
Screenshot: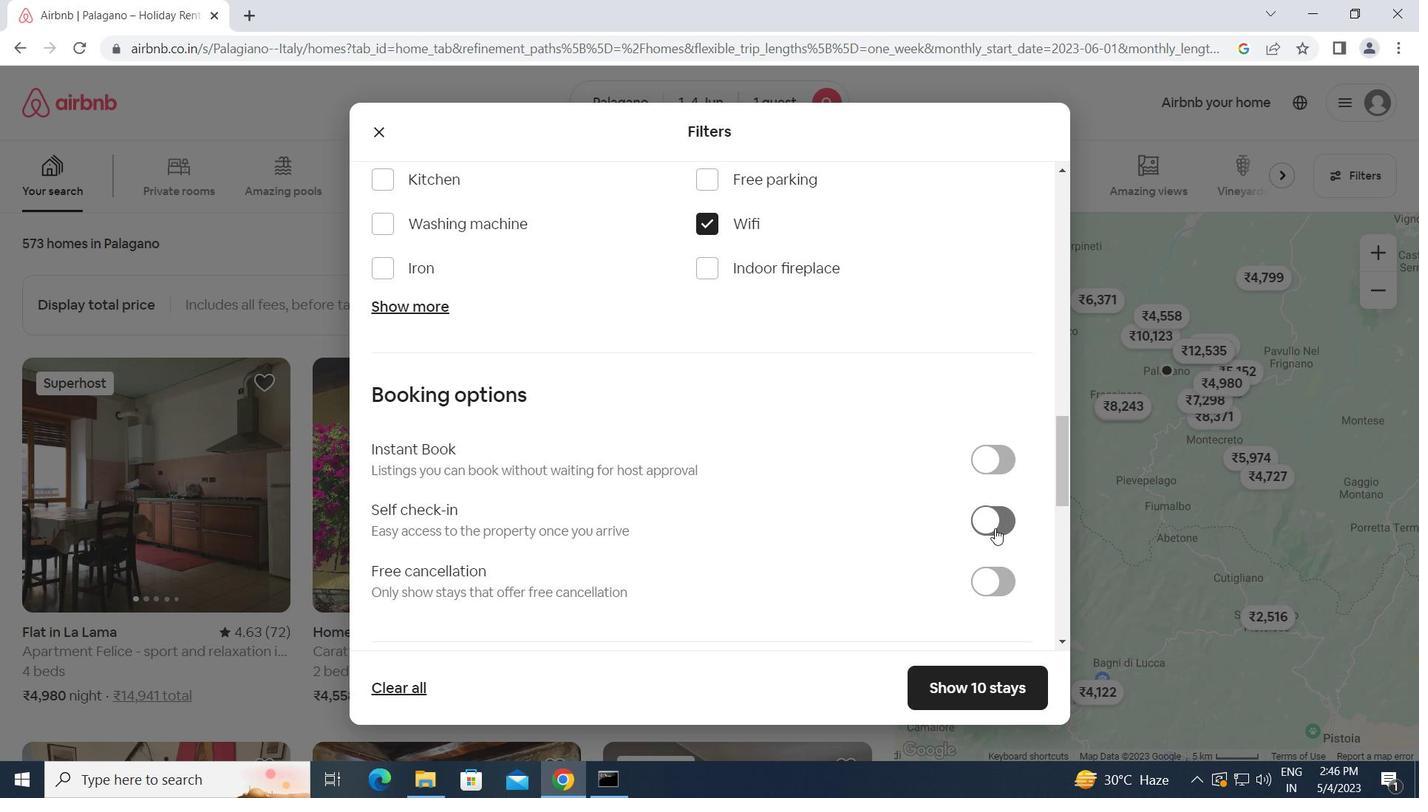 
Action: Mouse moved to (699, 584)
Screenshot: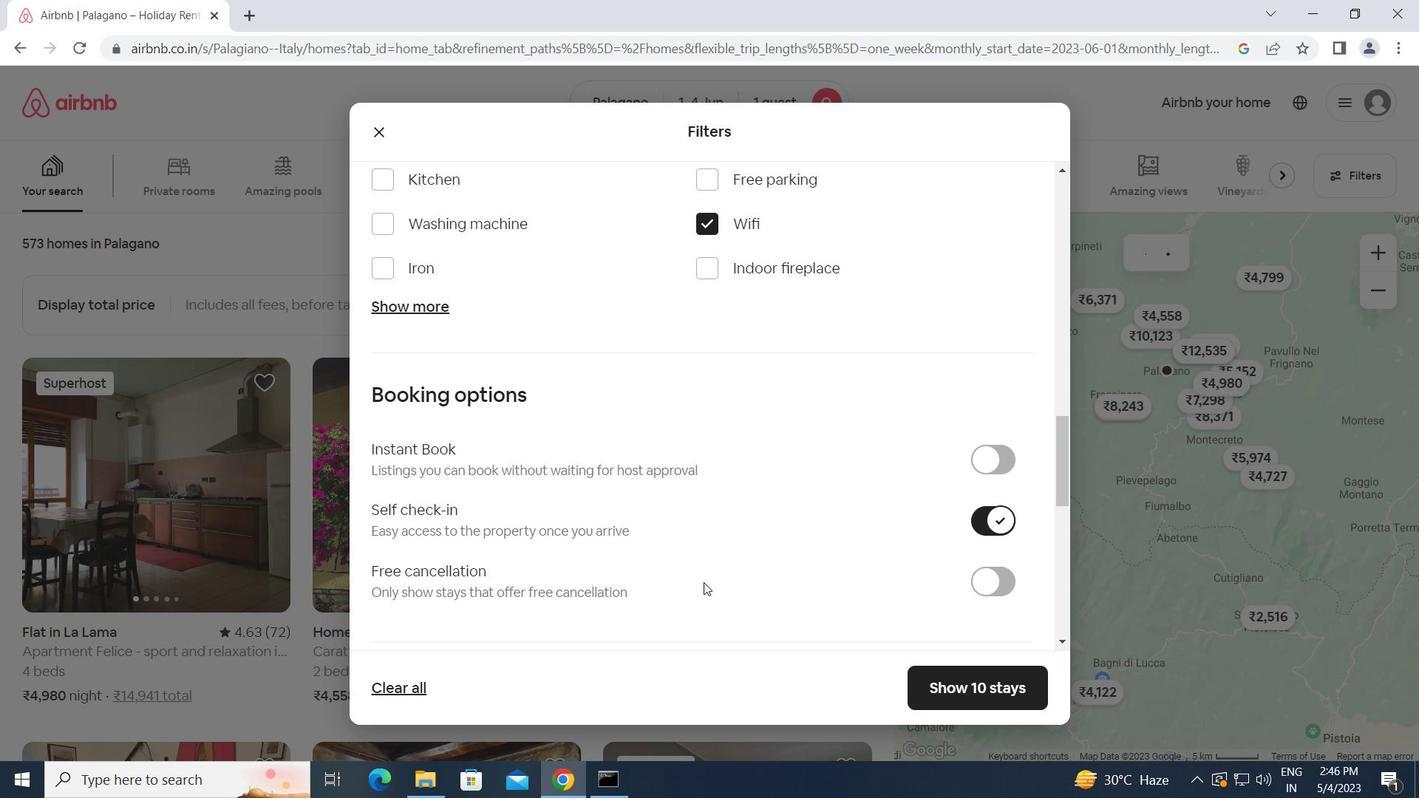 
Action: Mouse scrolled (699, 583) with delta (0, 0)
Screenshot: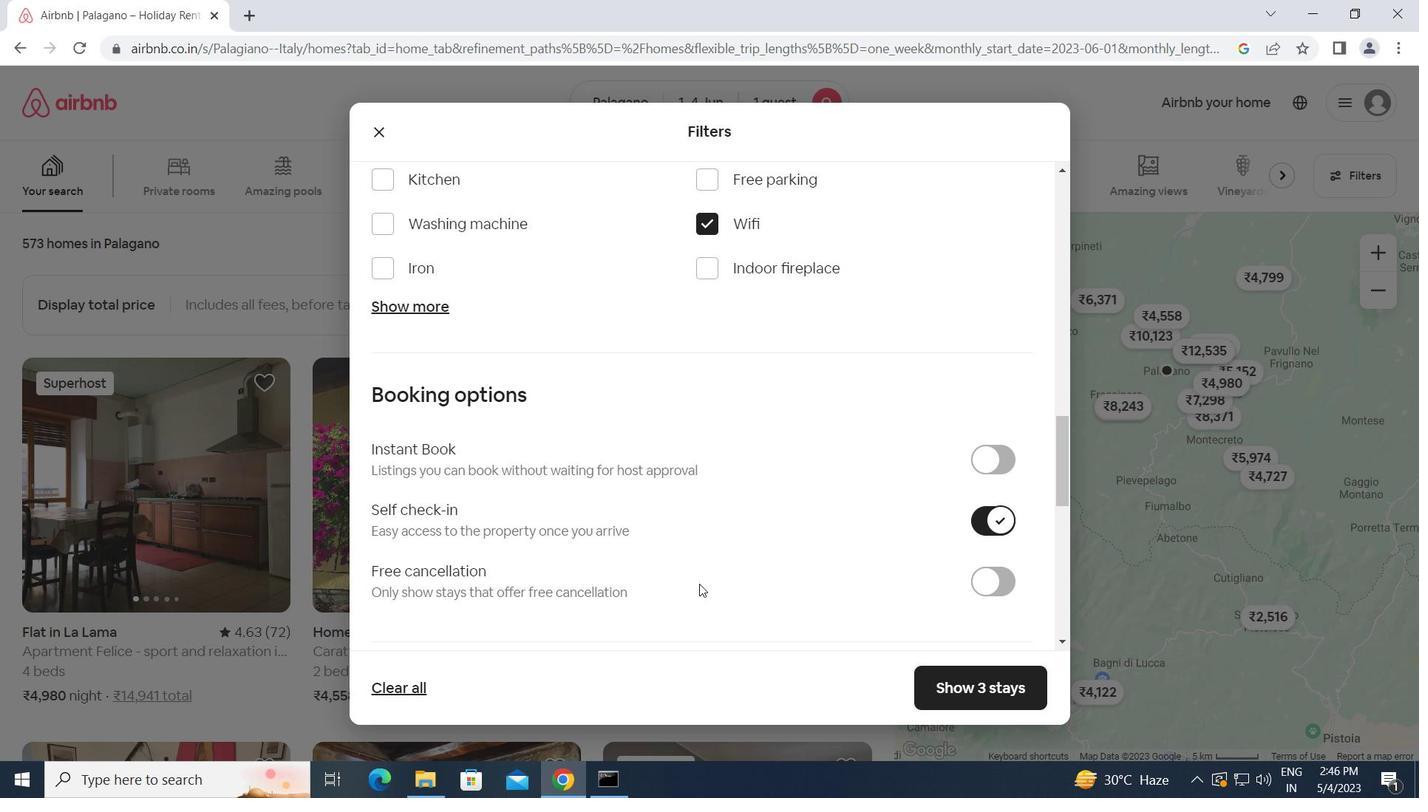 
Action: Mouse scrolled (699, 583) with delta (0, 0)
Screenshot: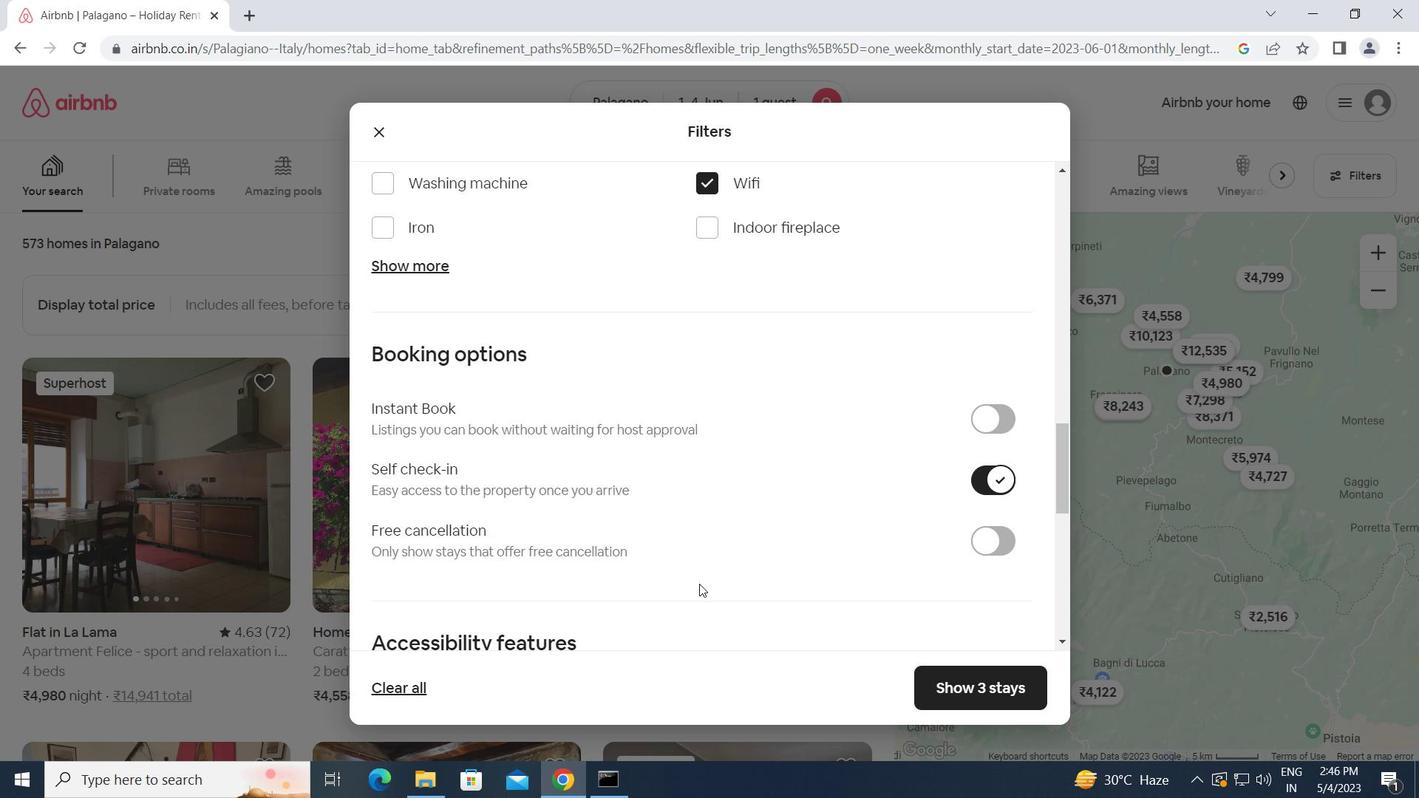 
Action: Mouse scrolled (699, 583) with delta (0, 0)
Screenshot: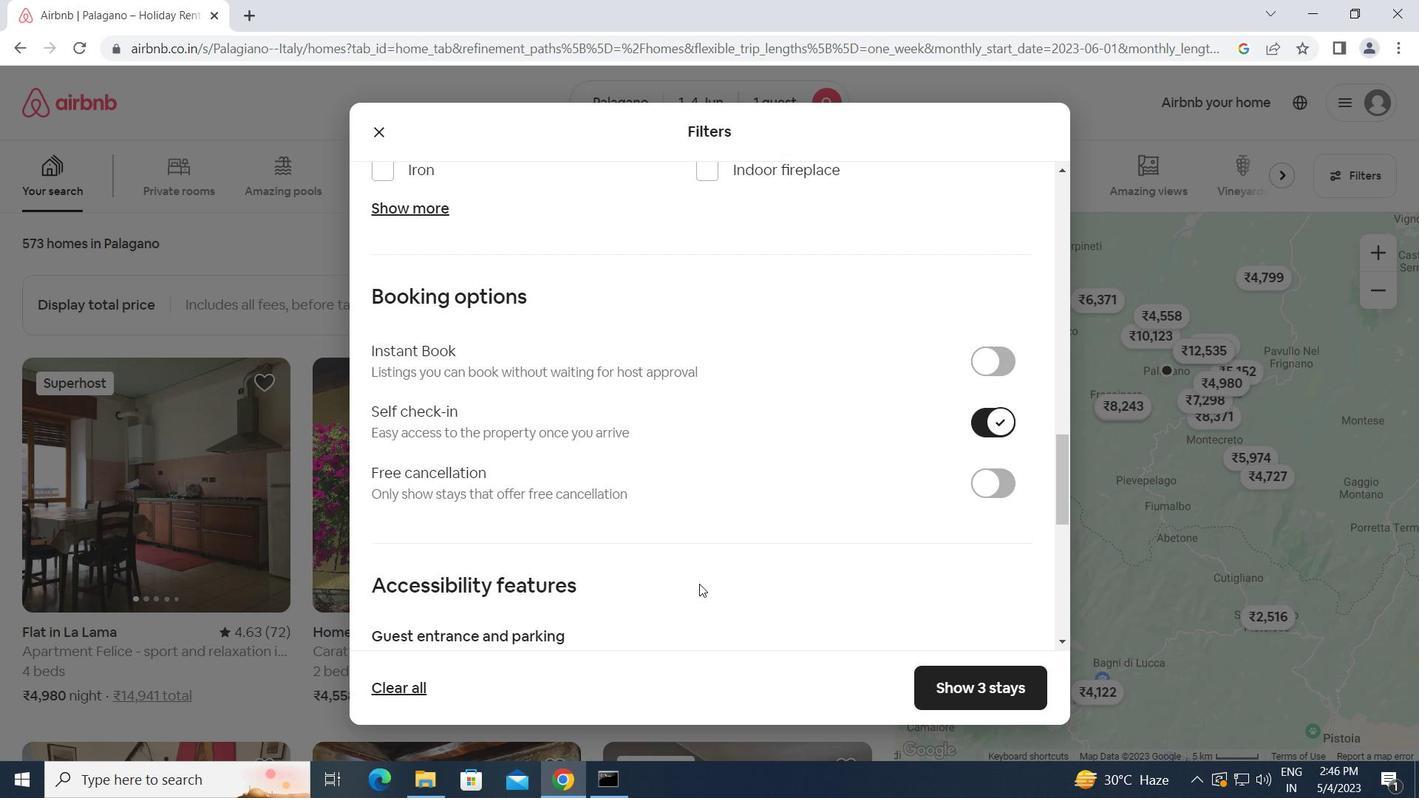 
Action: Mouse scrolled (699, 583) with delta (0, 0)
Screenshot: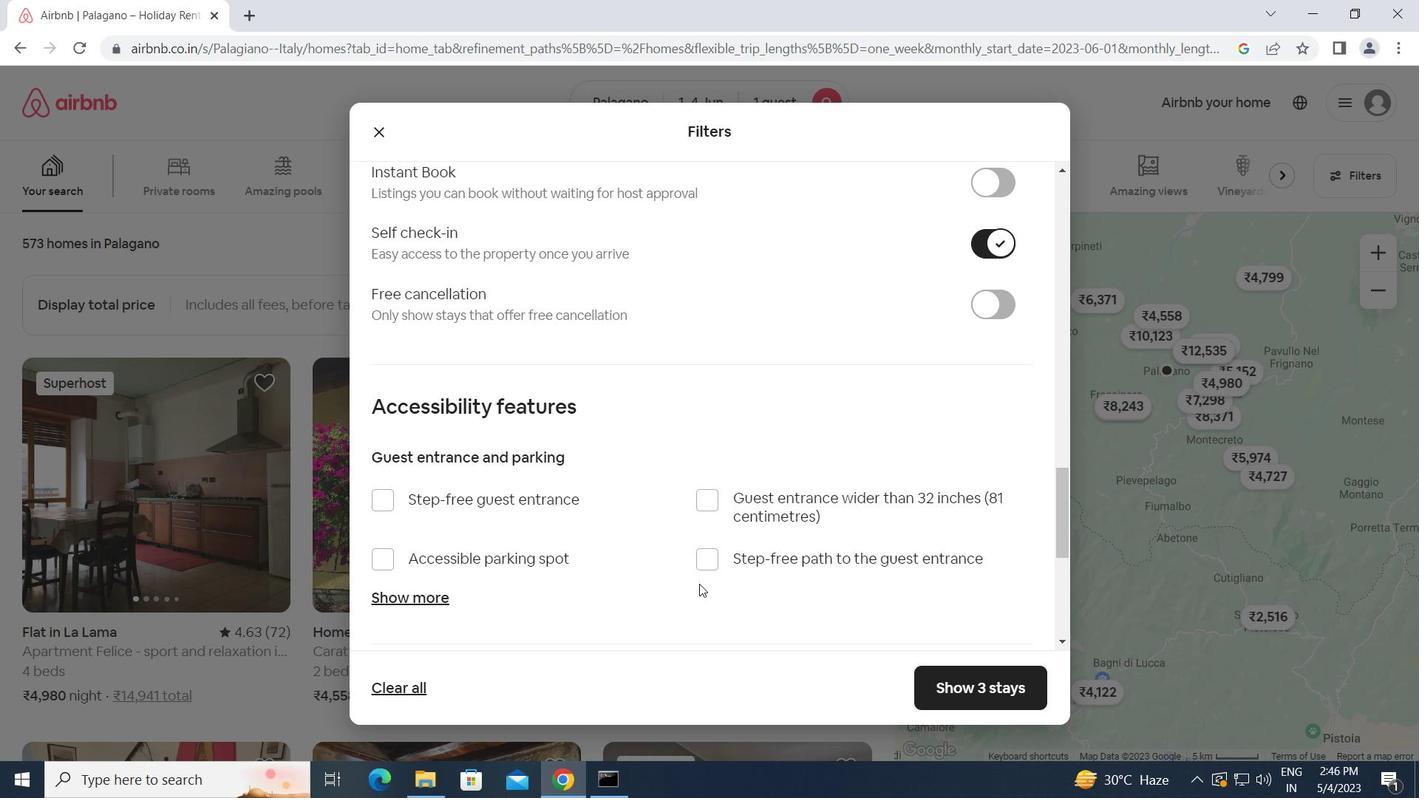 
Action: Mouse scrolled (699, 583) with delta (0, 0)
Screenshot: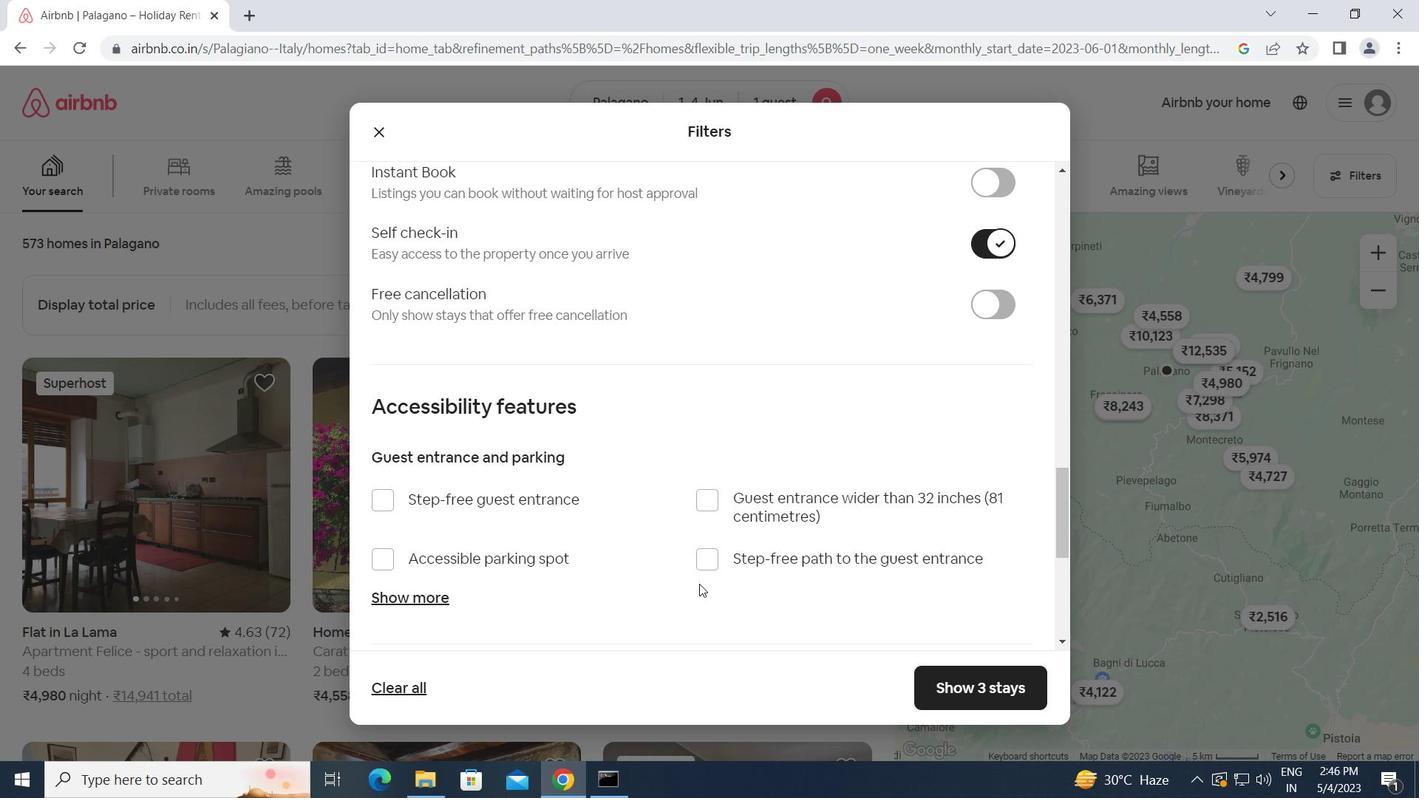 
Action: Mouse scrolled (699, 583) with delta (0, 0)
Screenshot: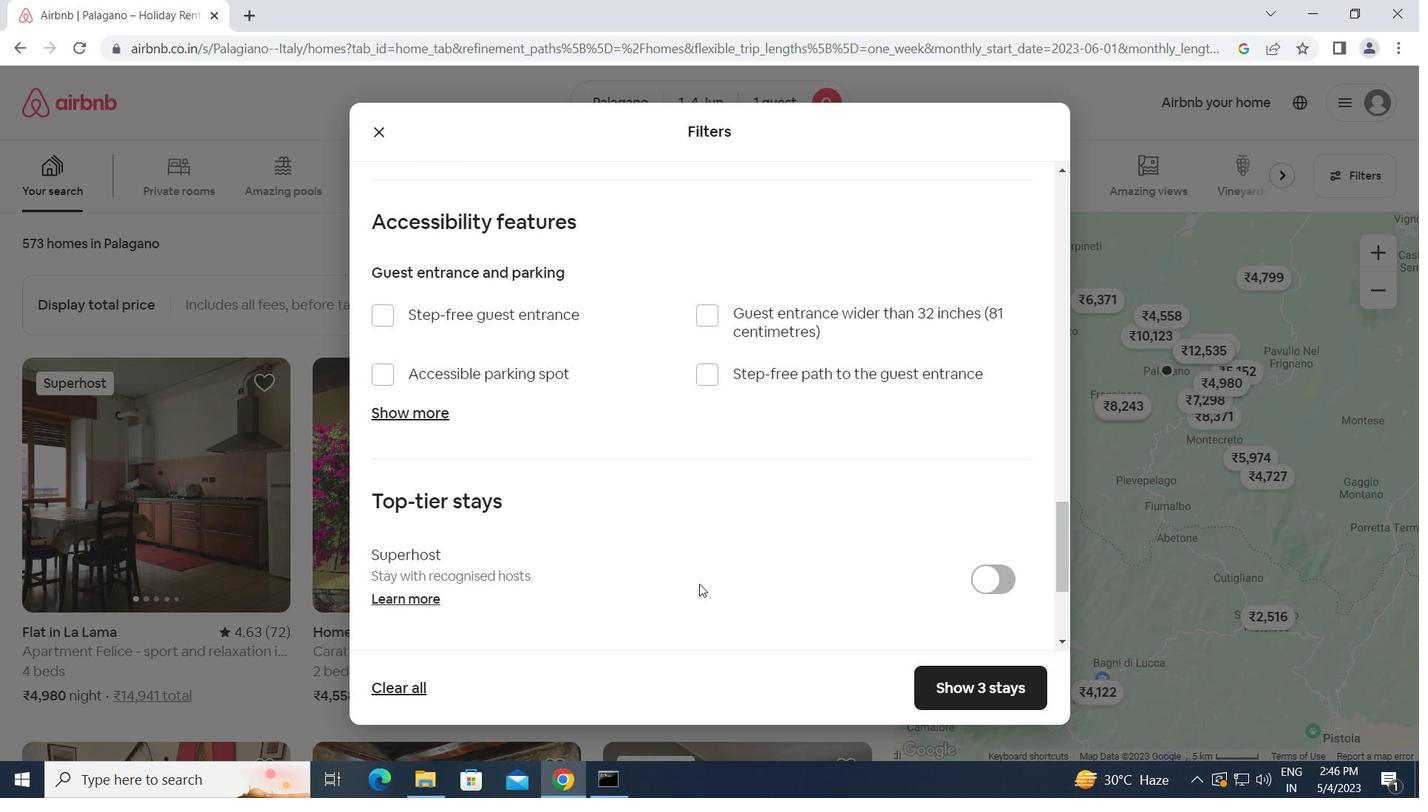 
Action: Mouse scrolled (699, 583) with delta (0, 0)
Screenshot: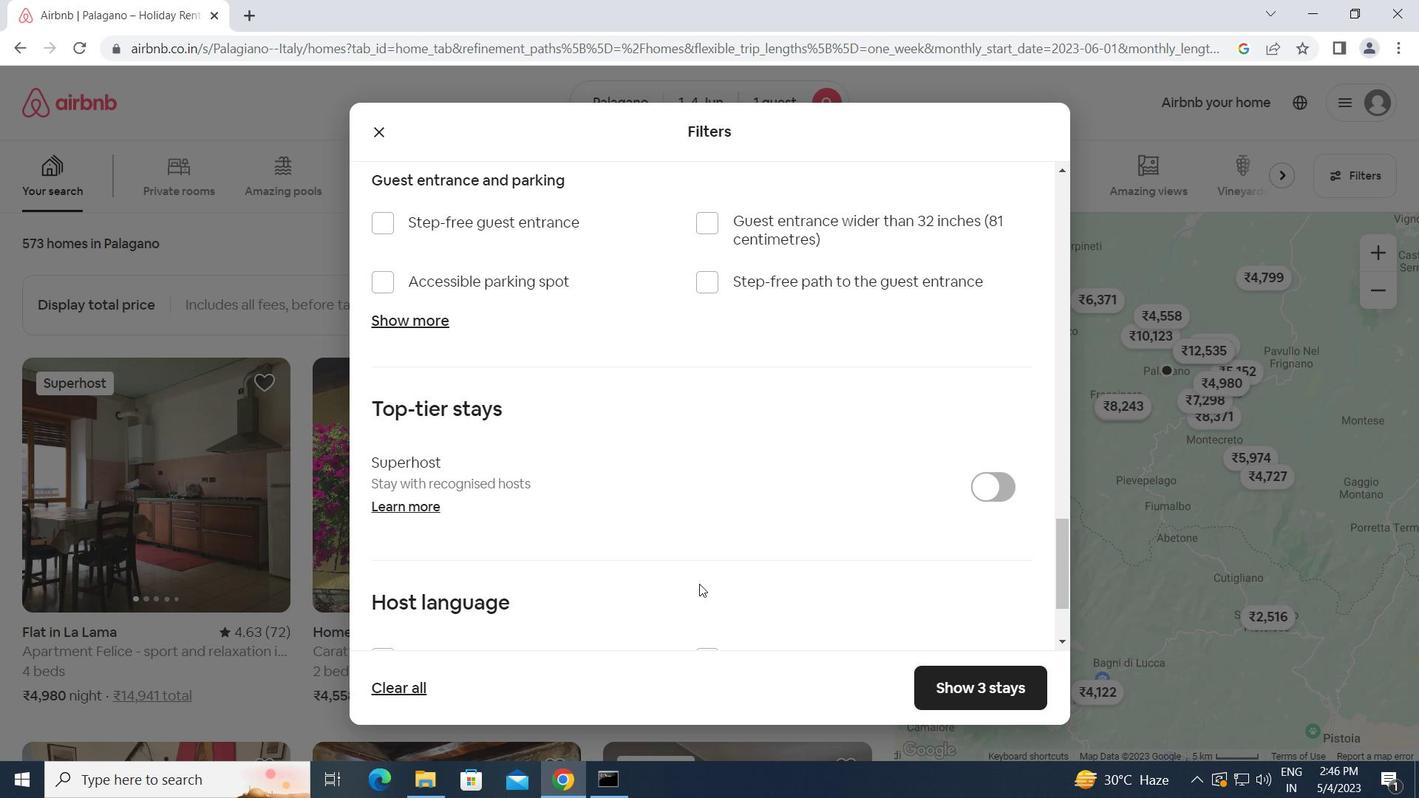 
Action: Mouse scrolled (699, 583) with delta (0, 0)
Screenshot: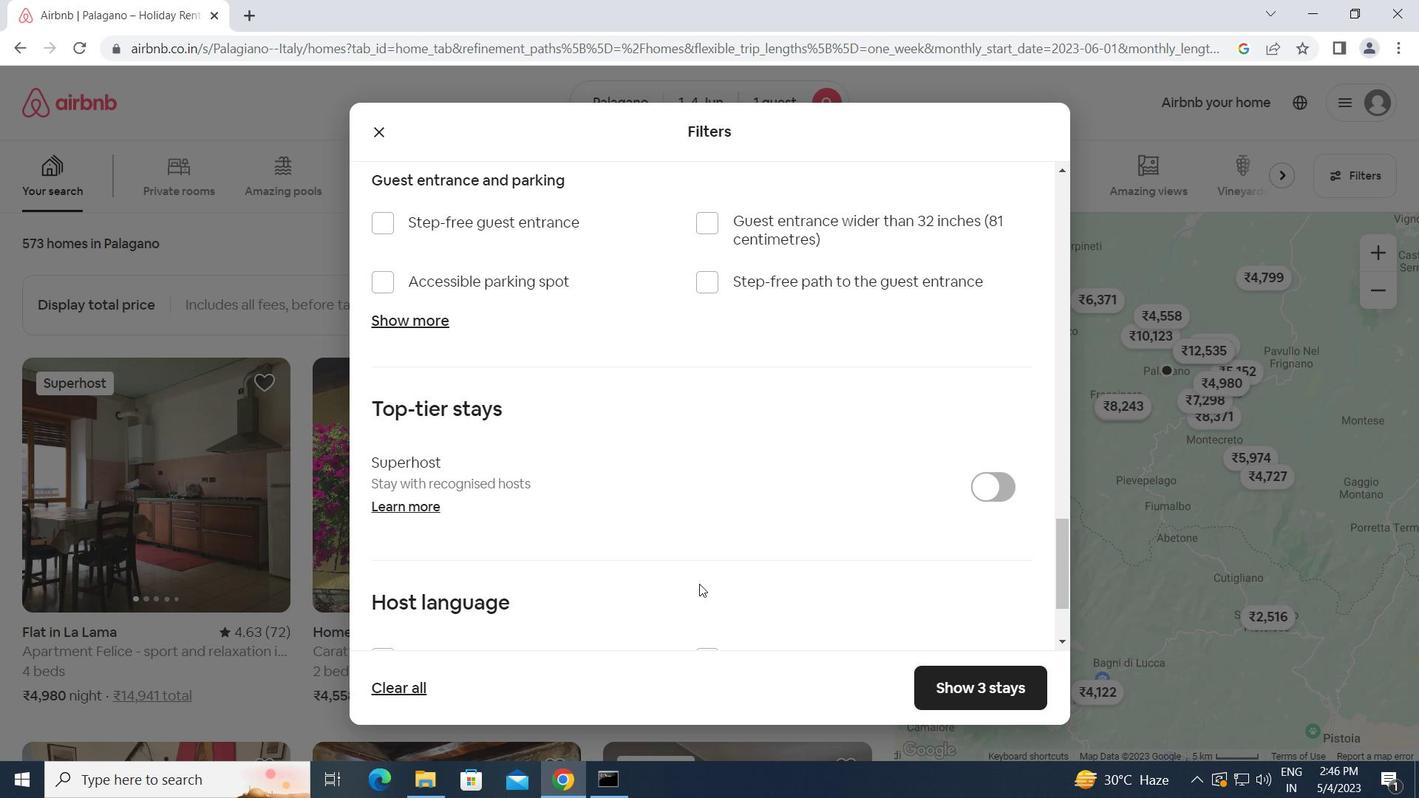 
Action: Mouse scrolled (699, 583) with delta (0, 0)
Screenshot: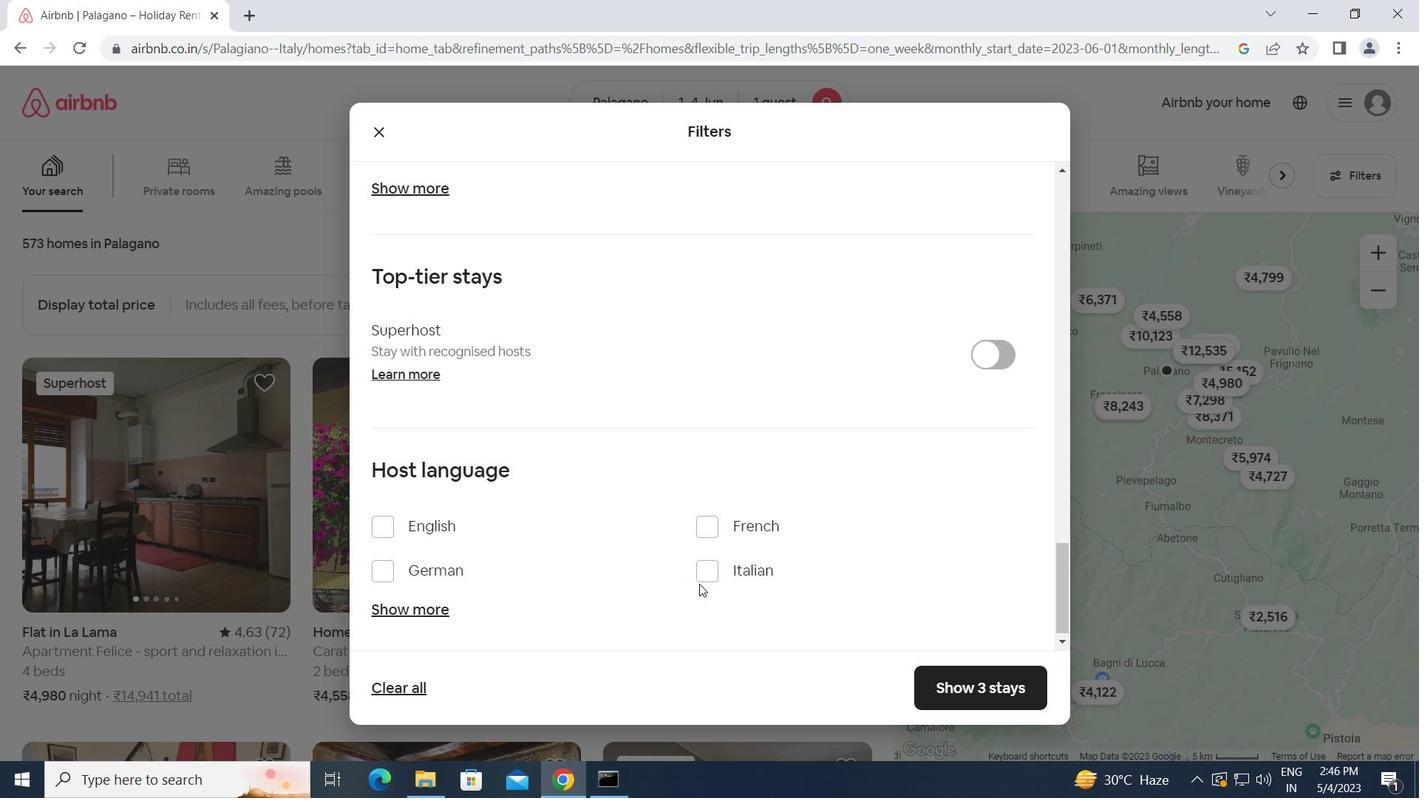 
Action: Mouse moved to (377, 523)
Screenshot: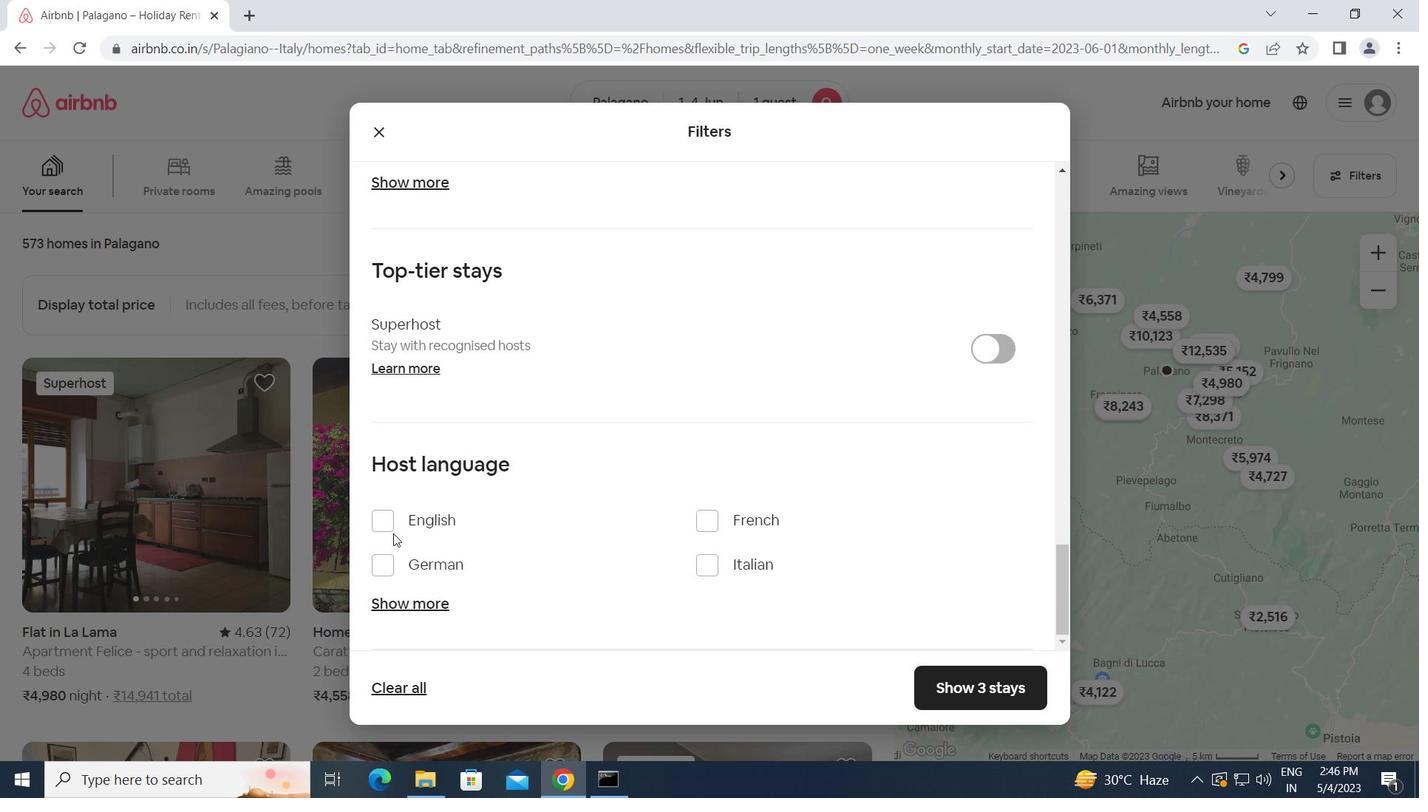 
Action: Mouse pressed left at (377, 523)
Screenshot: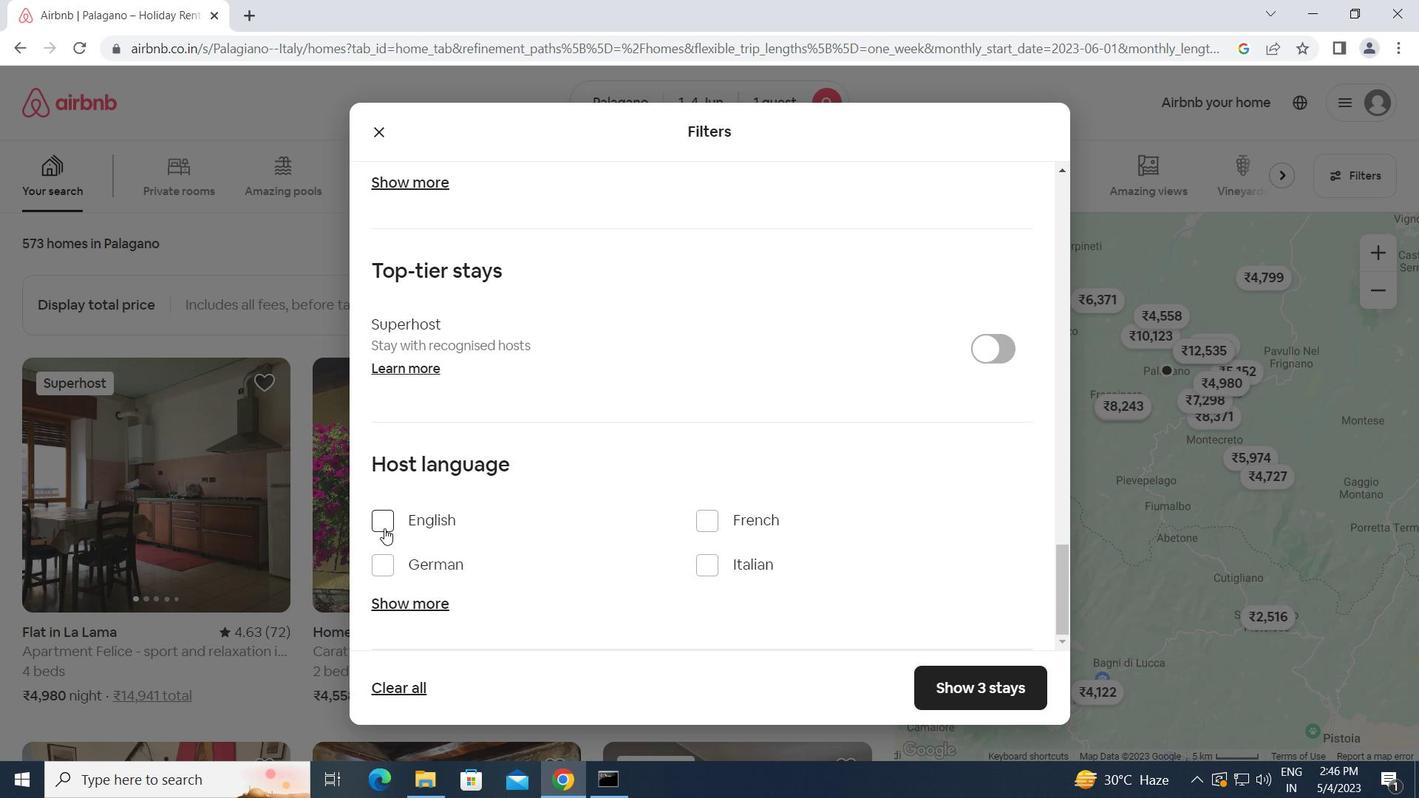 
Action: Mouse moved to (1015, 678)
Screenshot: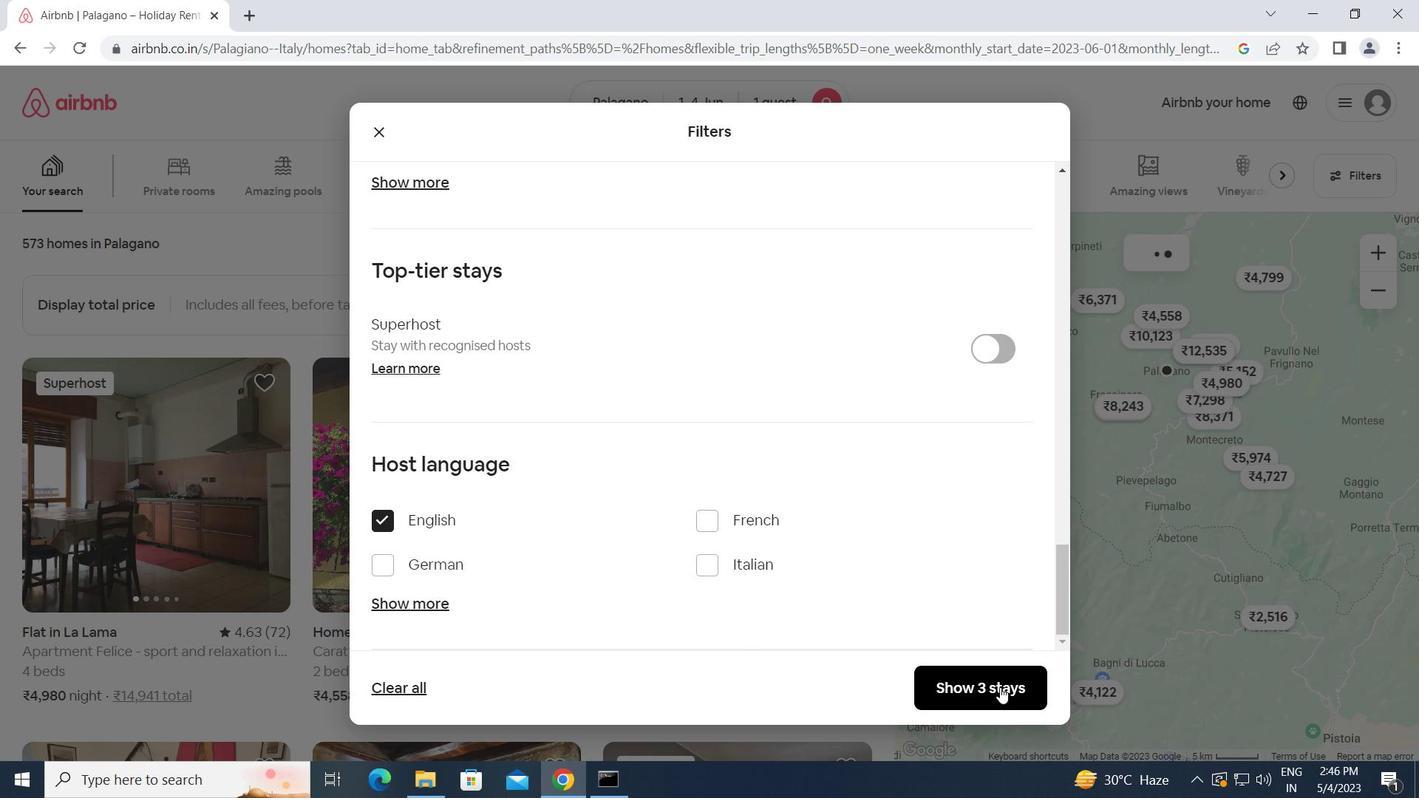 
Action: Mouse pressed left at (1015, 678)
Screenshot: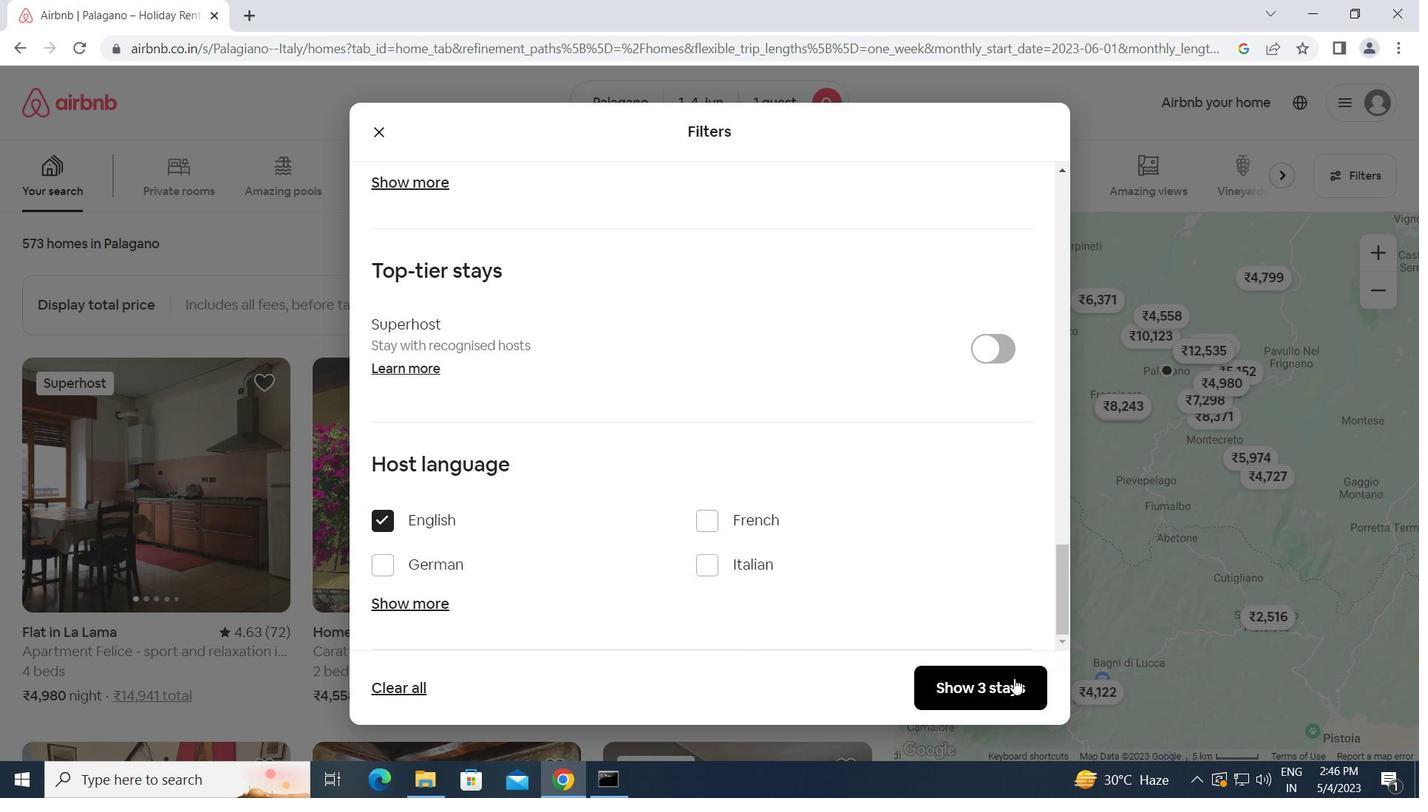 
Action: Mouse moved to (902, 678)
Screenshot: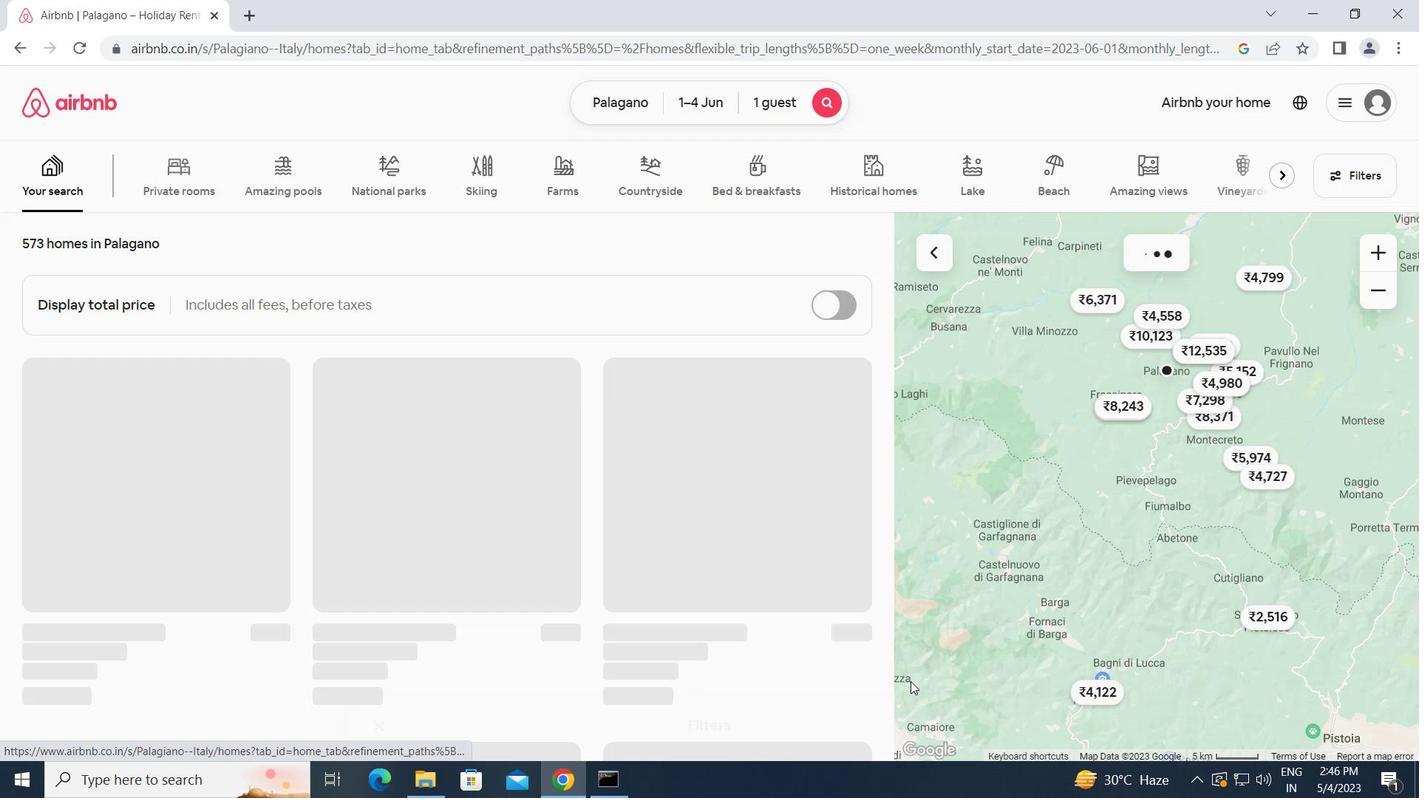 
